 Task: Look for space in Kunyang, China from 21st June, 2023 to 29th June, 2023 for 4 adults in price range Rs.7000 to Rs.12000. Place can be entire place with 2 bedrooms having 2 beds and 2 bathrooms. Property type can be house, flat, guest house. Booking option can be shelf check-in. Required host language is Chinese (Simplified).
Action: Mouse moved to (288, 219)
Screenshot: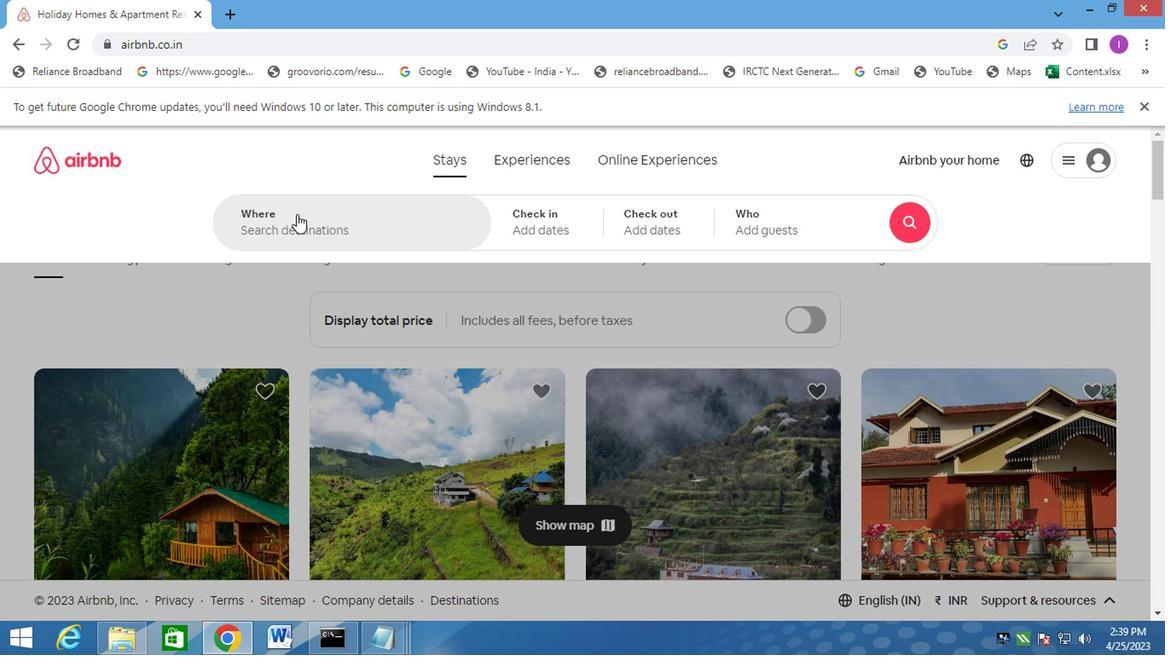 
Action: Mouse pressed left at (288, 219)
Screenshot: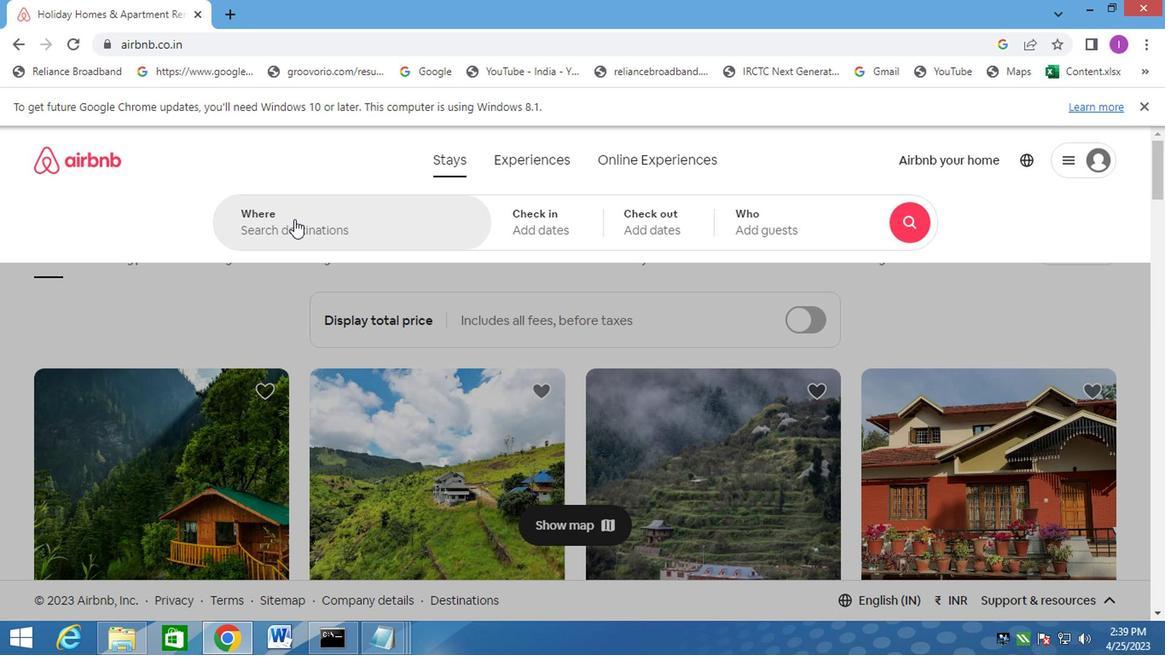 
Action: Mouse moved to (309, 211)
Screenshot: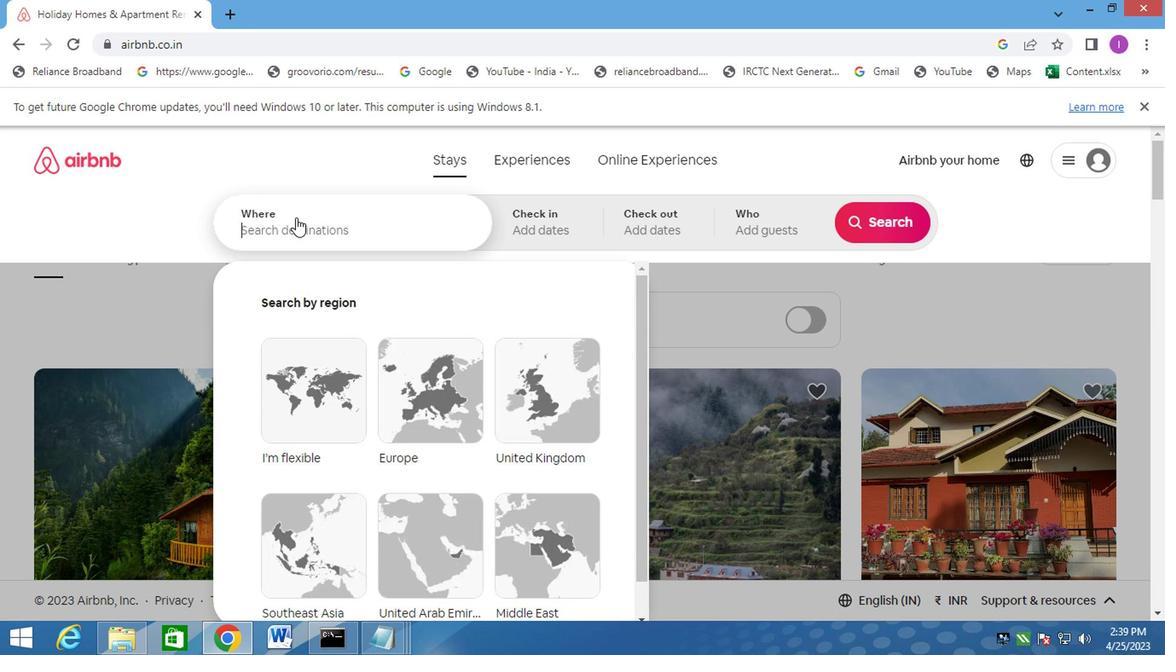 
Action: Key pressed kungyangg
Screenshot: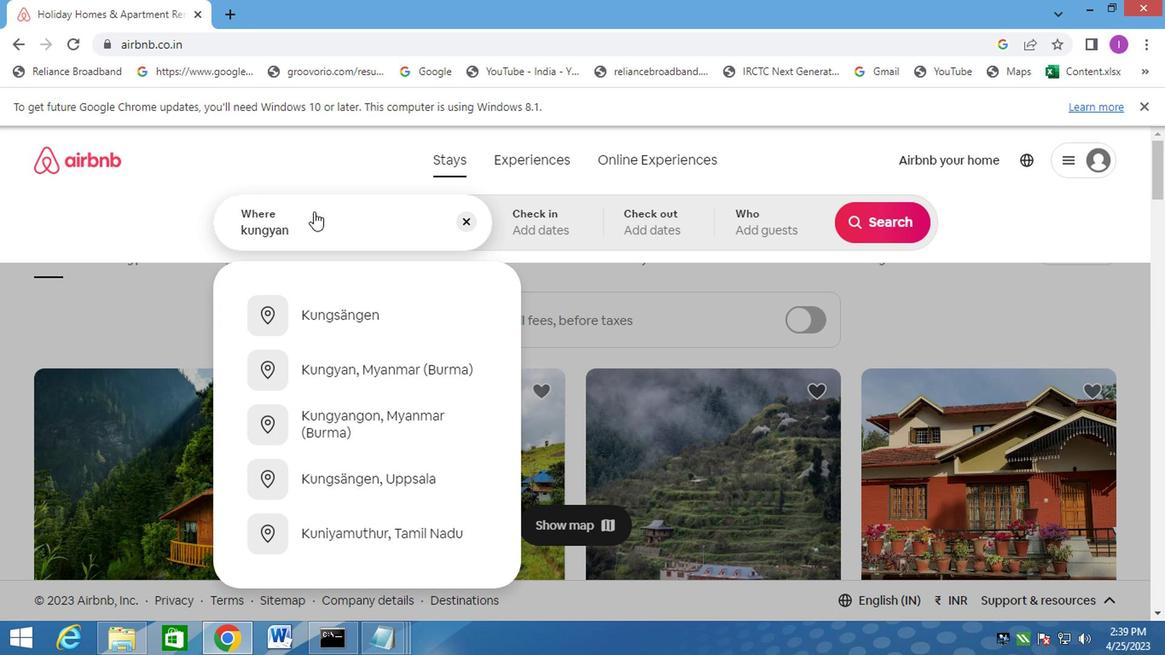 
Action: Mouse moved to (263, 229)
Screenshot: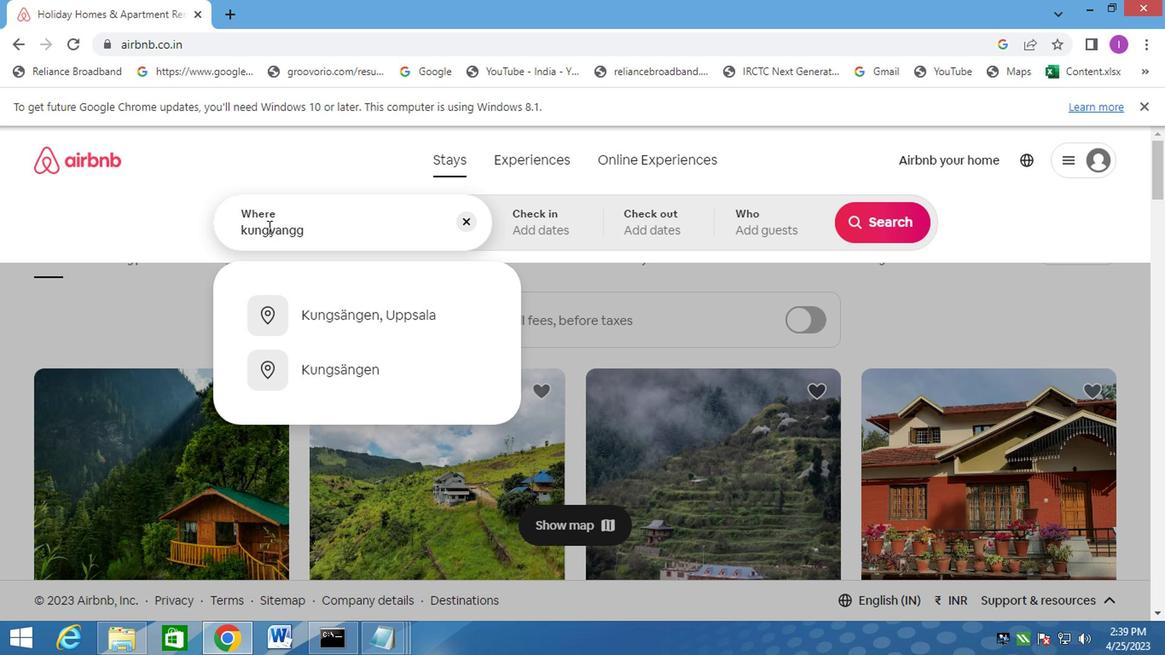 
Action: Mouse pressed left at (263, 229)
Screenshot: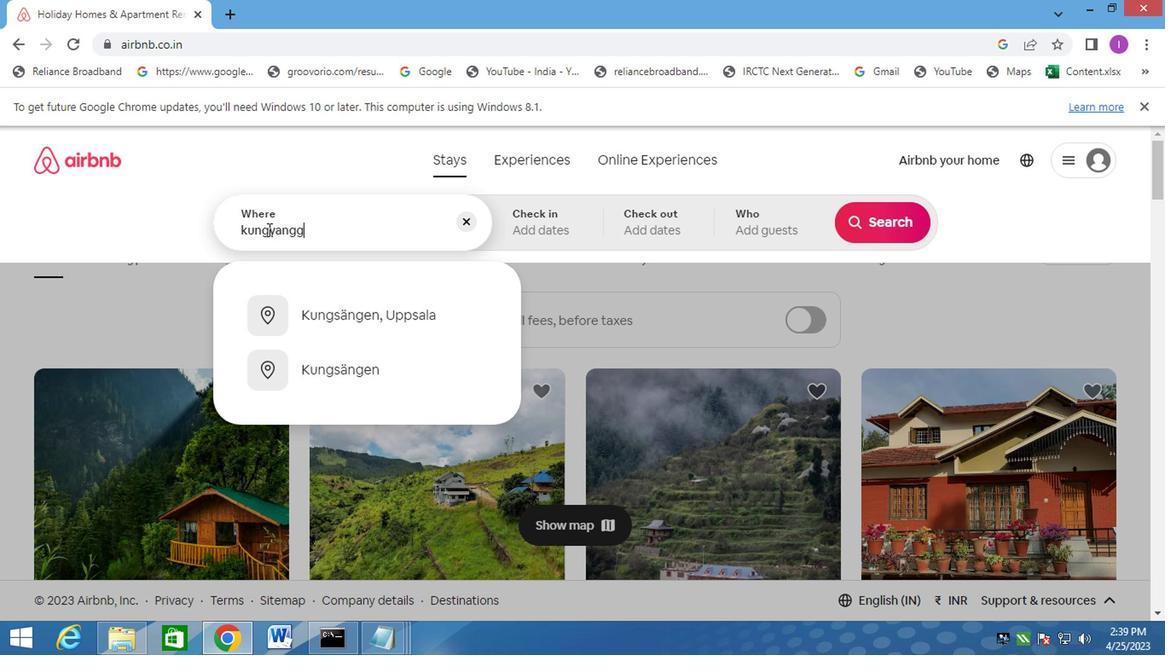 
Action: Mouse moved to (263, 229)
Screenshot: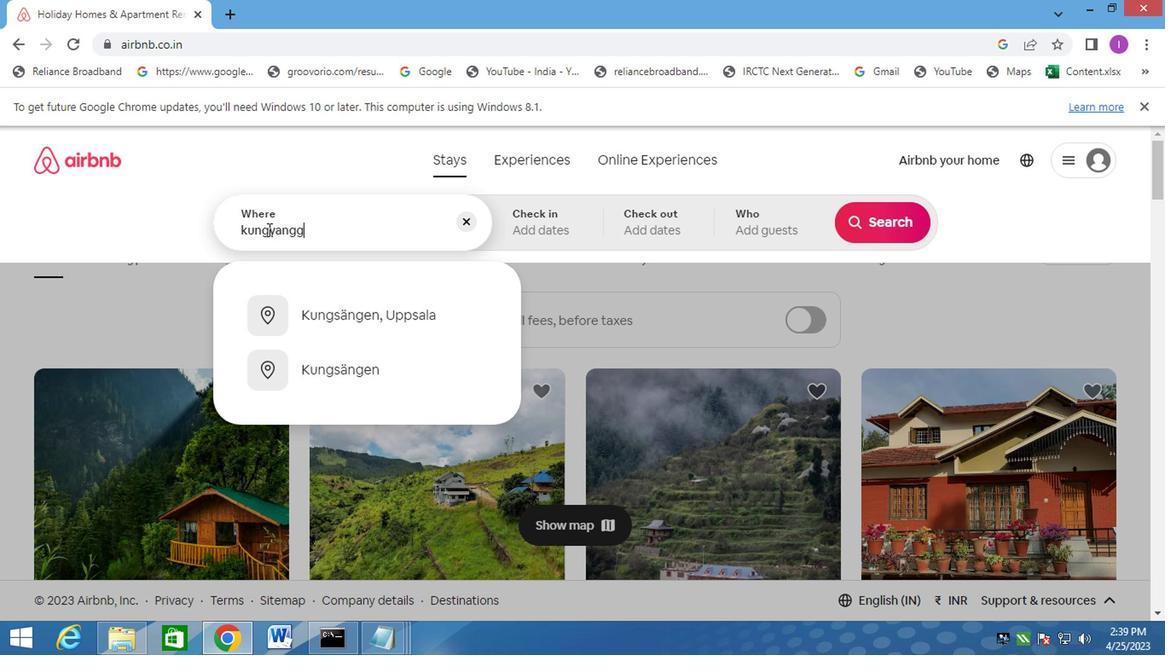 
Action: Key pressed <Key.backspace>
Screenshot: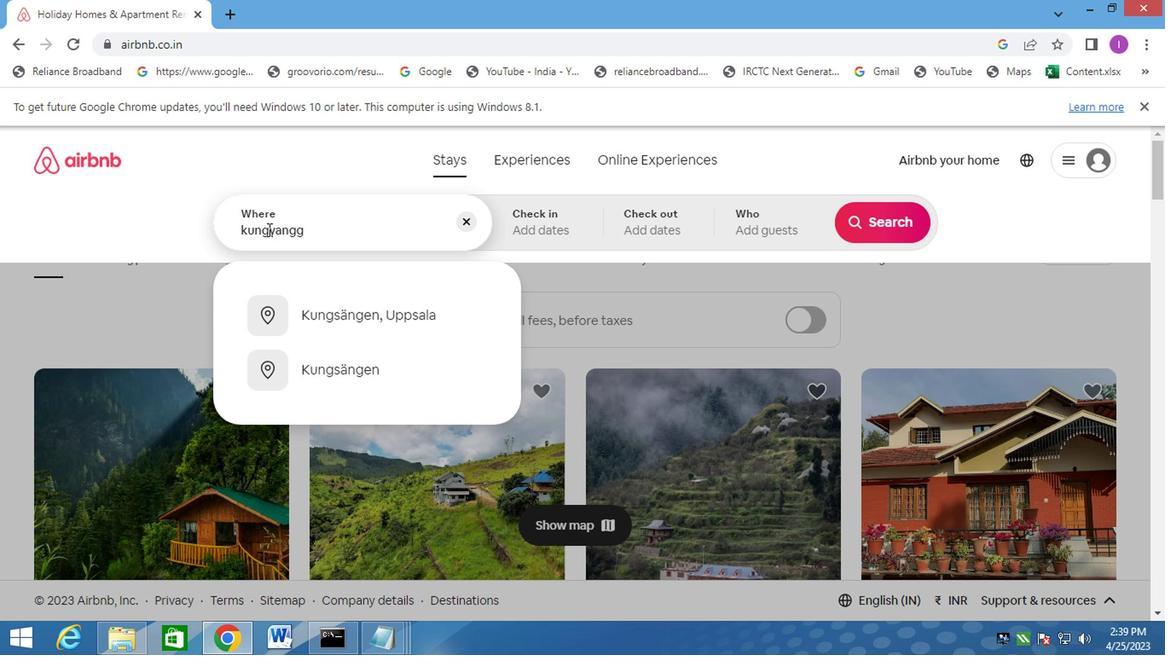 
Action: Mouse moved to (308, 228)
Screenshot: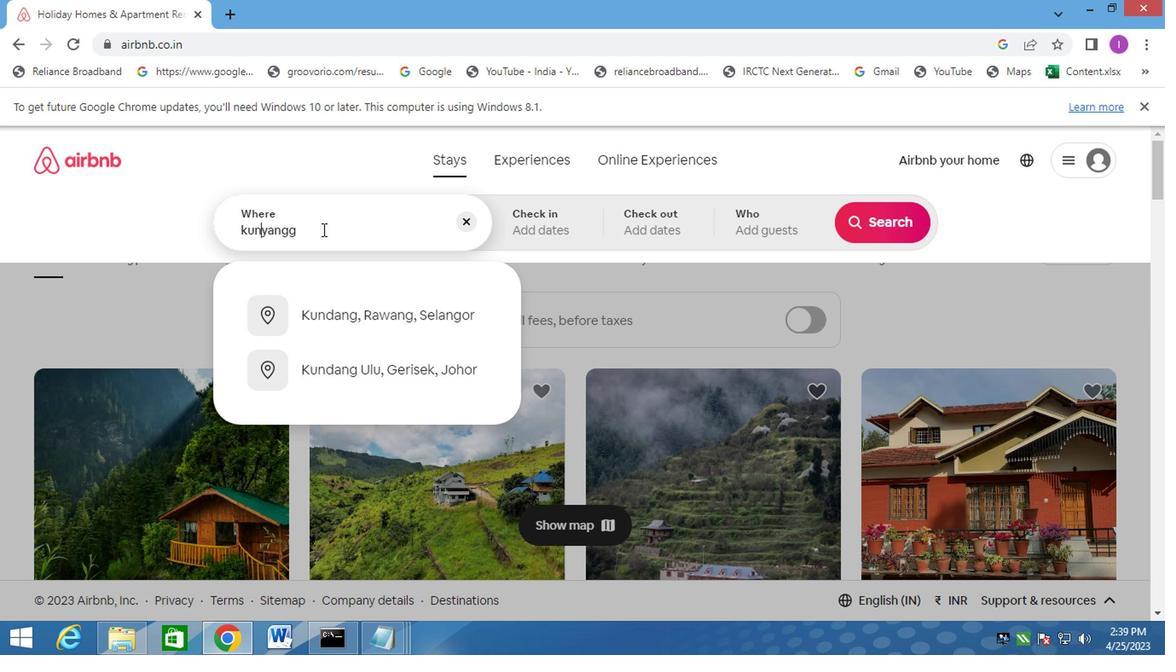 
Action: Mouse pressed left at (308, 228)
Screenshot: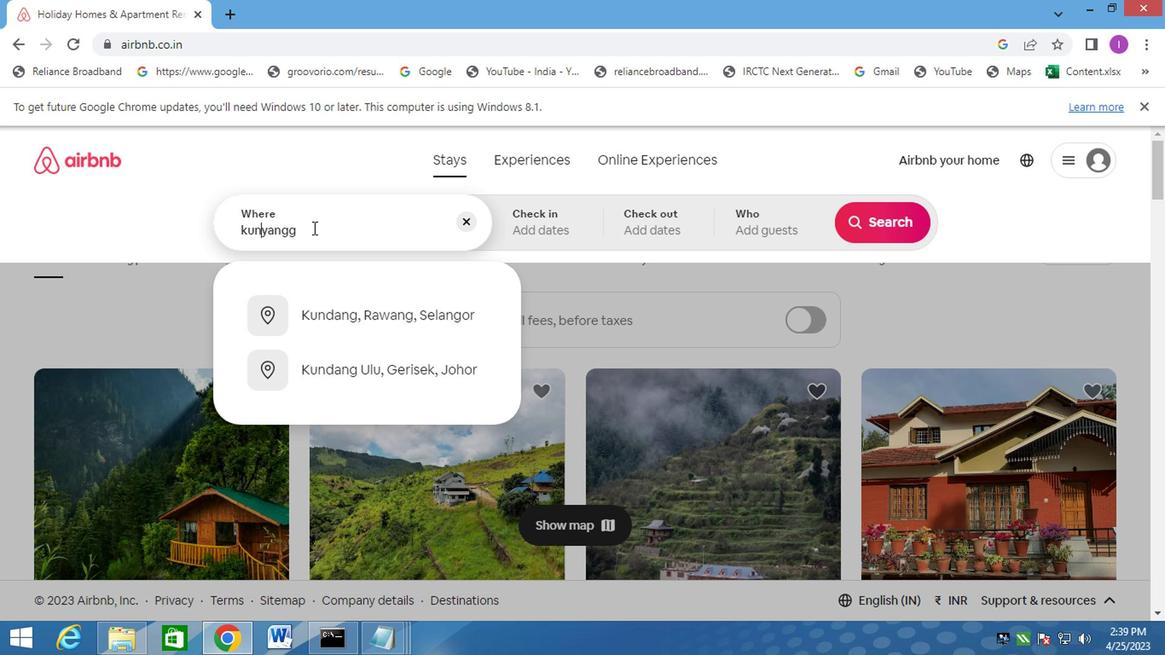 
Action: Mouse moved to (336, 204)
Screenshot: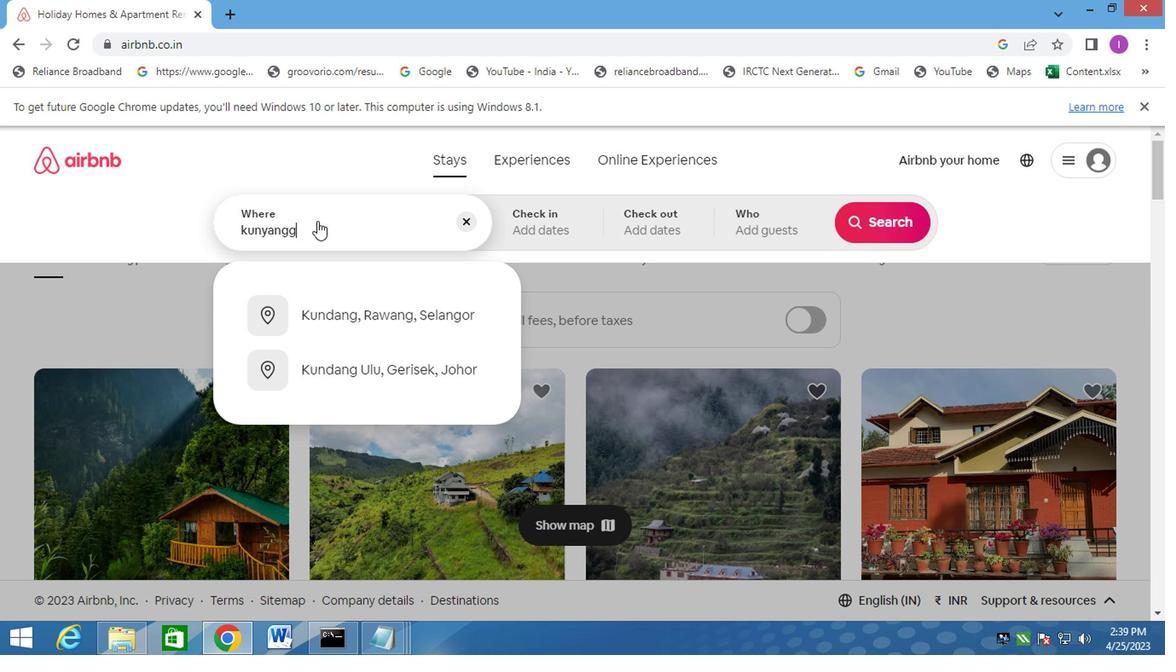 
Action: Key pressed <Key.backspace>.<Key.backspace>,china
Screenshot: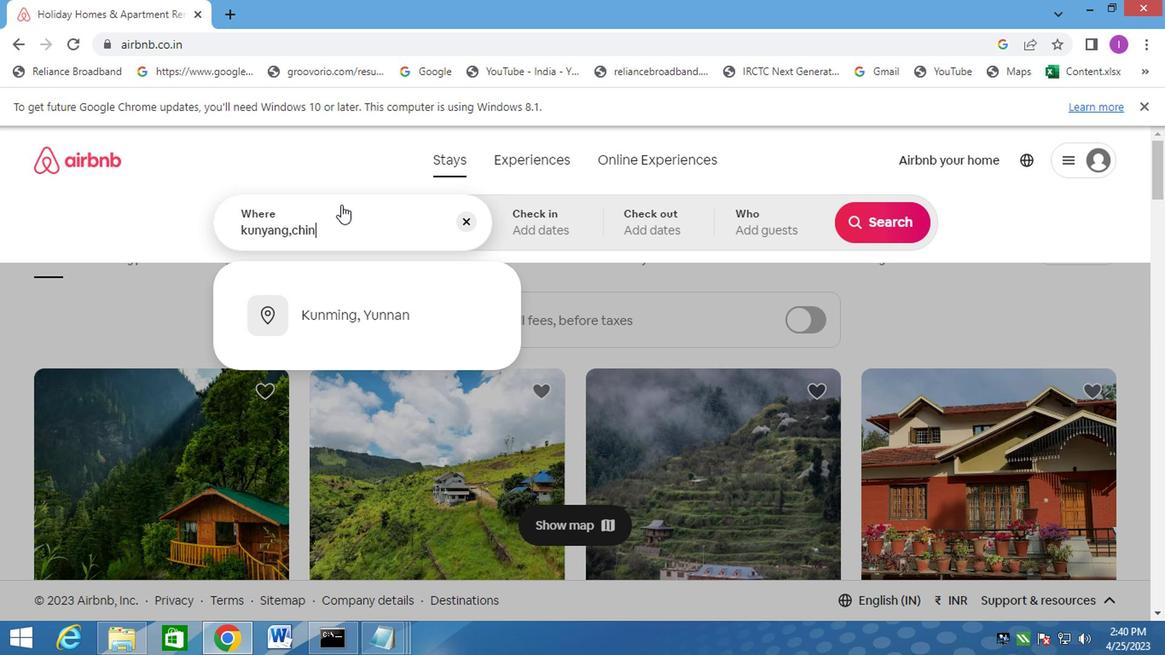 
Action: Mouse moved to (581, 226)
Screenshot: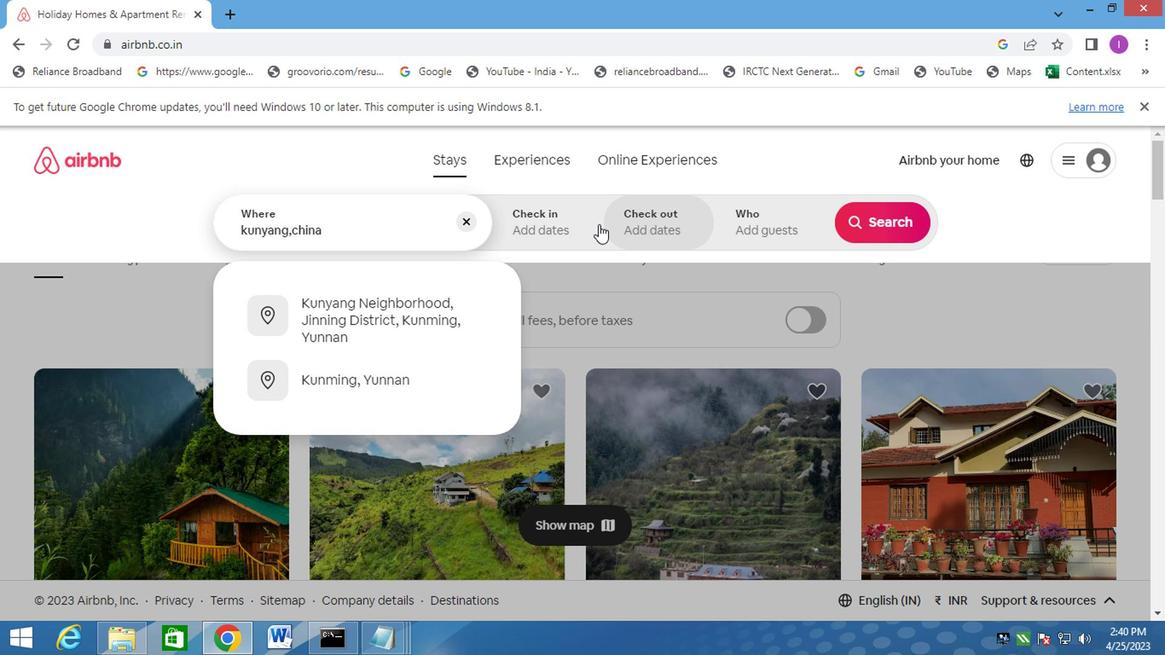 
Action: Mouse pressed left at (581, 226)
Screenshot: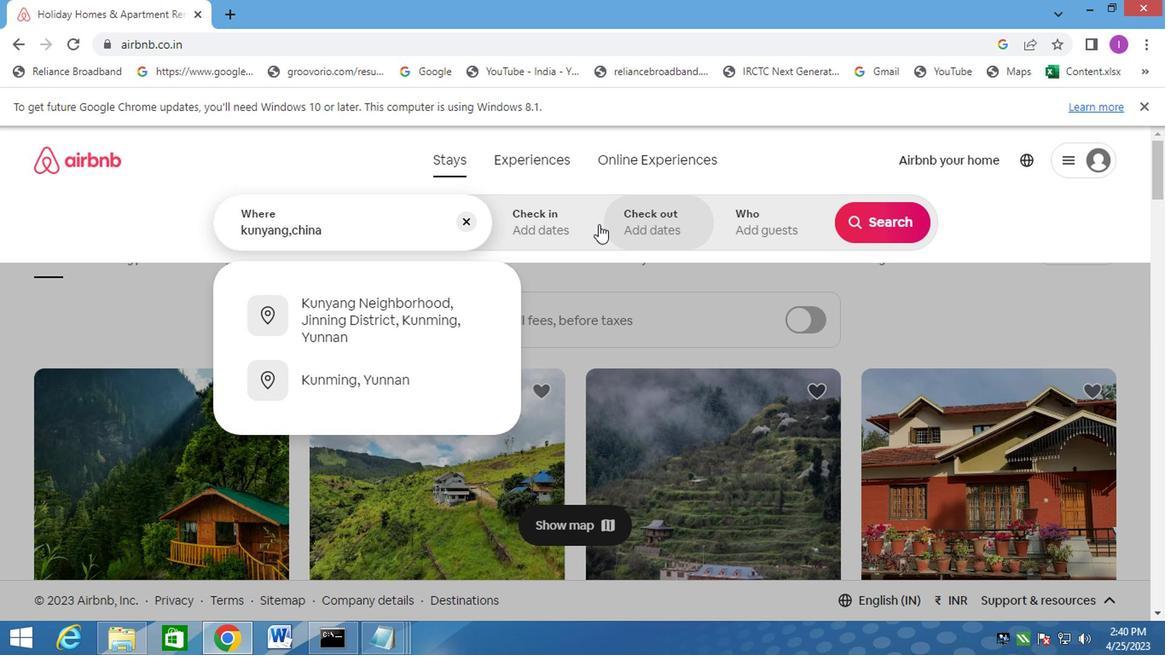 
Action: Mouse moved to (871, 354)
Screenshot: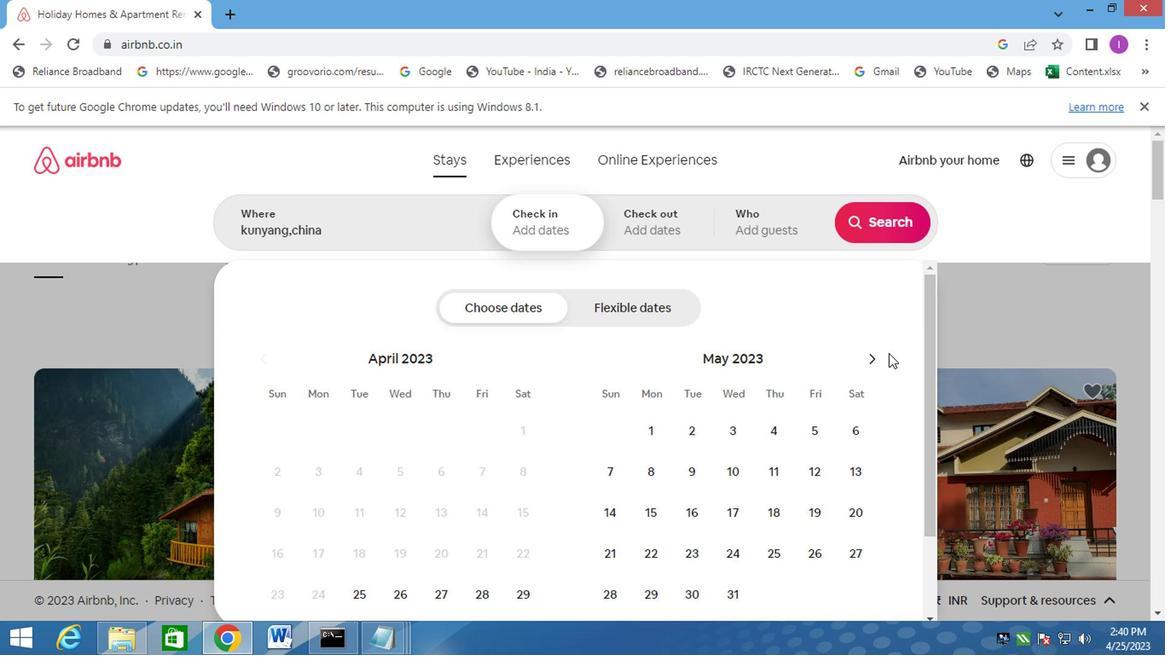 
Action: Mouse pressed left at (871, 354)
Screenshot: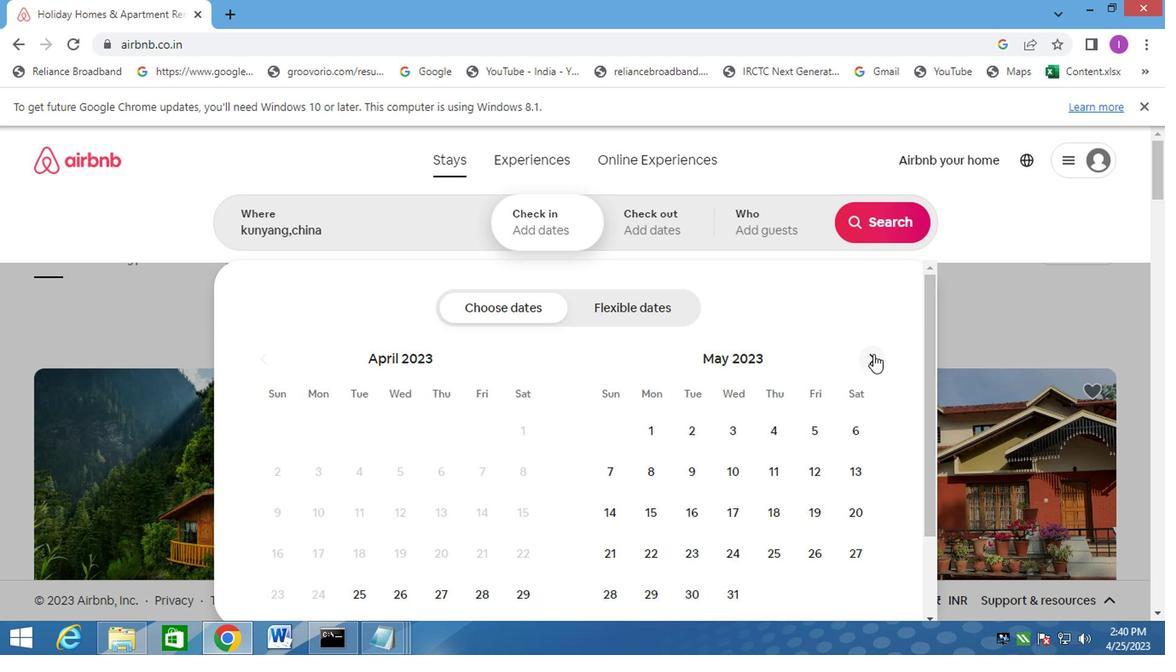 
Action: Mouse pressed left at (871, 354)
Screenshot: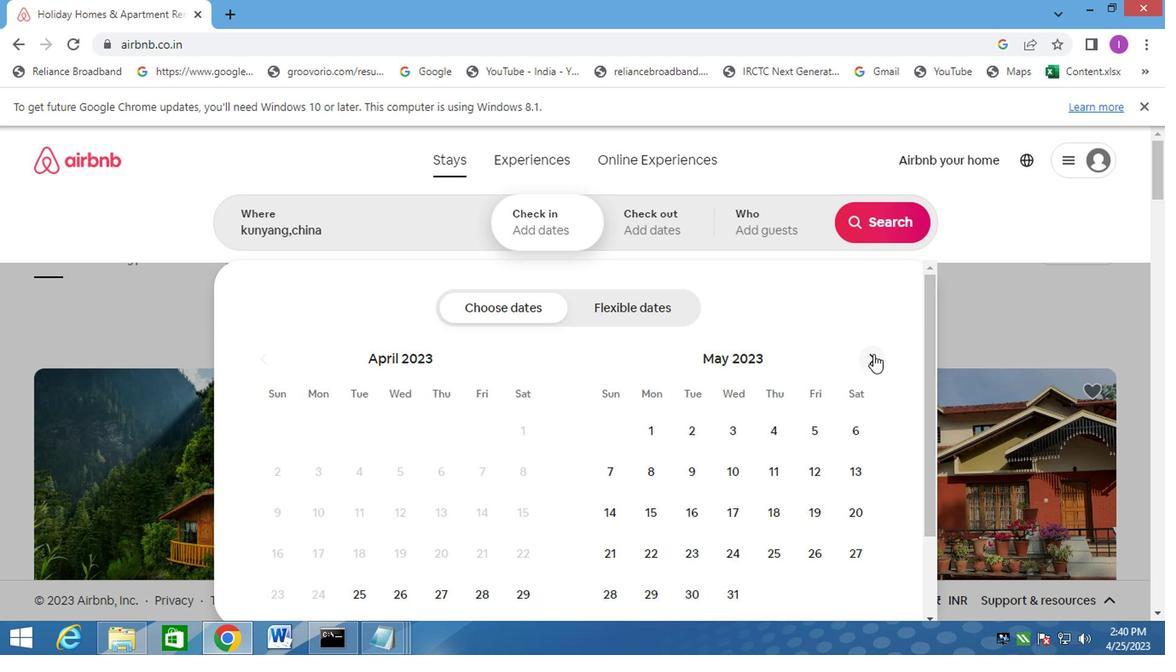 
Action: Mouse moved to (771, 432)
Screenshot: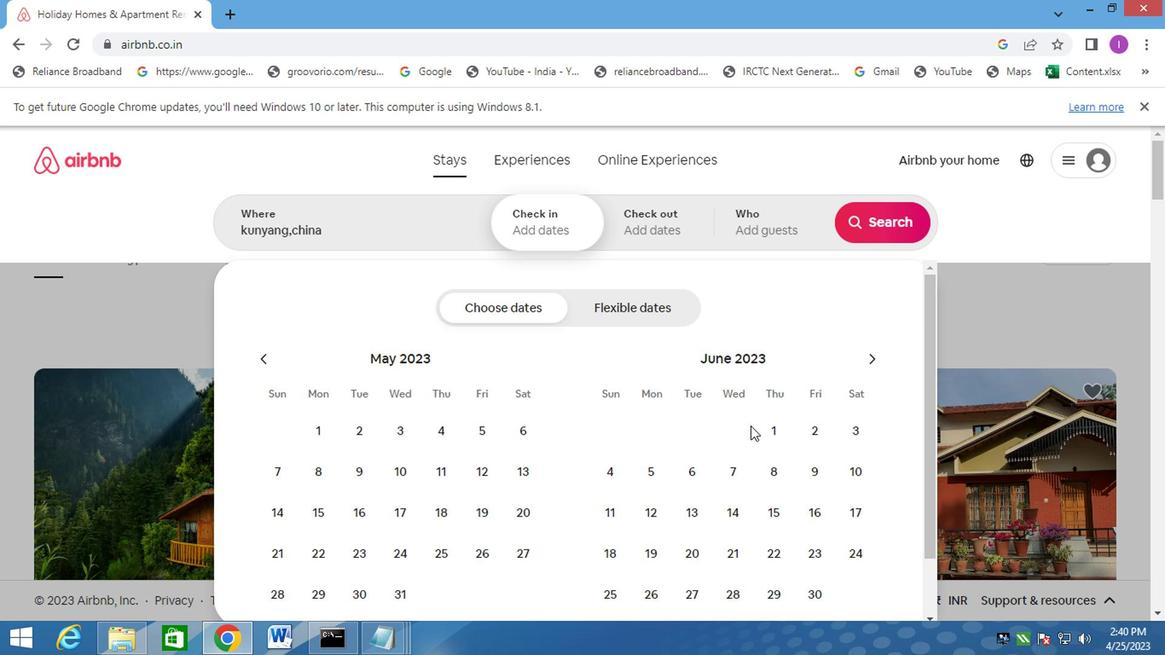 
Action: Mouse pressed left at (771, 432)
Screenshot: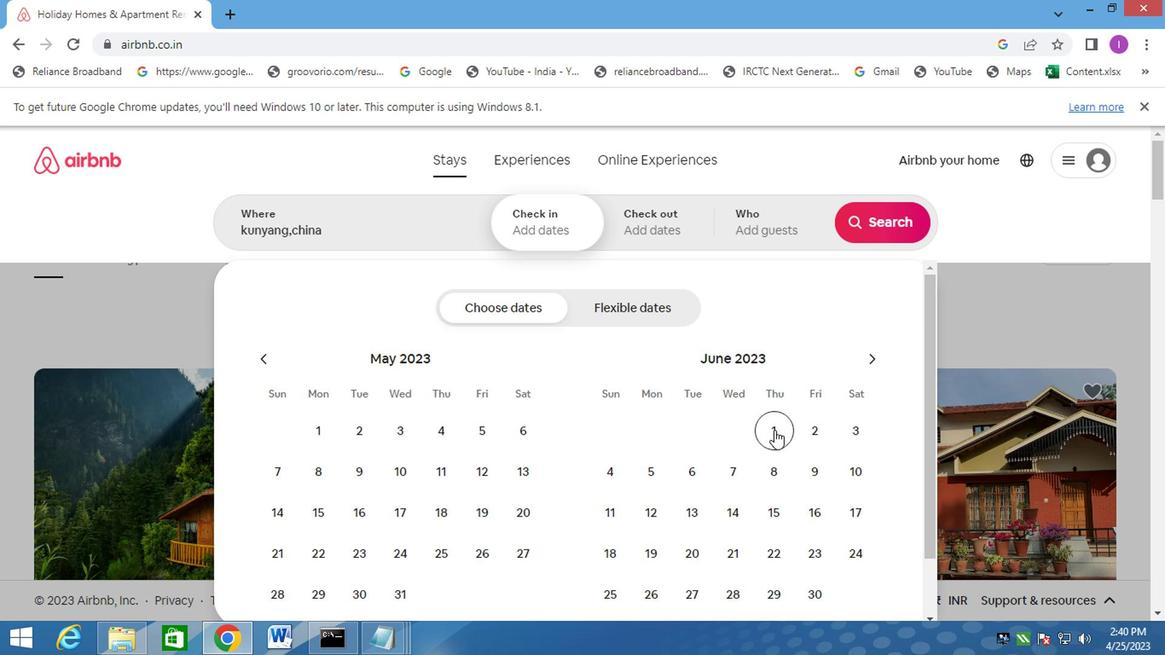 
Action: Mouse moved to (542, 223)
Screenshot: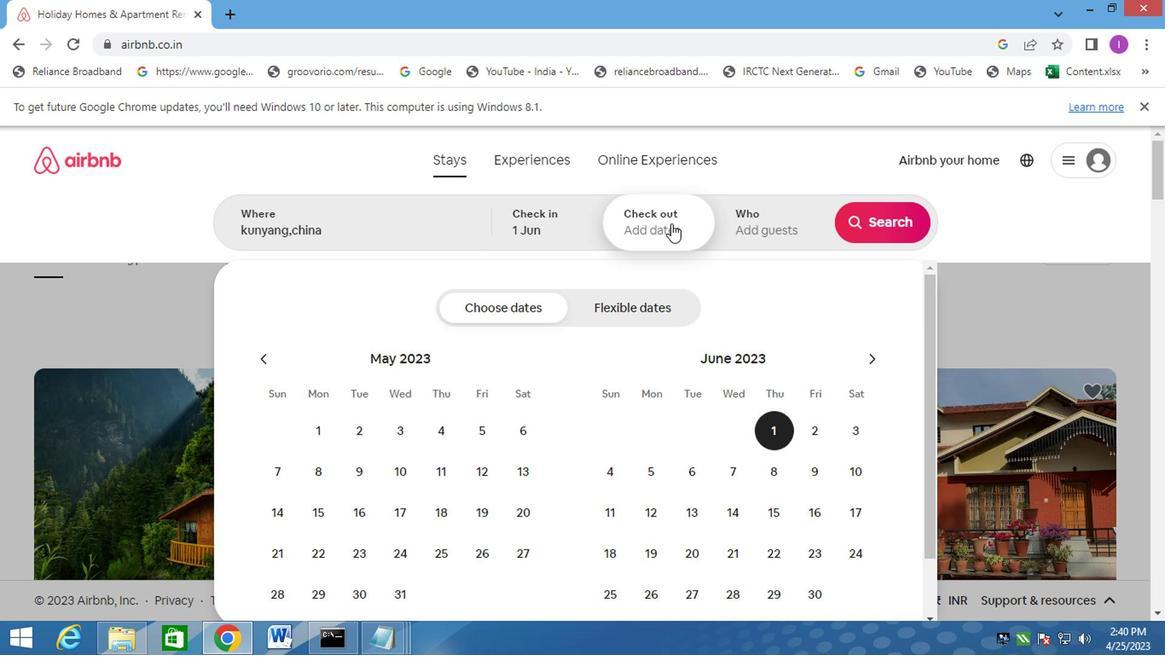 
Action: Mouse pressed left at (542, 223)
Screenshot: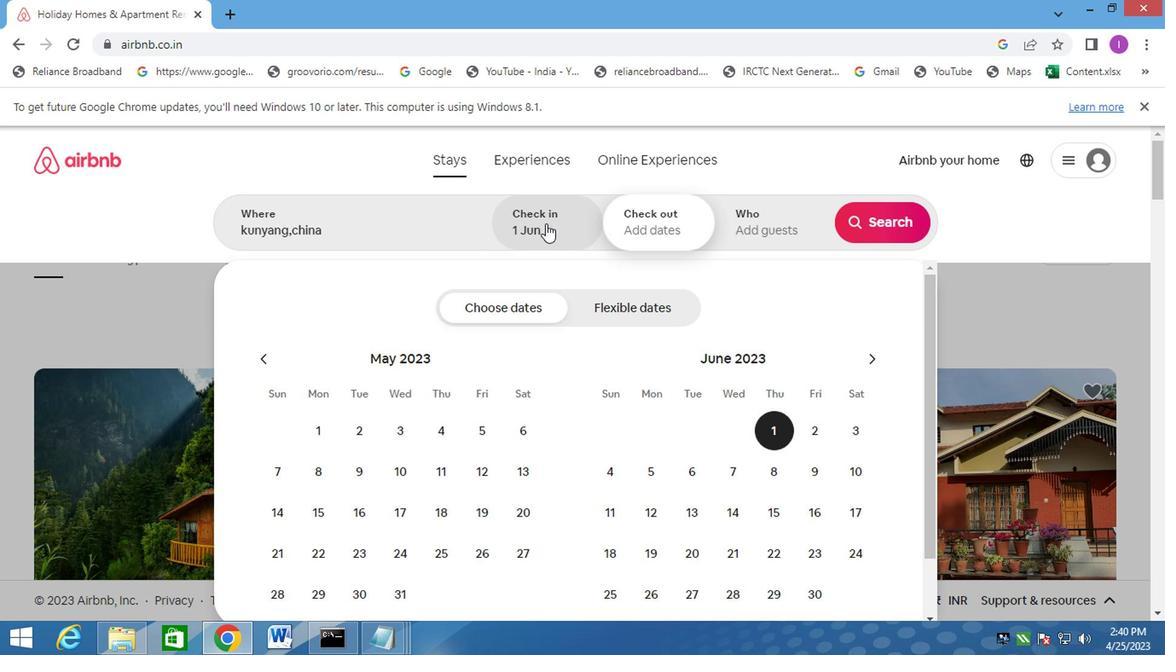 
Action: Mouse moved to (571, 218)
Screenshot: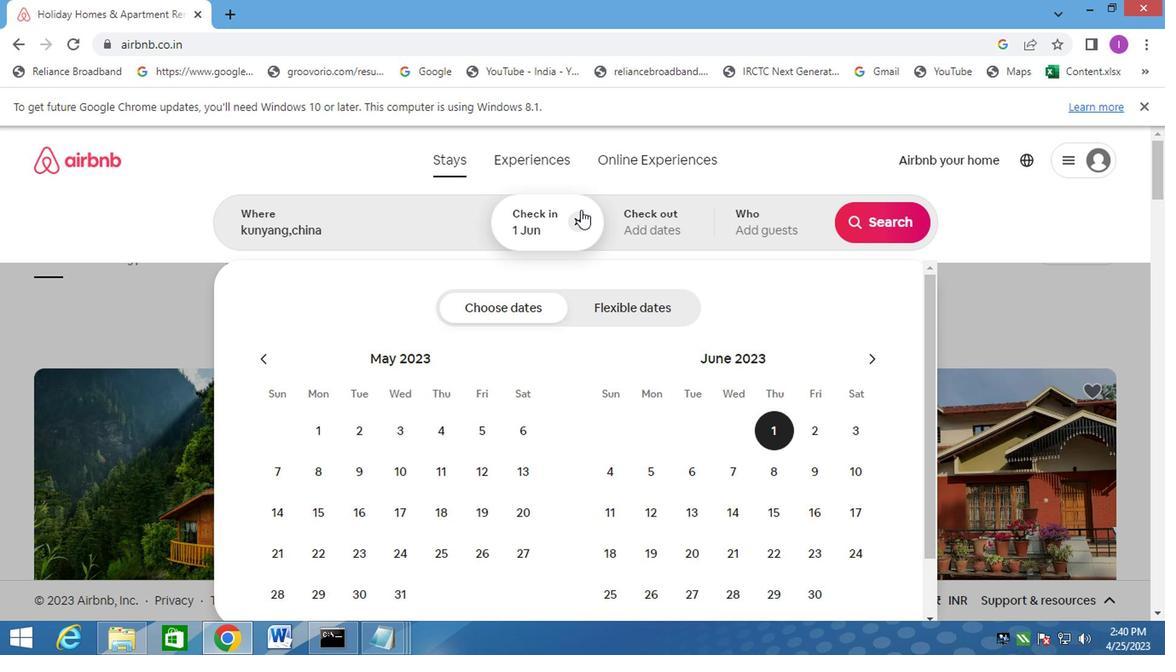 
Action: Mouse pressed left at (571, 218)
Screenshot: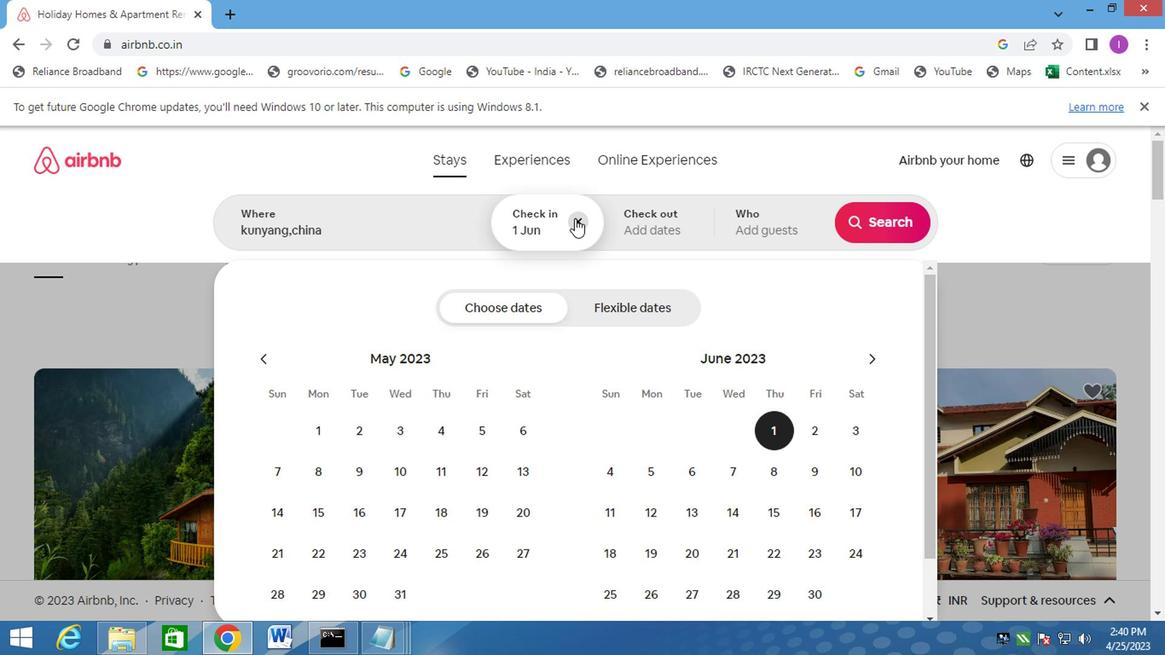 
Action: Mouse moved to (728, 559)
Screenshot: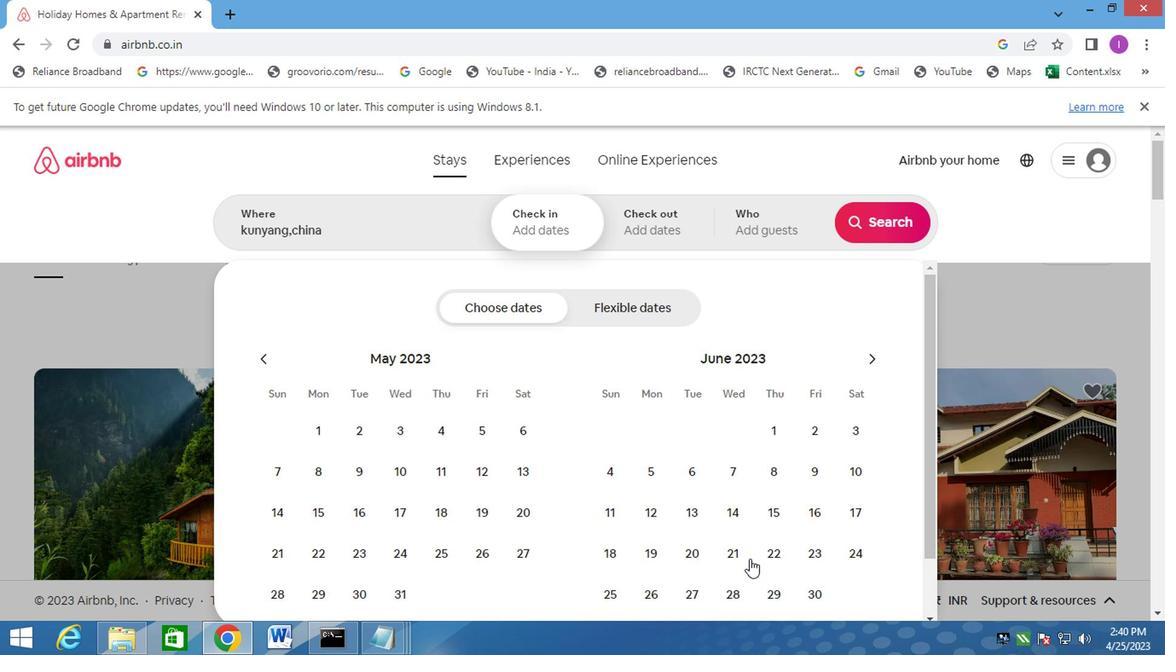 
Action: Mouse pressed left at (728, 559)
Screenshot: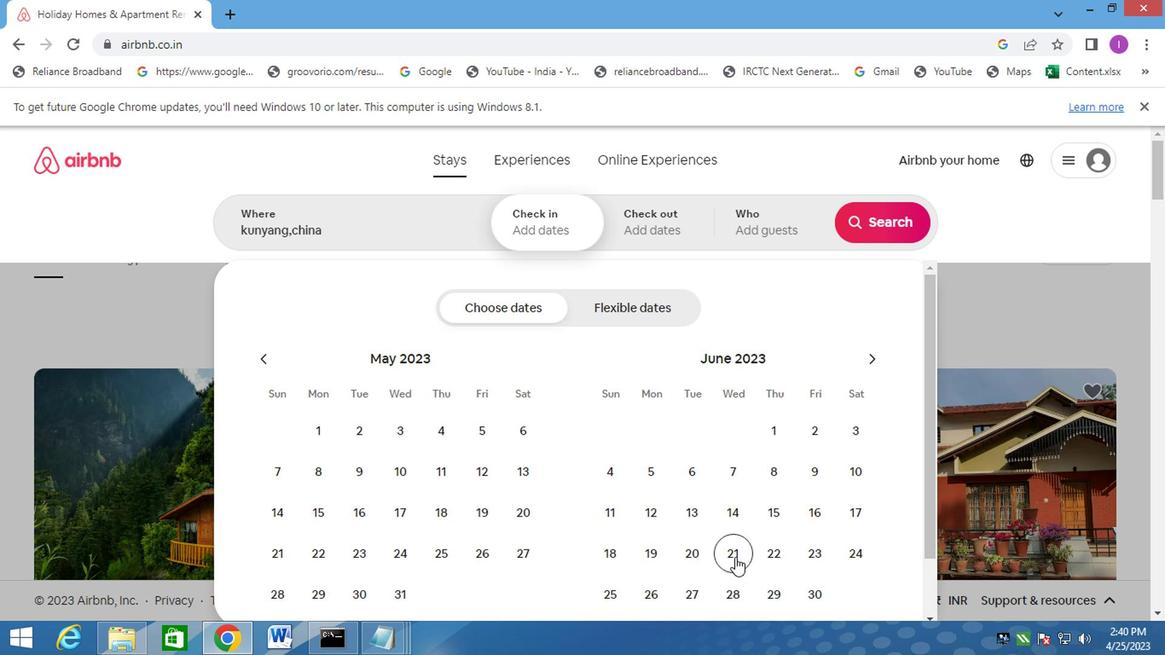 
Action: Mouse moved to (765, 596)
Screenshot: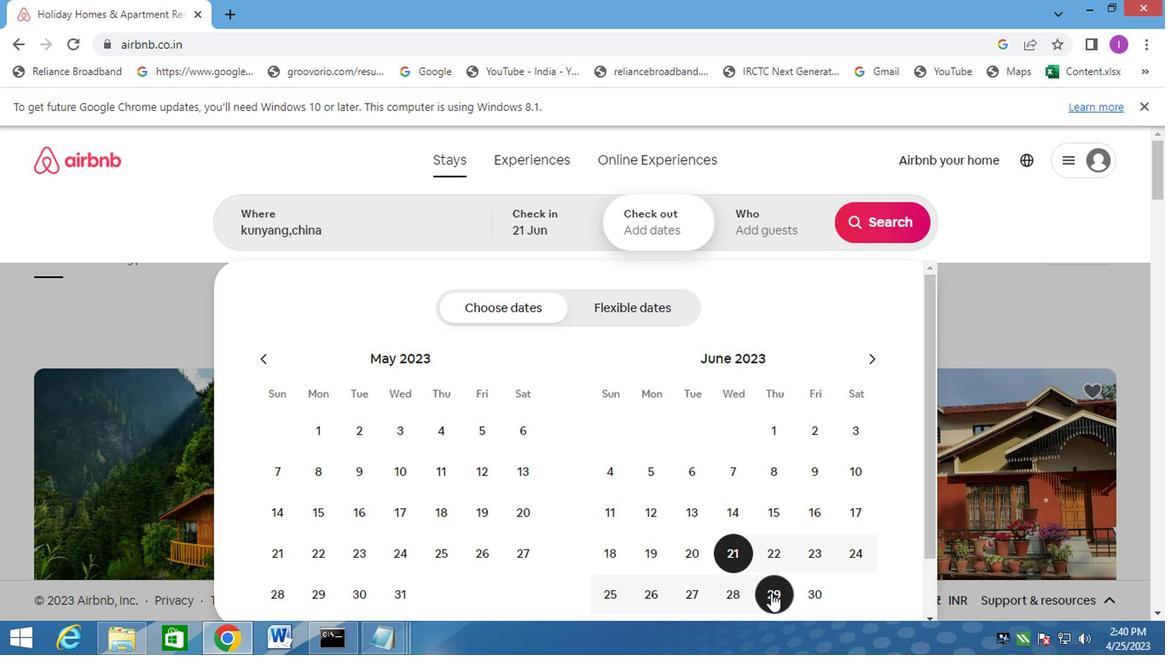 
Action: Mouse pressed left at (765, 596)
Screenshot: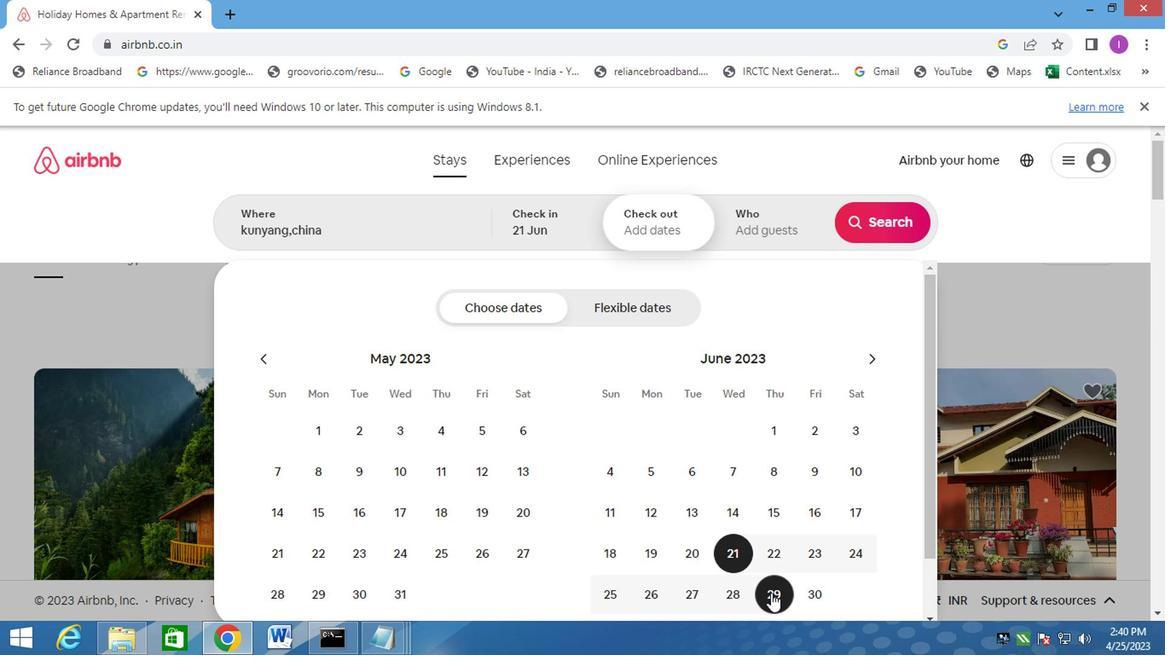 
Action: Mouse moved to (792, 202)
Screenshot: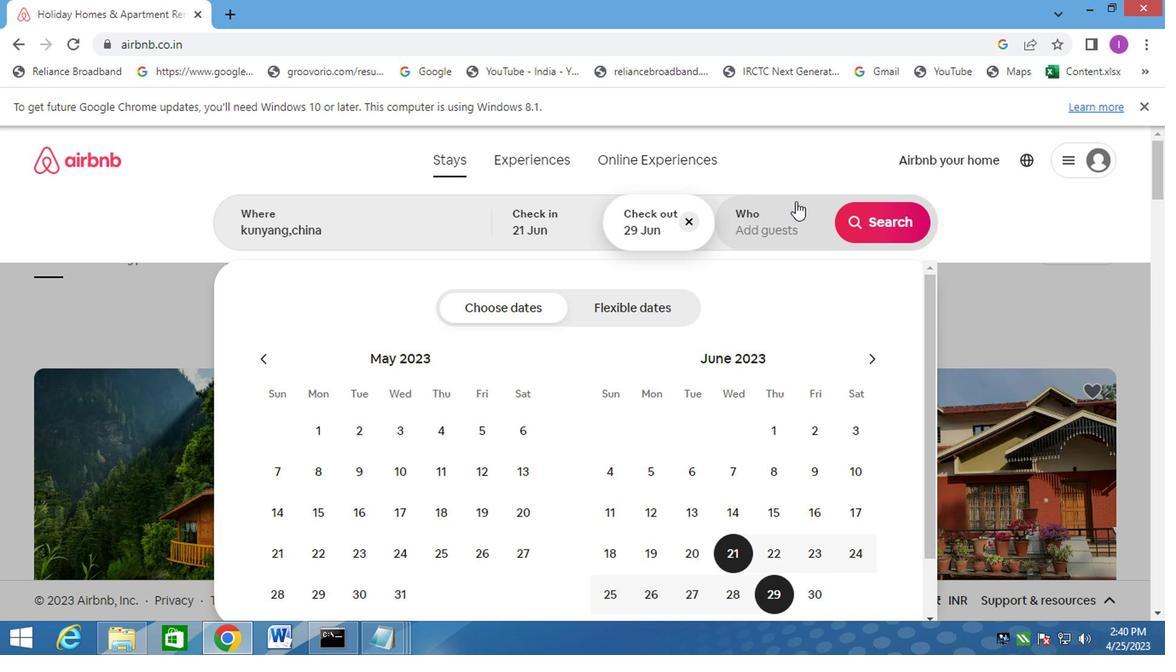 
Action: Mouse pressed left at (792, 202)
Screenshot: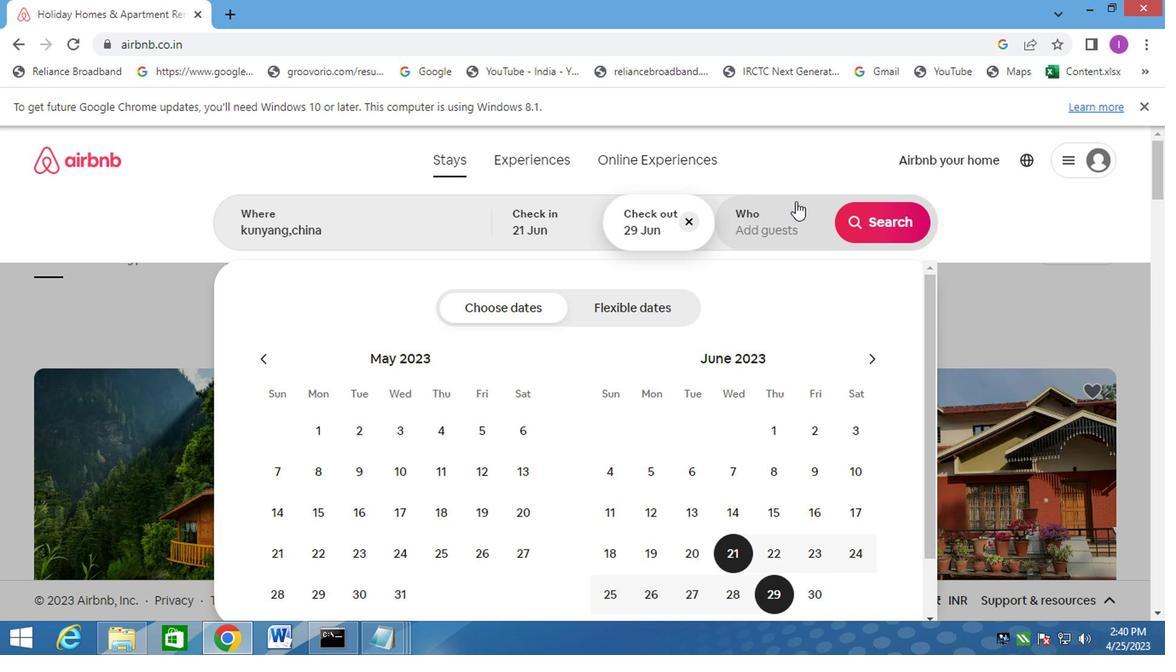 
Action: Mouse moved to (881, 312)
Screenshot: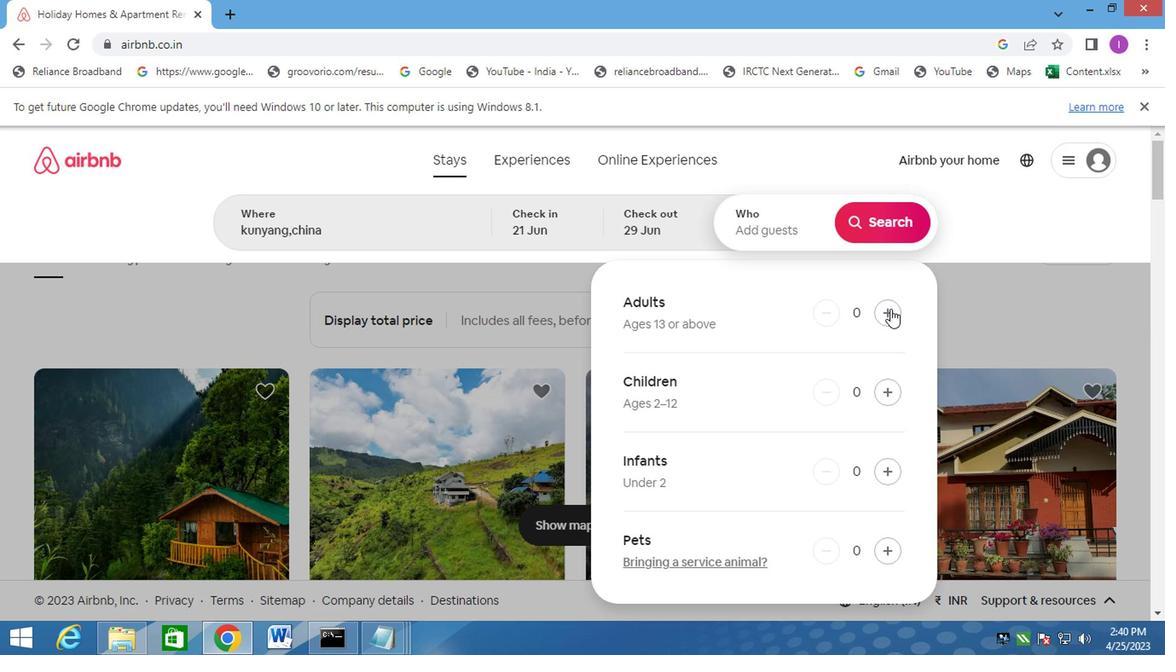 
Action: Mouse pressed left at (881, 312)
Screenshot: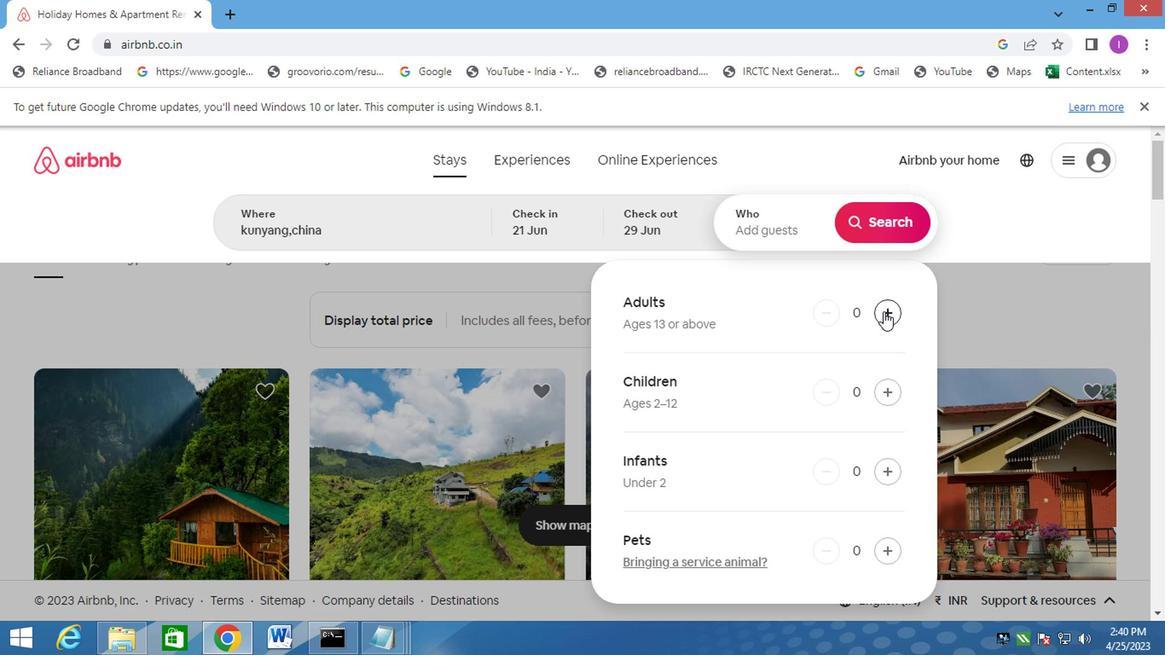 
Action: Mouse pressed left at (881, 312)
Screenshot: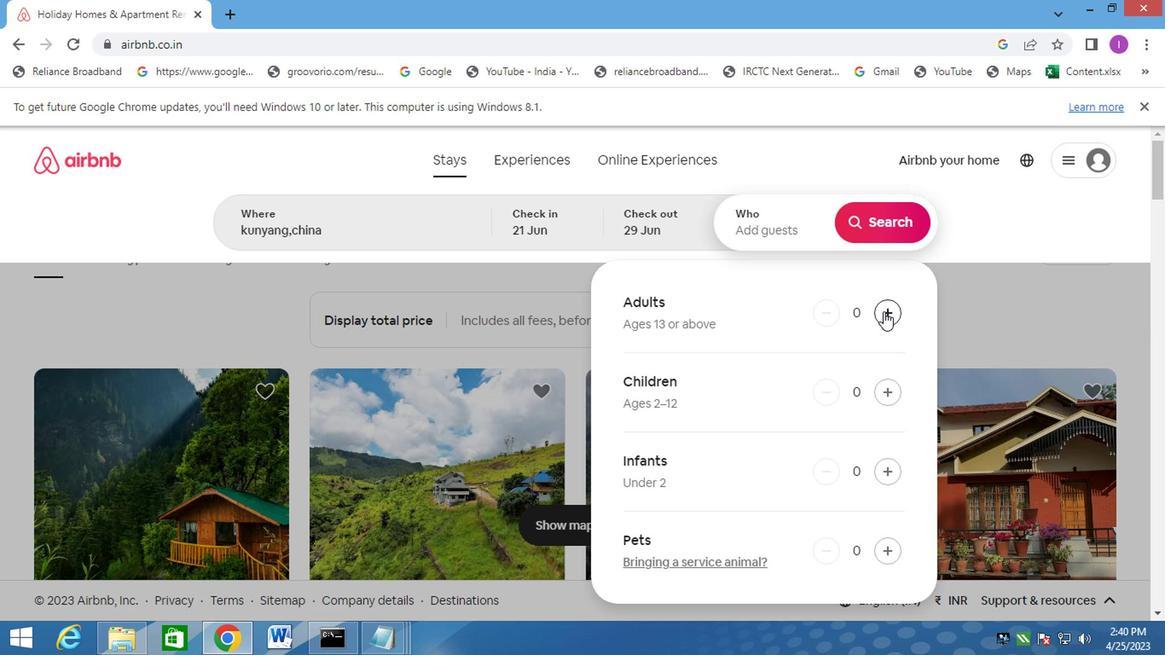 
Action: Mouse pressed left at (881, 312)
Screenshot: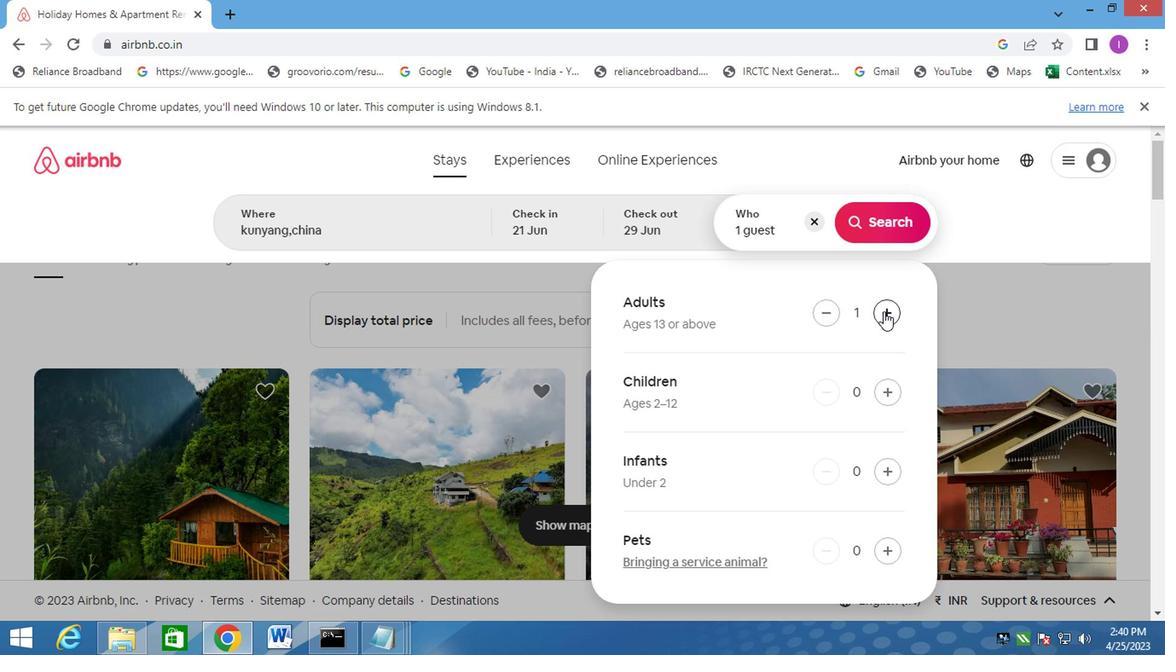 
Action: Mouse pressed left at (881, 312)
Screenshot: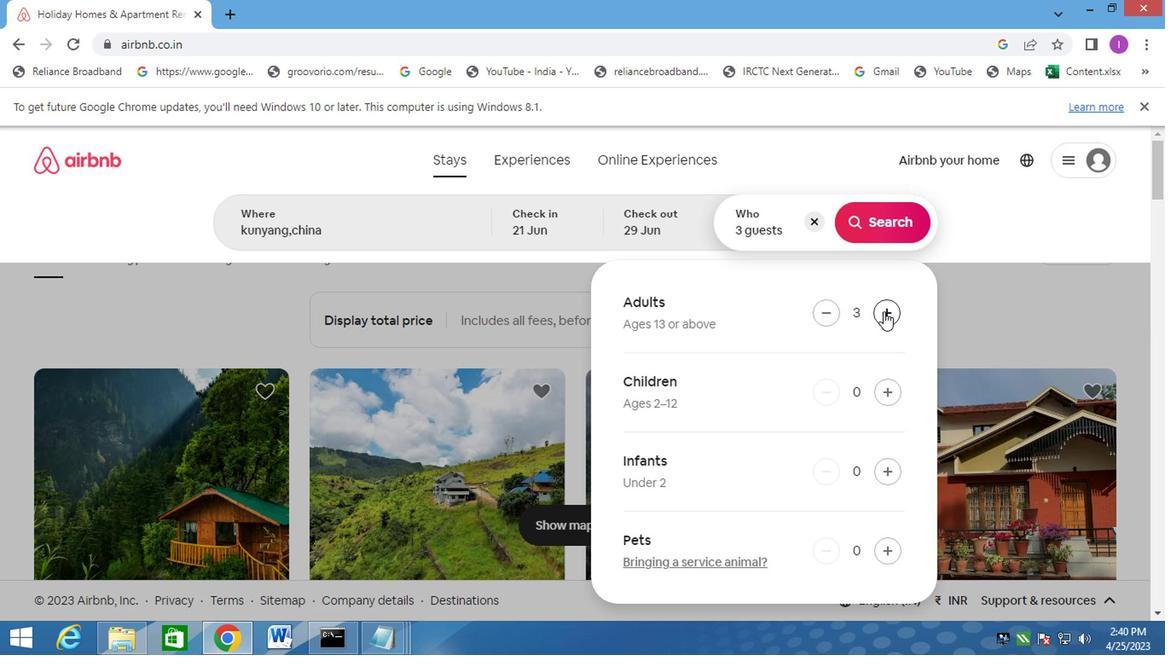 
Action: Mouse moved to (831, 217)
Screenshot: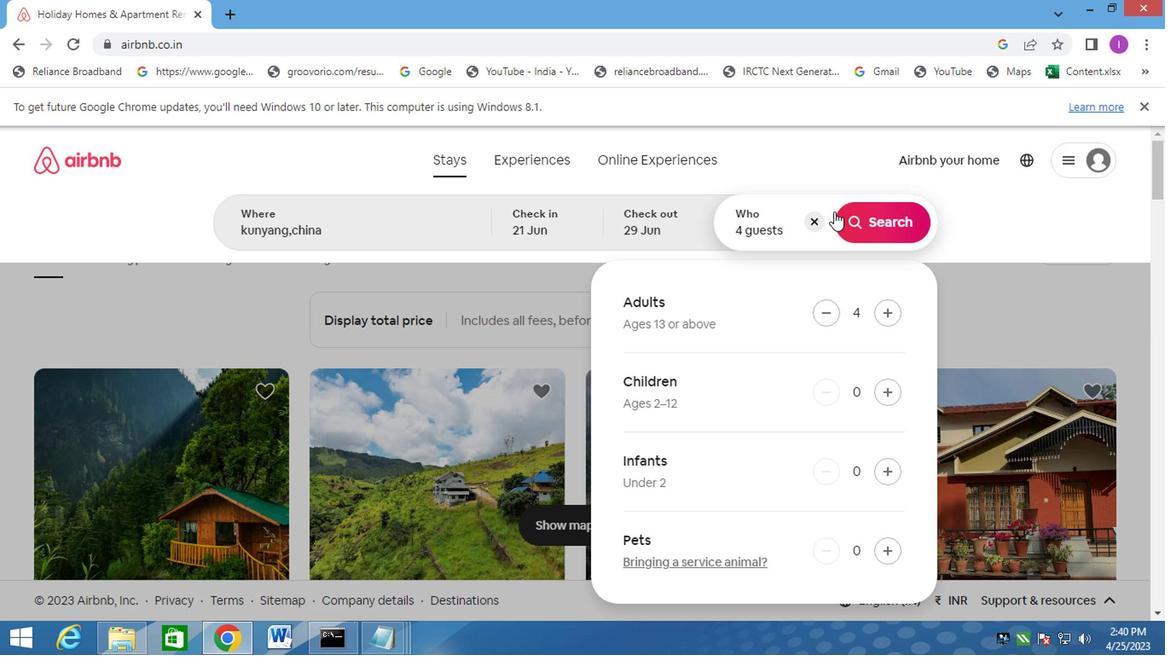 
Action: Mouse pressed left at (831, 217)
Screenshot: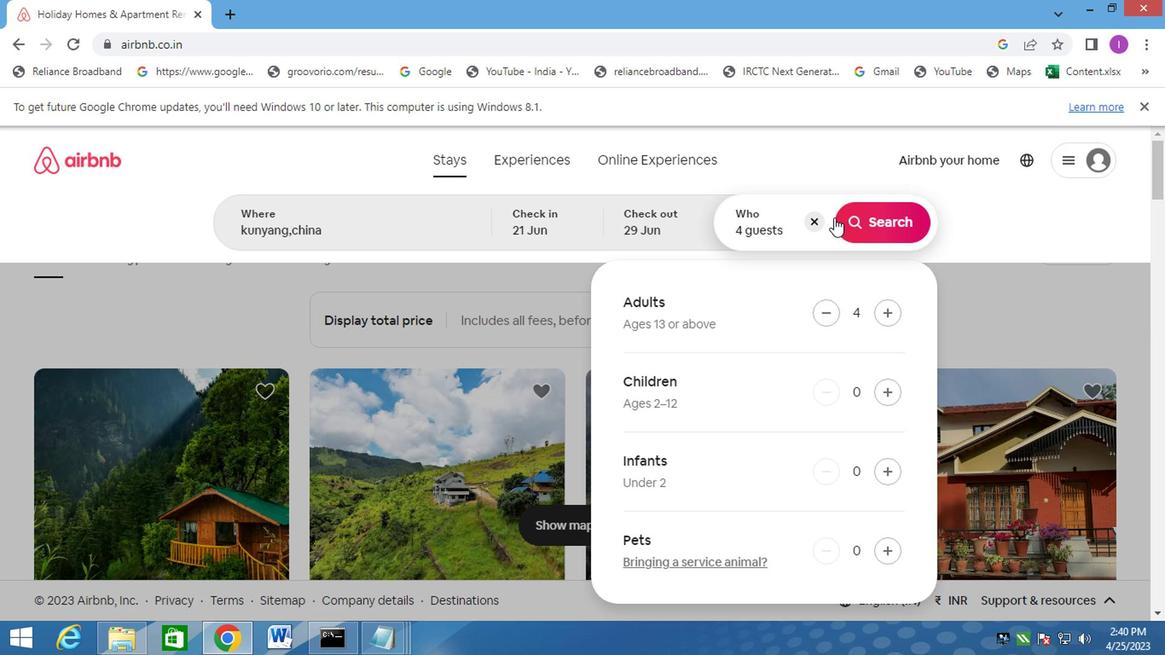 
Action: Mouse moved to (1067, 239)
Screenshot: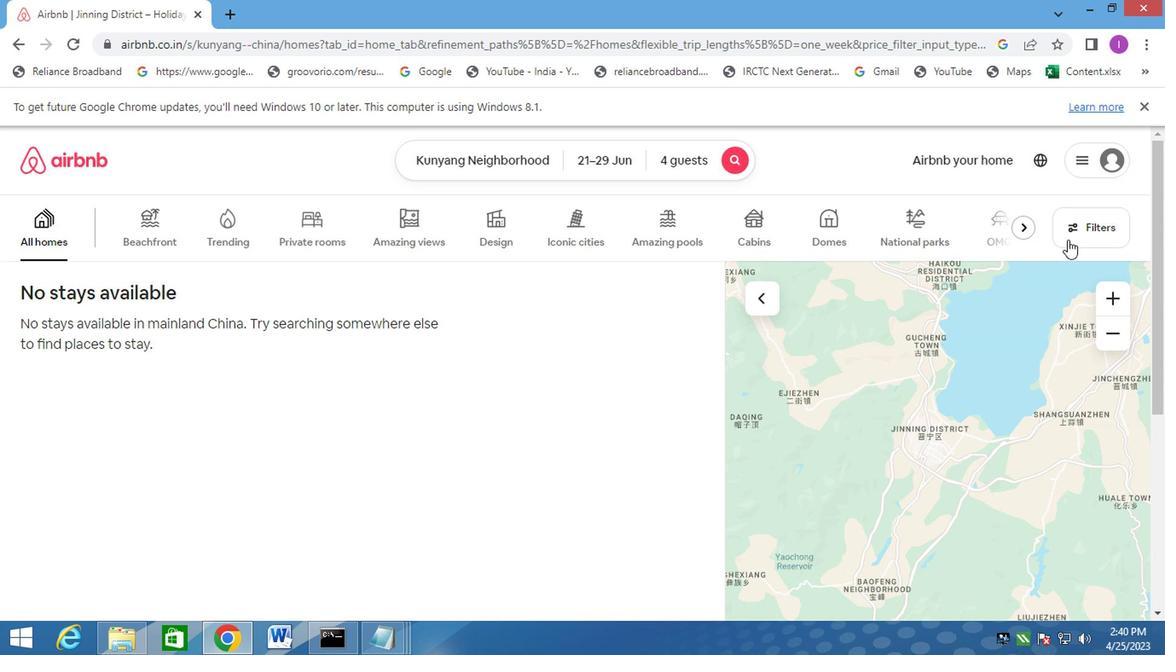 
Action: Mouse pressed left at (1067, 239)
Screenshot: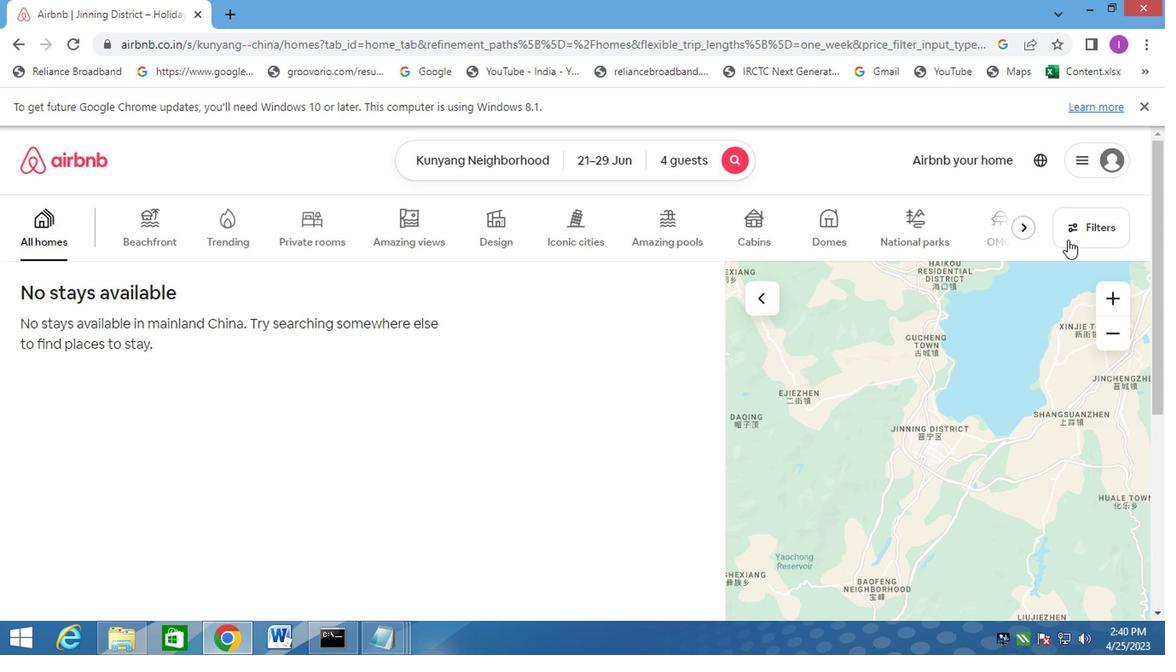 
Action: Mouse moved to (356, 334)
Screenshot: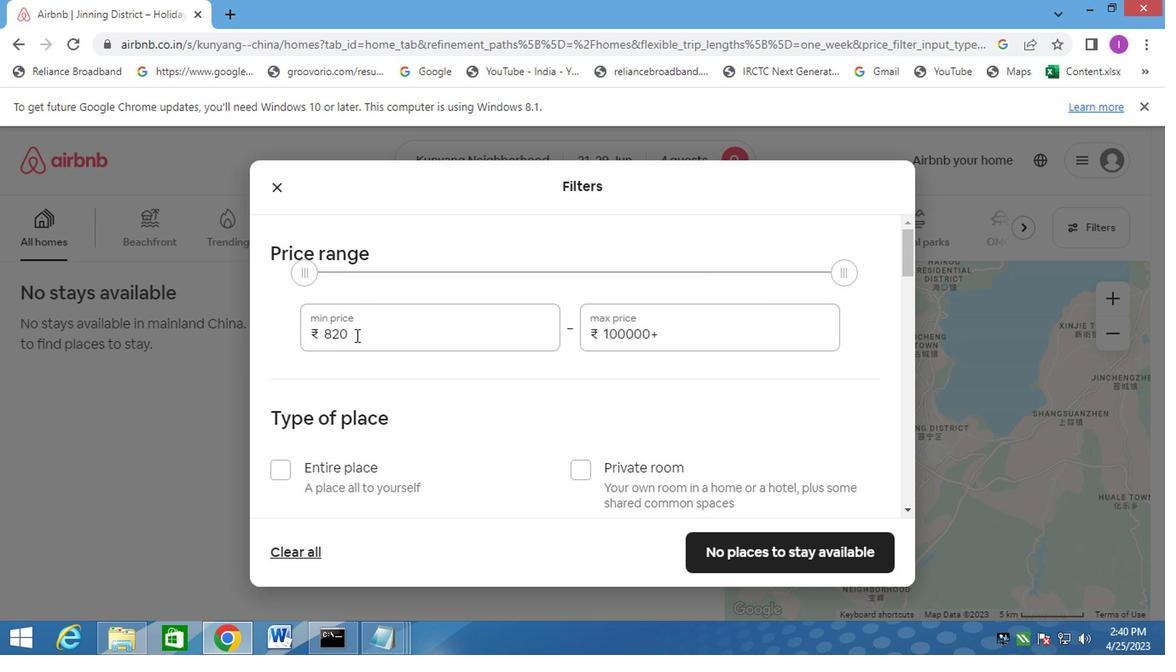 
Action: Mouse pressed left at (356, 334)
Screenshot: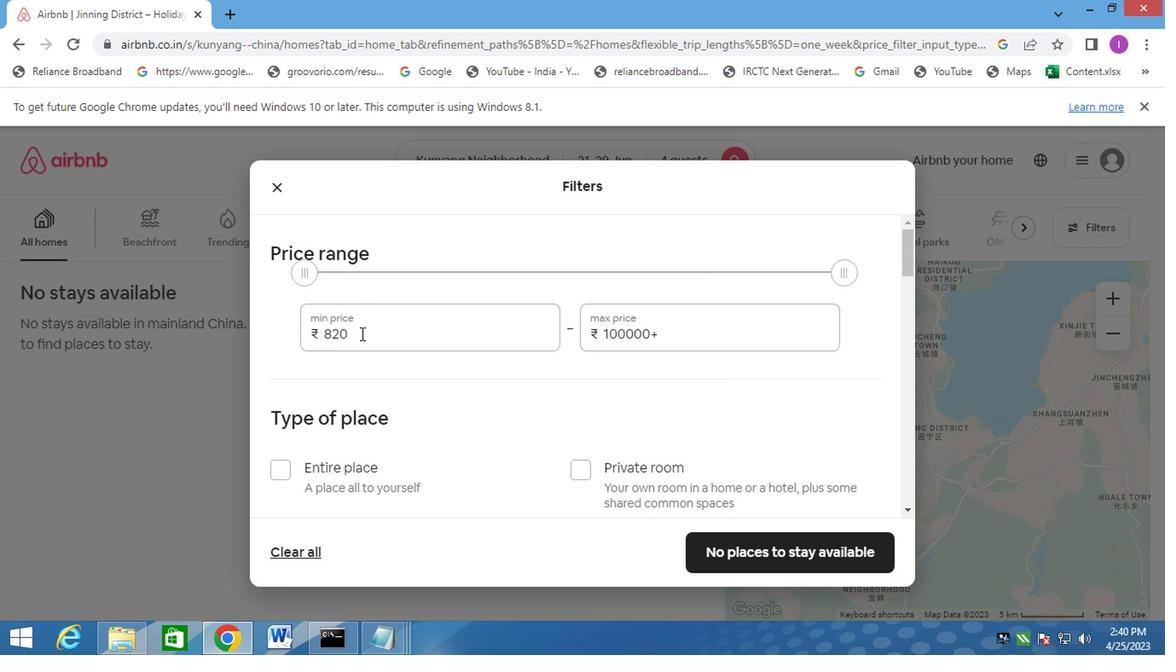 
Action: Mouse moved to (363, 302)
Screenshot: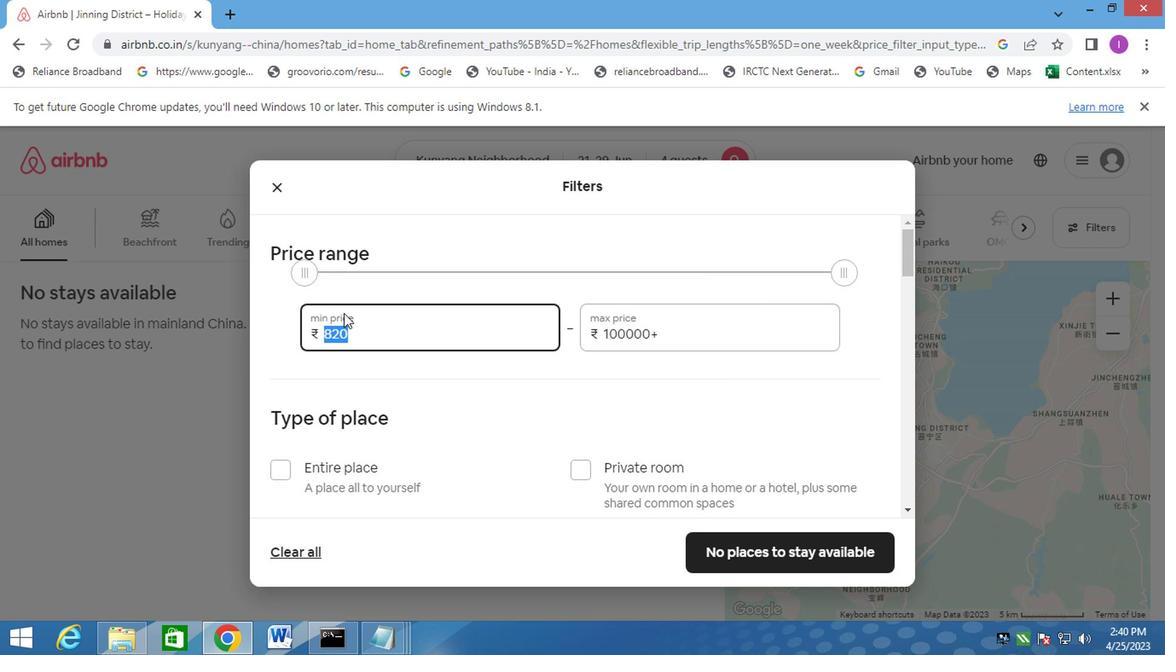 
Action: Key pressed 7000
Screenshot: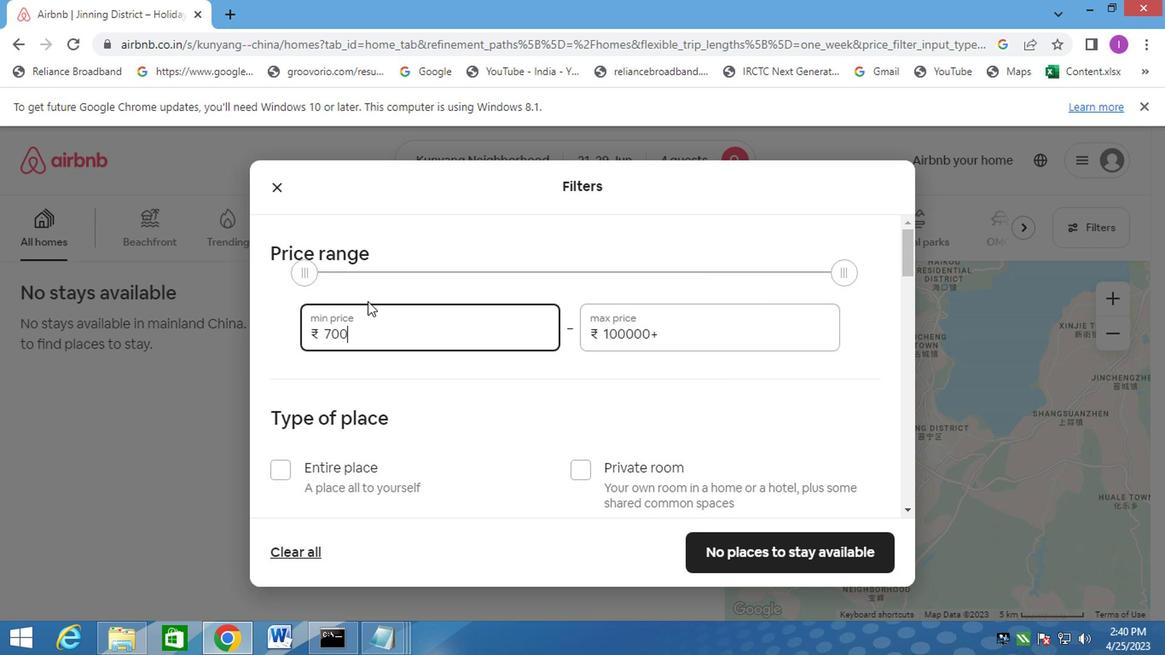 
Action: Mouse moved to (669, 334)
Screenshot: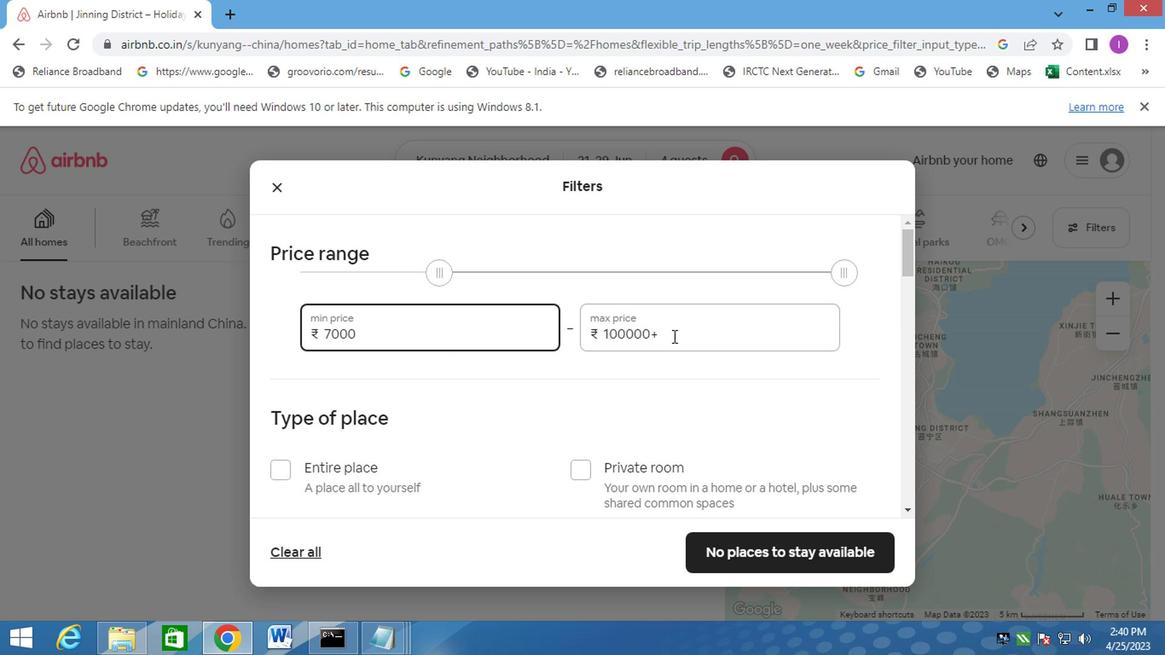 
Action: Mouse pressed left at (669, 334)
Screenshot: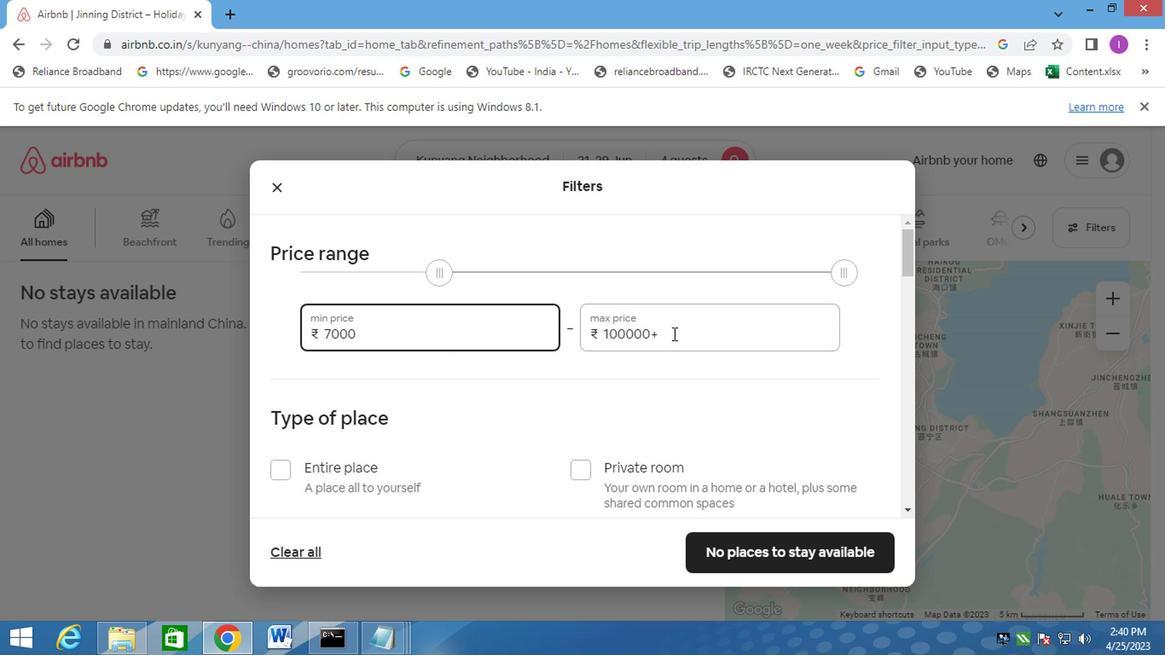 
Action: Mouse moved to (595, 337)
Screenshot: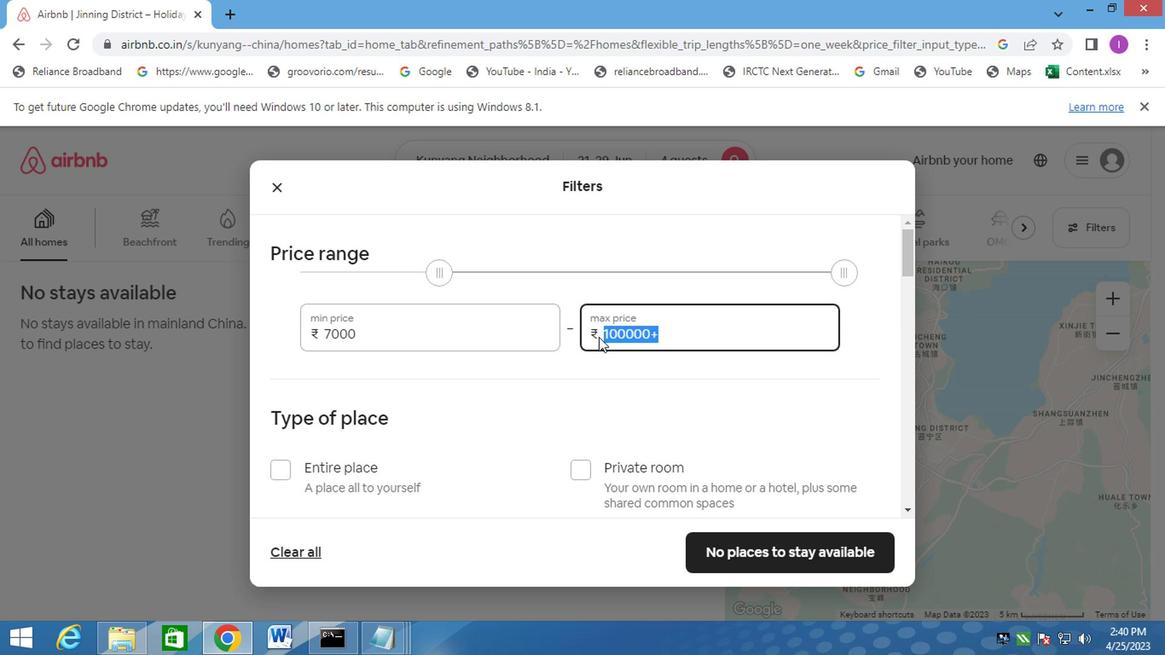 
Action: Key pressed 1
Screenshot: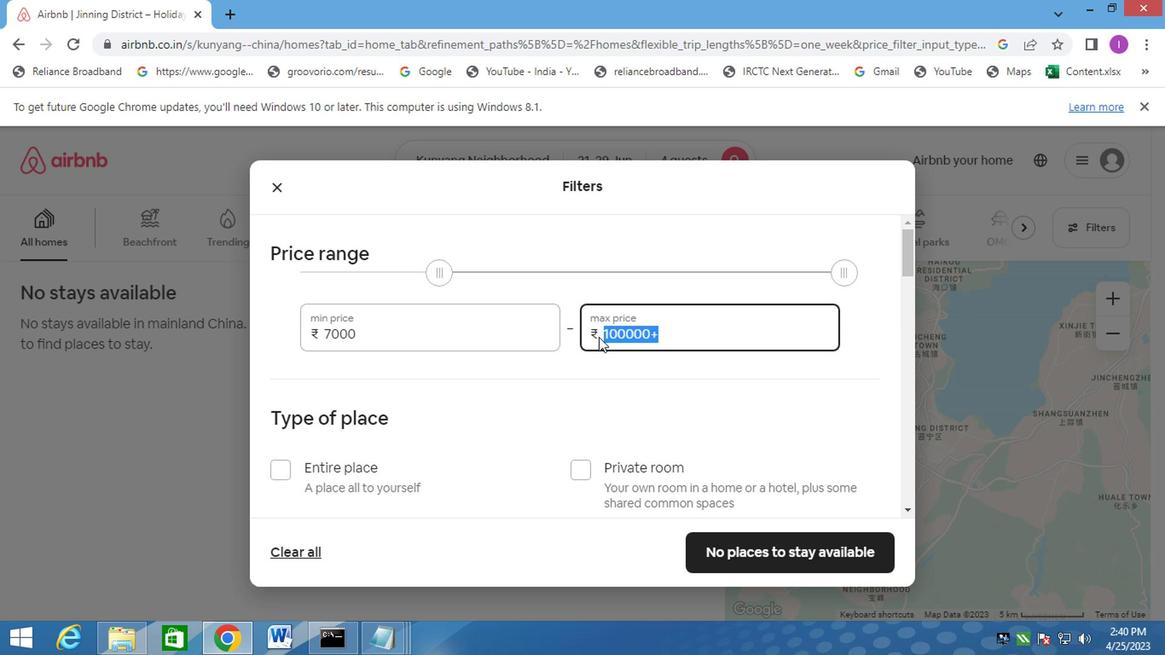 
Action: Mouse moved to (592, 339)
Screenshot: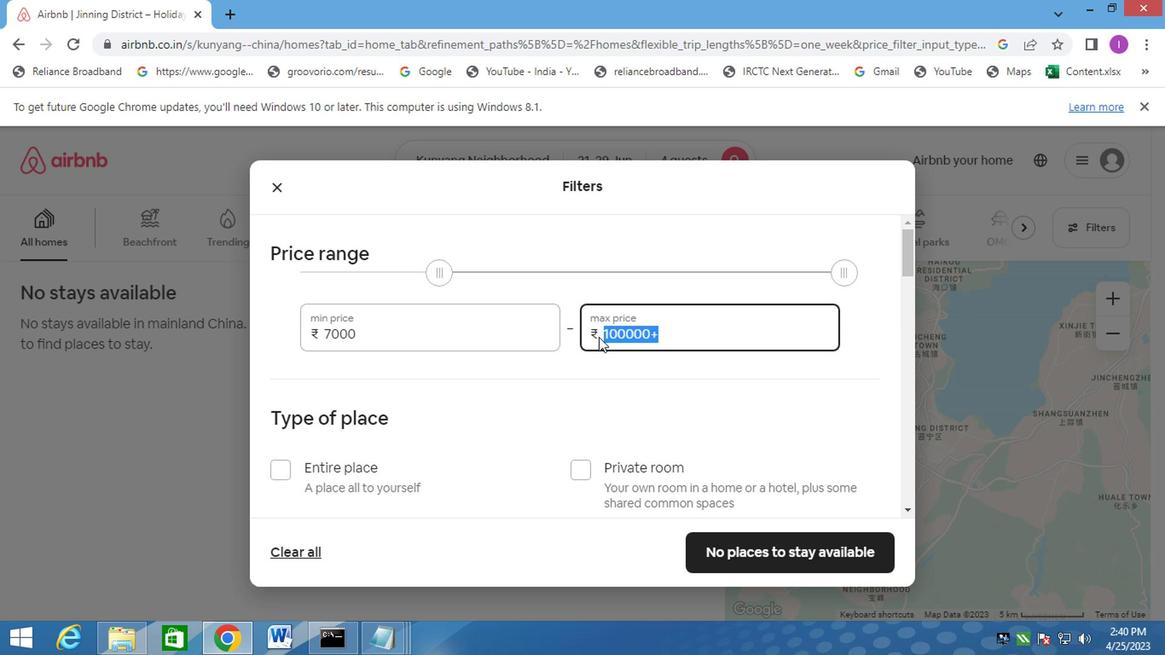 
Action: Key pressed 2000
Screenshot: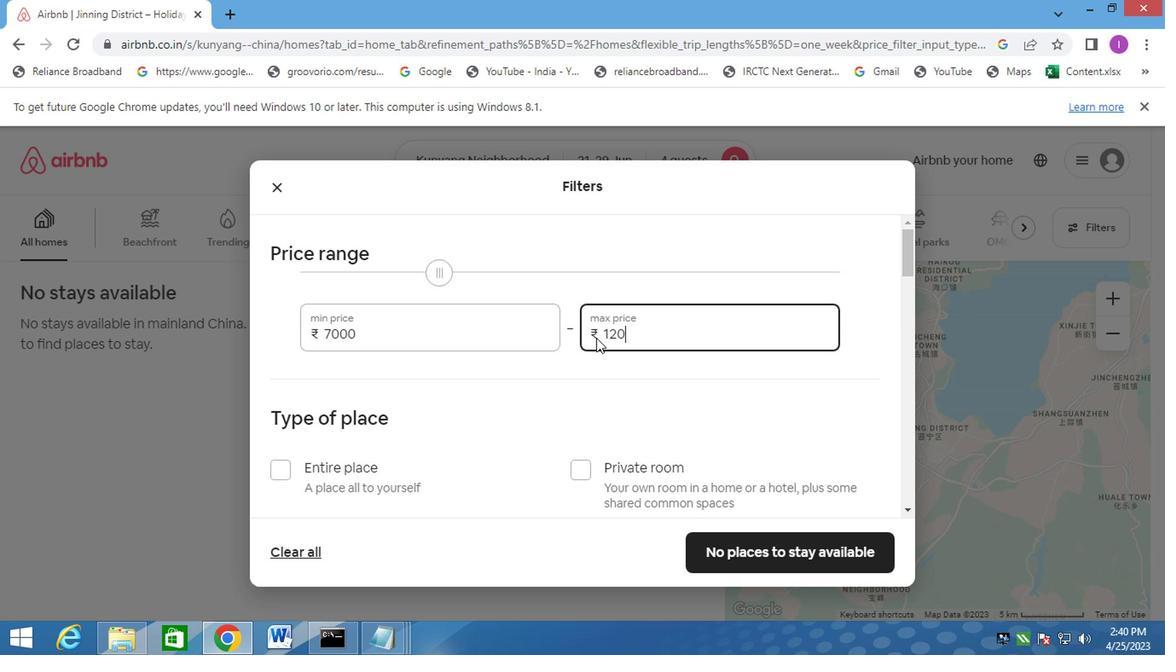 
Action: Mouse moved to (282, 469)
Screenshot: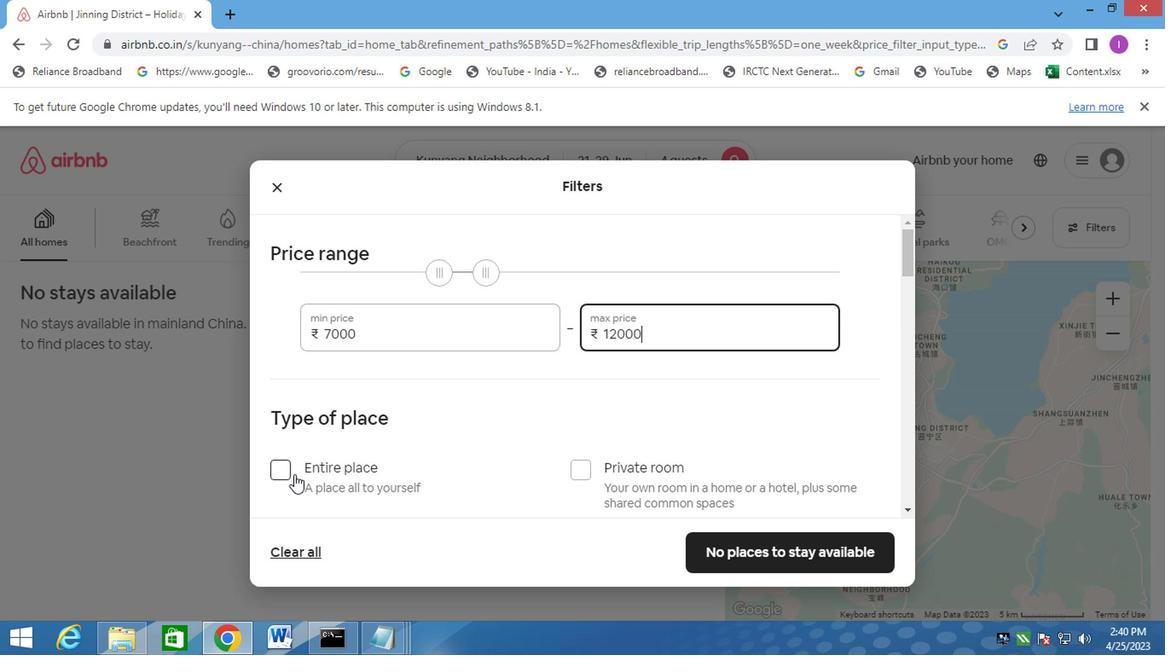 
Action: Mouse pressed left at (282, 469)
Screenshot: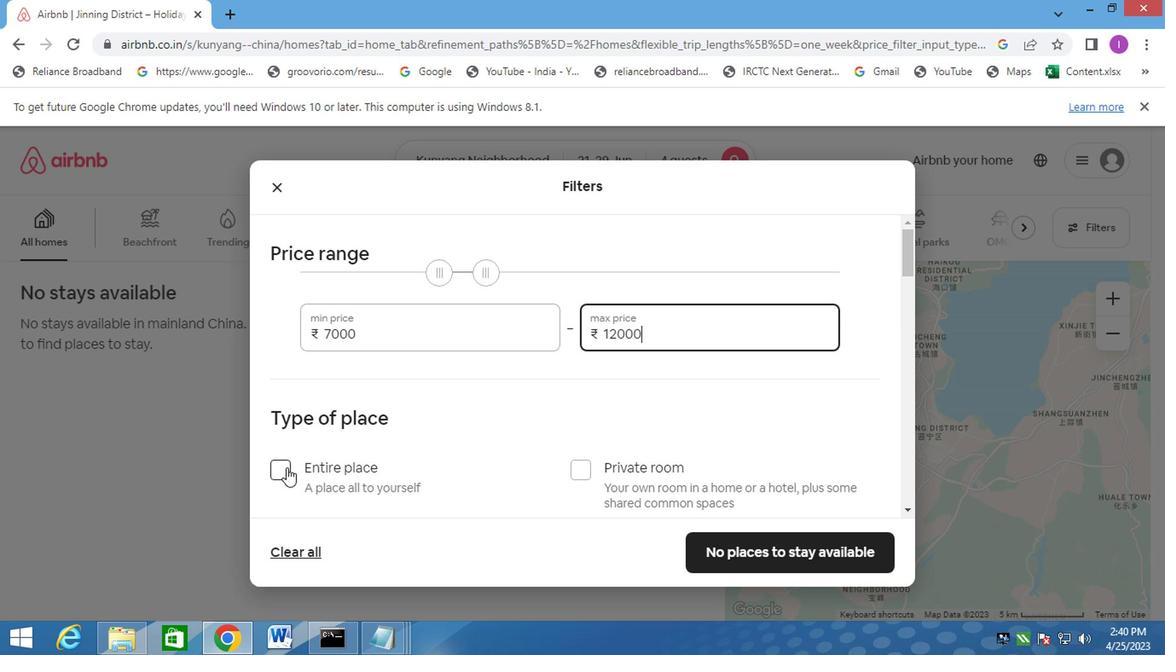 
Action: Mouse moved to (543, 404)
Screenshot: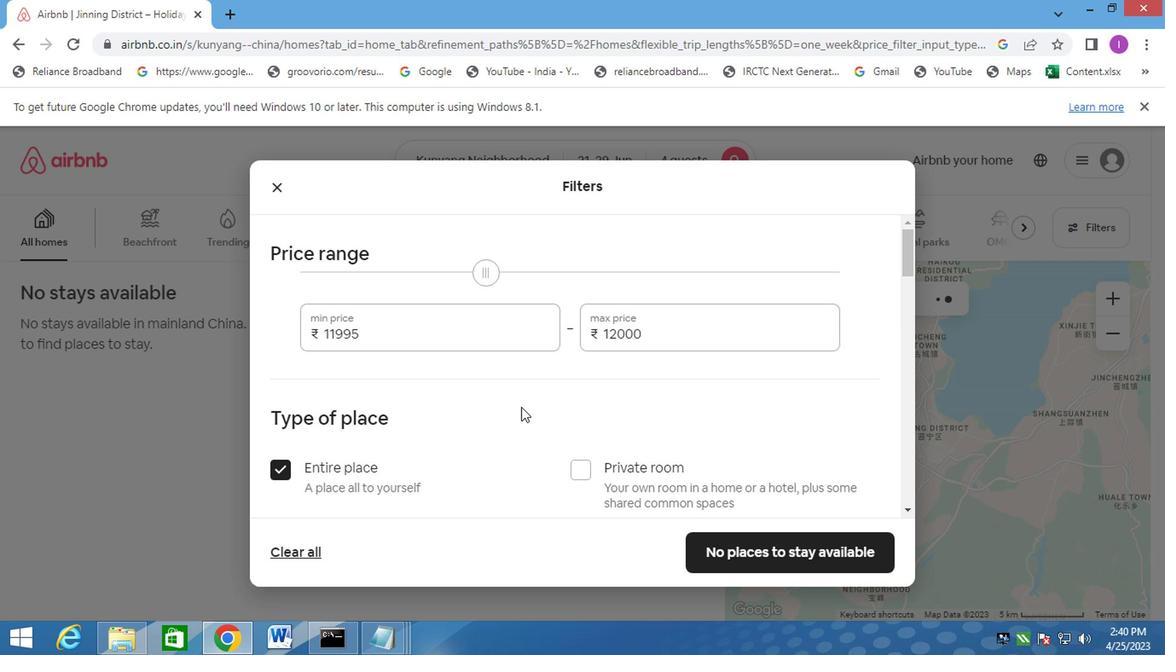
Action: Mouse scrolled (536, 403) with delta (0, 0)
Screenshot: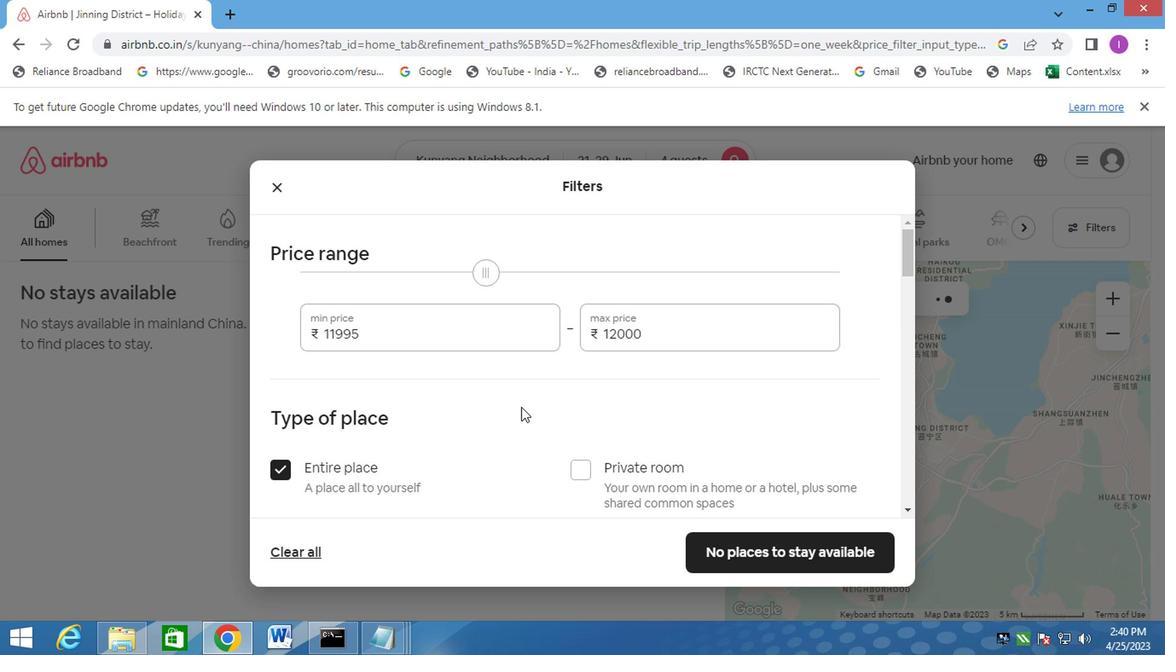 
Action: Mouse moved to (543, 404)
Screenshot: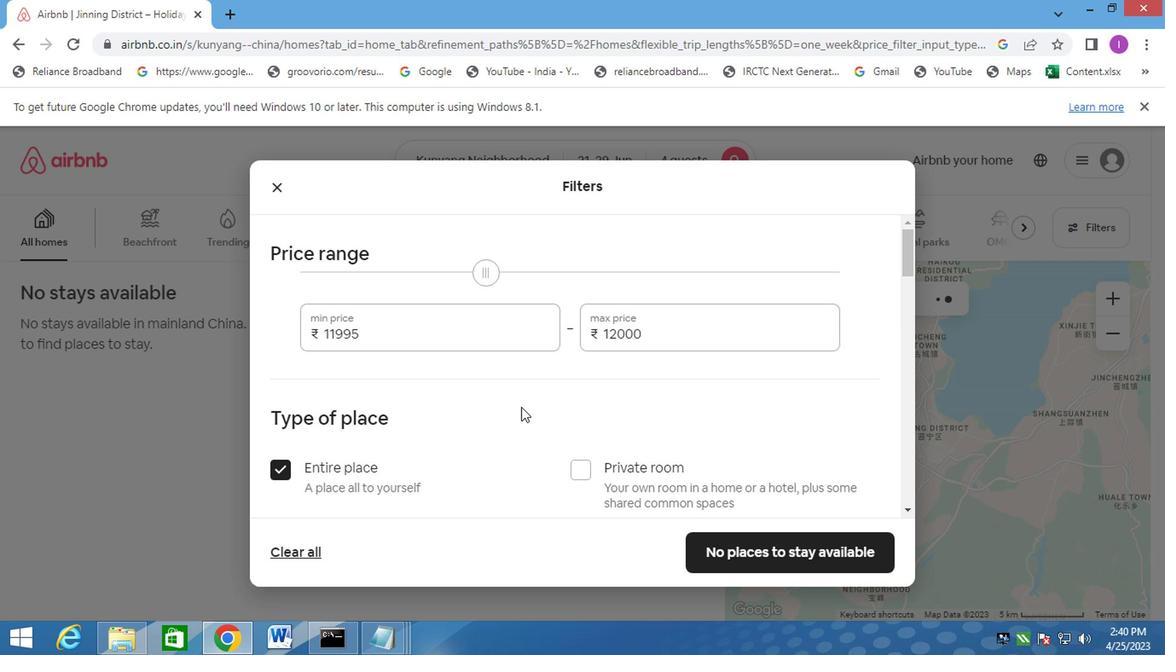 
Action: Mouse scrolled (543, 403) with delta (0, 0)
Screenshot: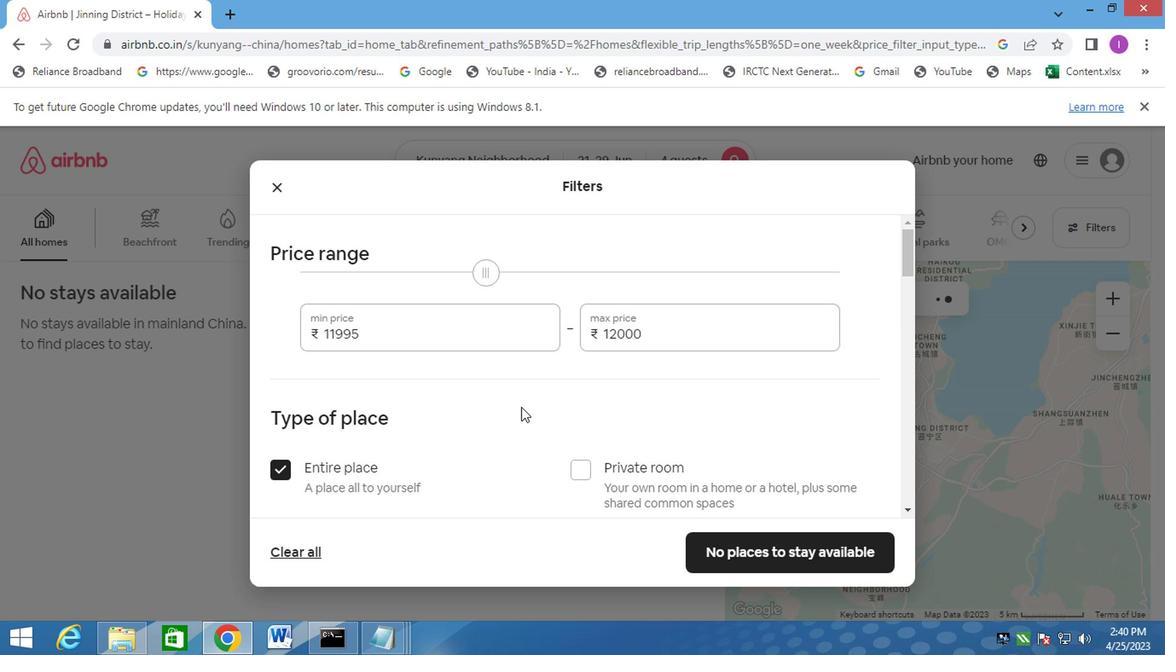
Action: Mouse moved to (544, 404)
Screenshot: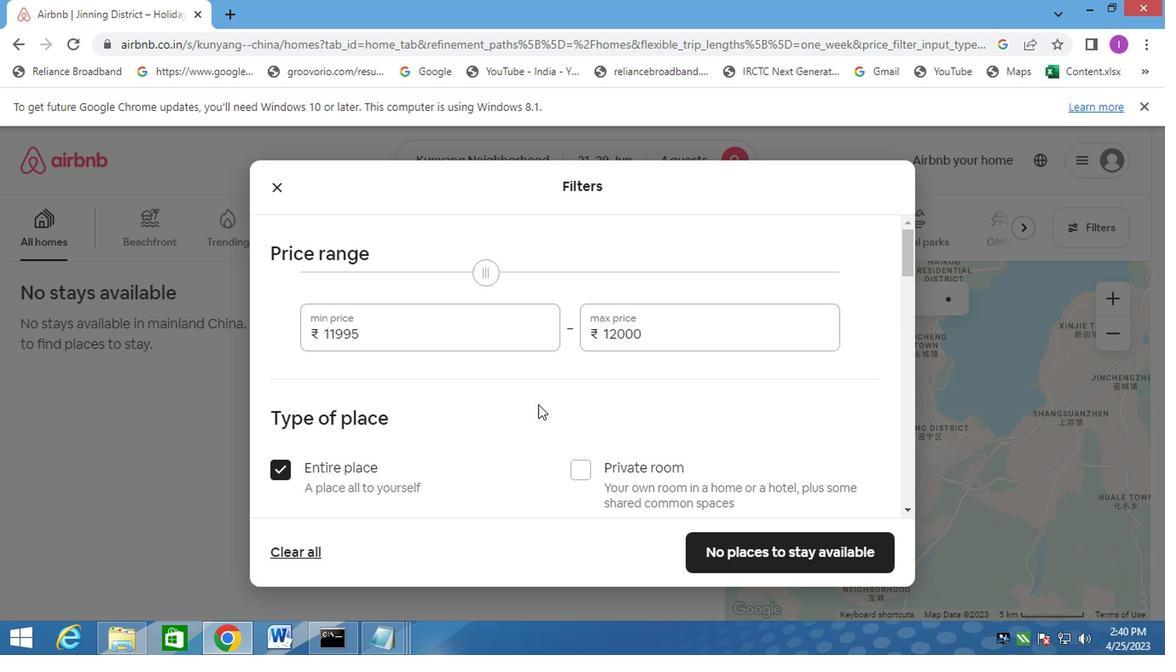 
Action: Mouse scrolled (544, 403) with delta (0, 0)
Screenshot: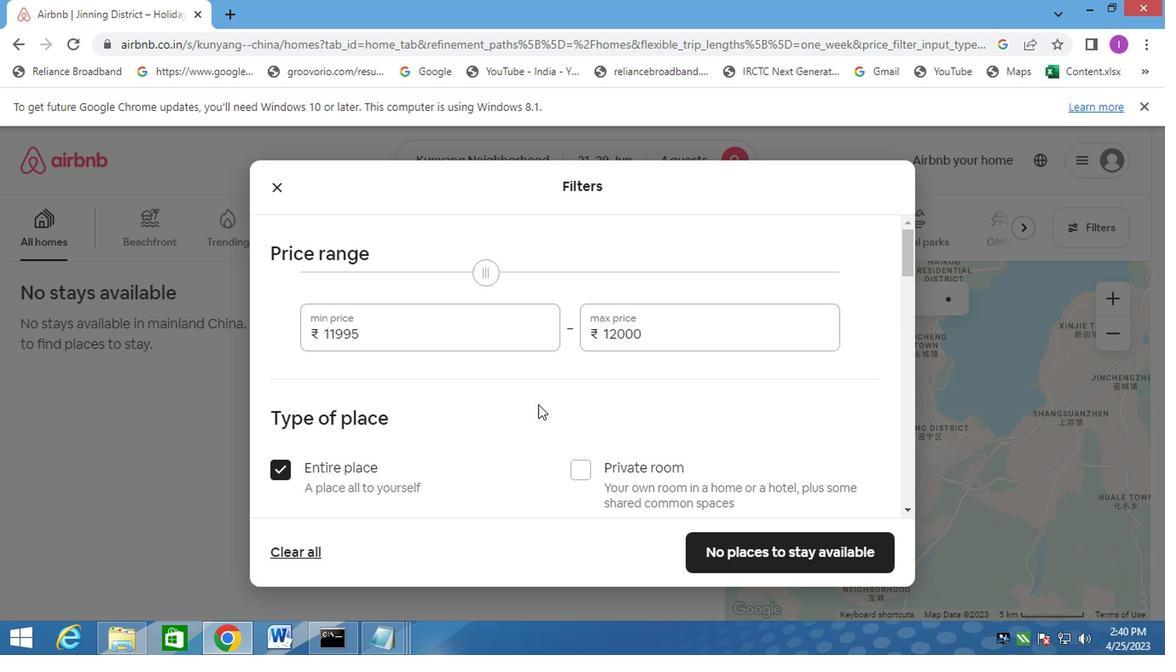 
Action: Mouse moved to (418, 488)
Screenshot: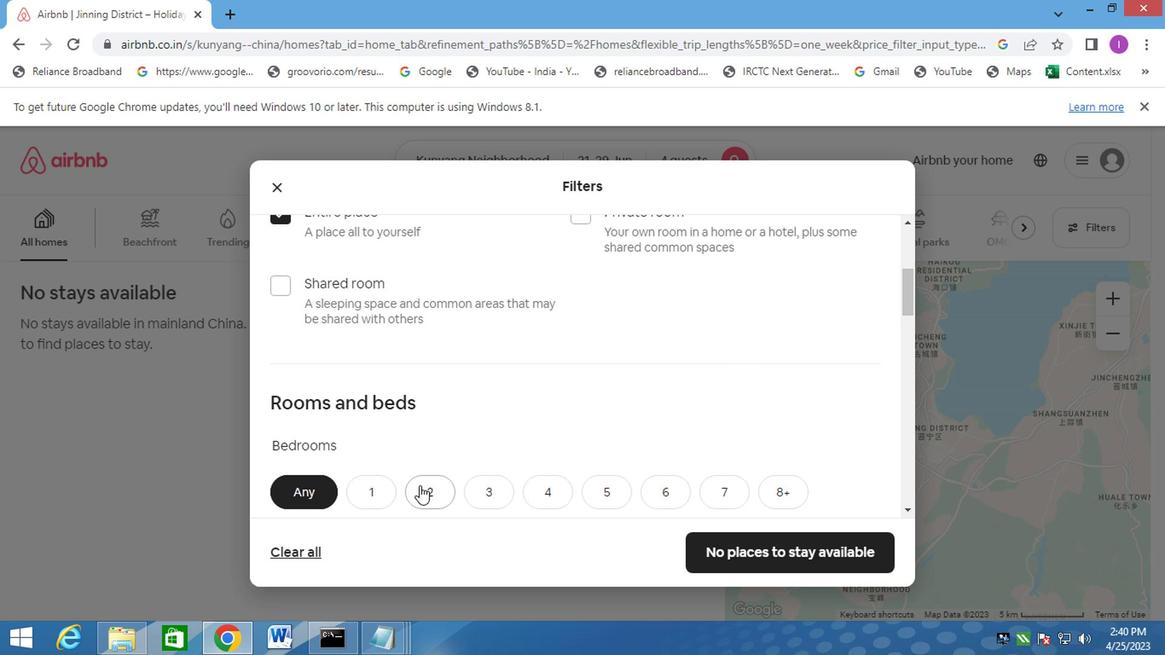 
Action: Mouse pressed left at (418, 488)
Screenshot: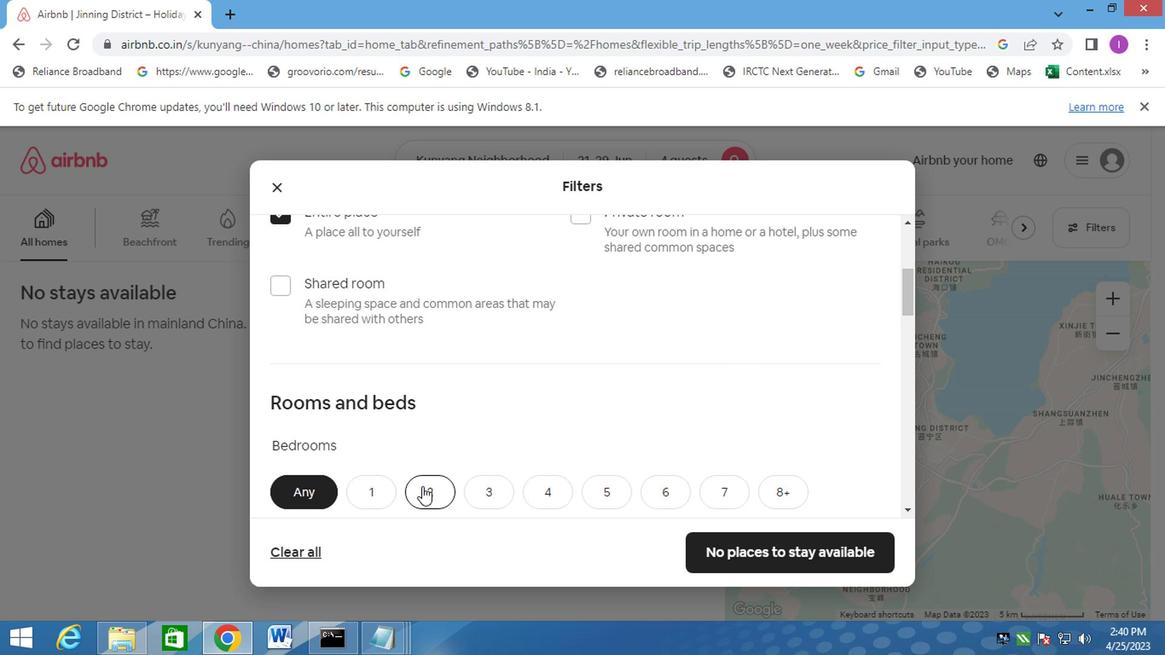 
Action: Mouse moved to (479, 455)
Screenshot: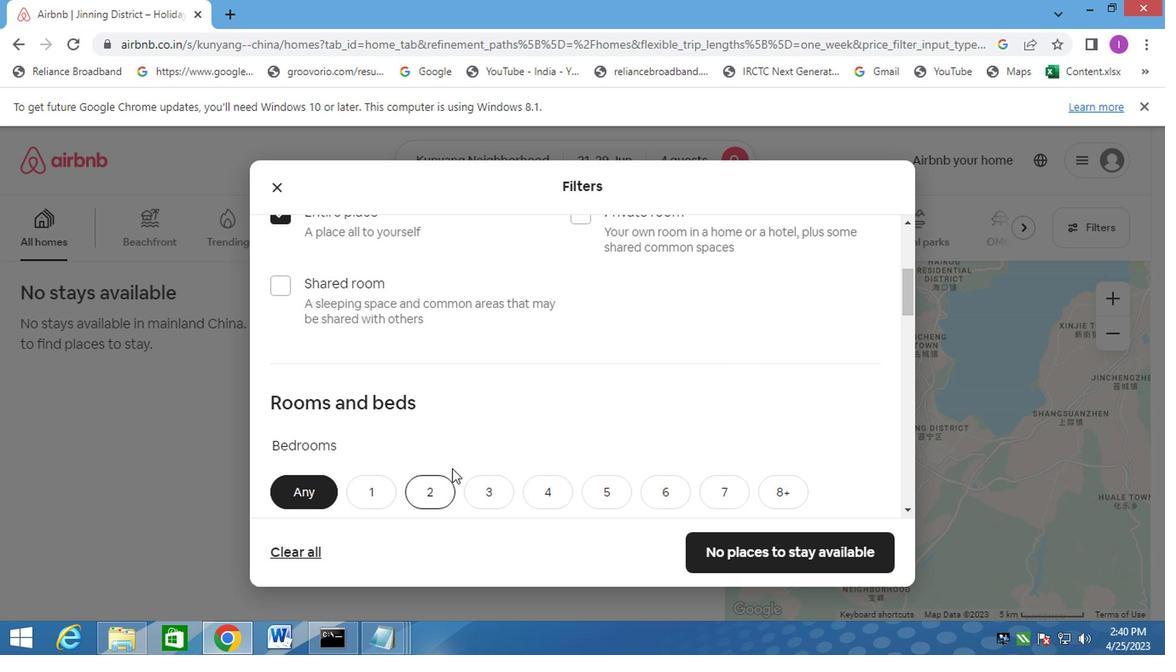 
Action: Mouse scrolled (479, 455) with delta (0, 0)
Screenshot: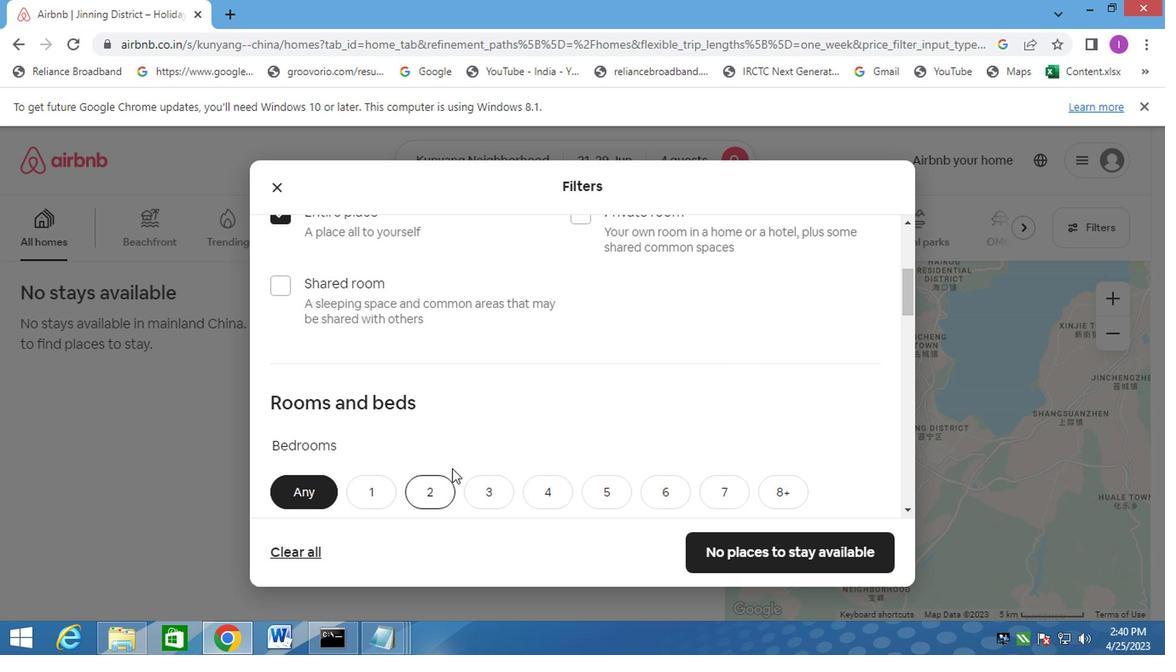 
Action: Mouse scrolled (479, 455) with delta (0, 0)
Screenshot: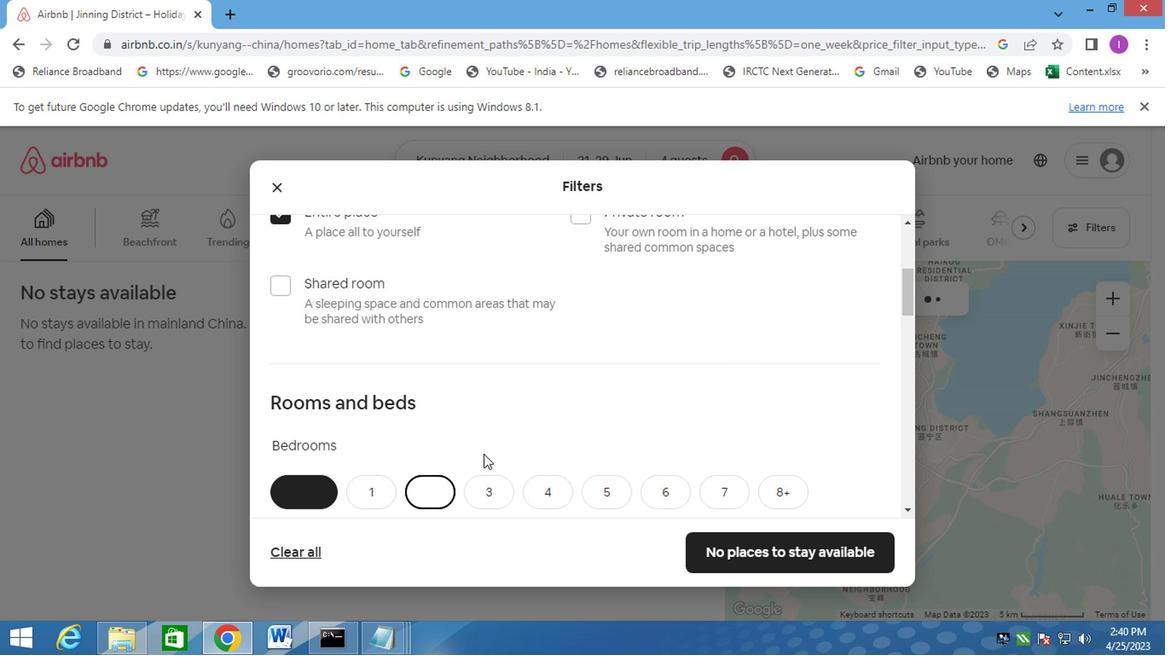
Action: Mouse scrolled (479, 455) with delta (0, 0)
Screenshot: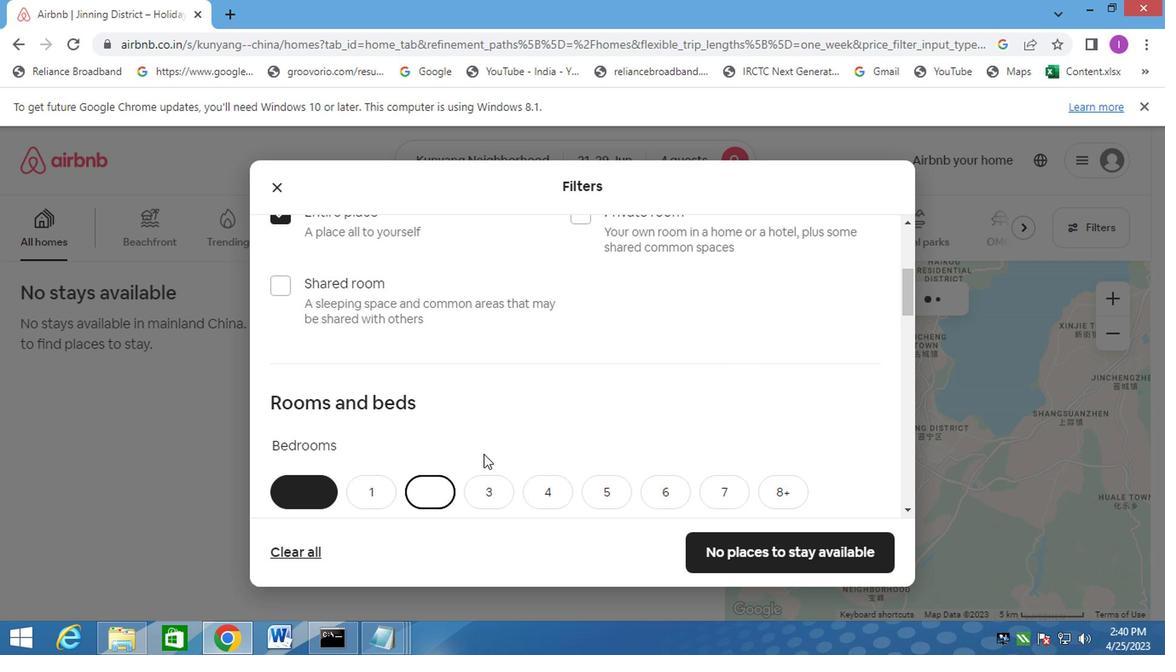 
Action: Mouse moved to (428, 426)
Screenshot: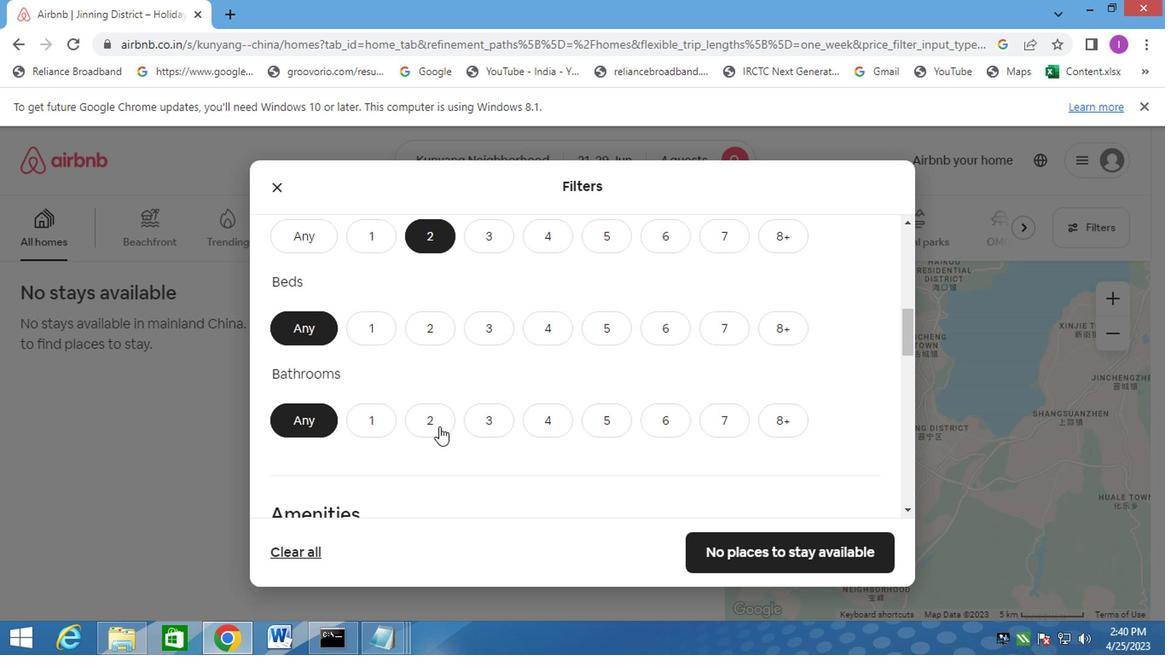 
Action: Mouse pressed left at (428, 426)
Screenshot: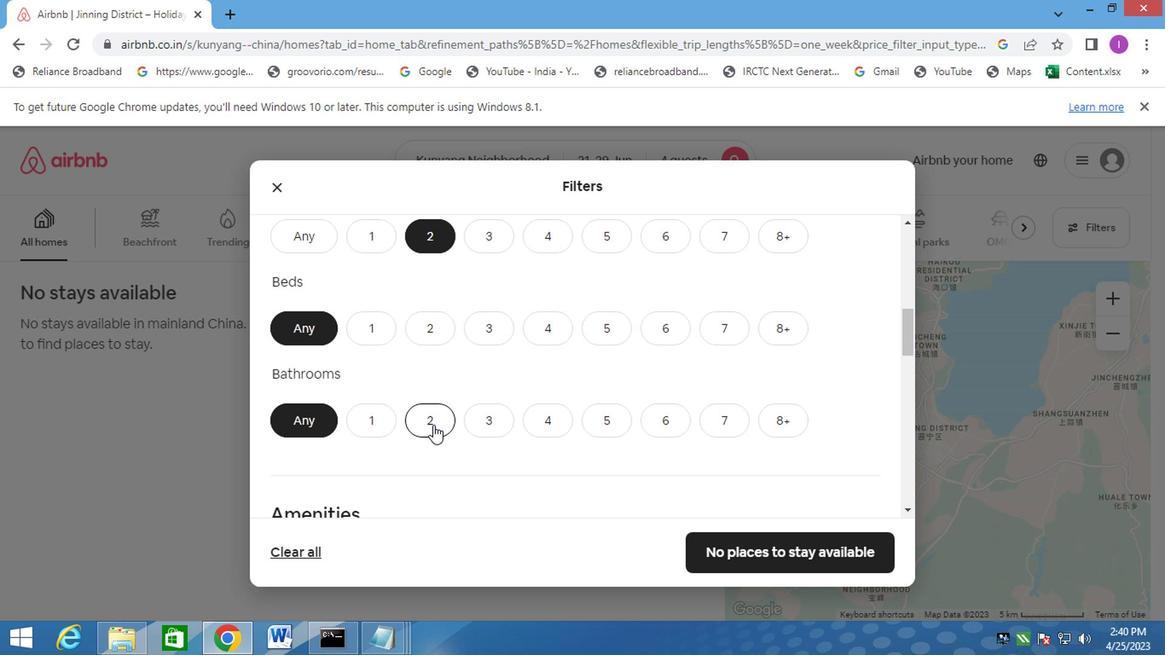 
Action: Mouse moved to (423, 337)
Screenshot: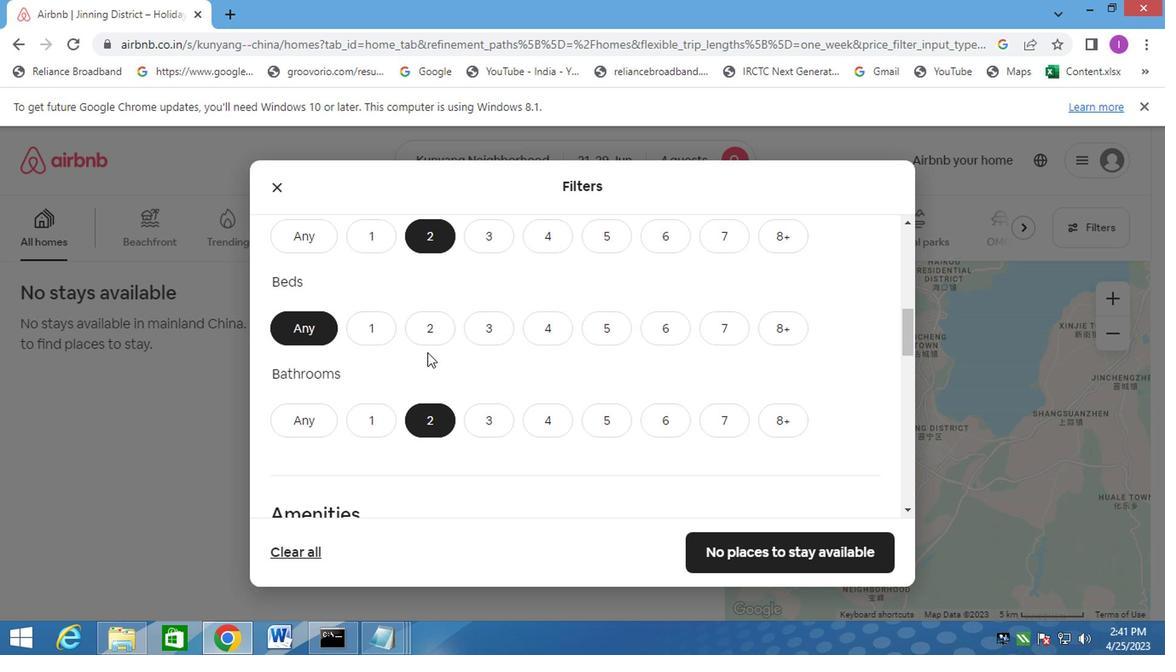 
Action: Mouse pressed left at (423, 337)
Screenshot: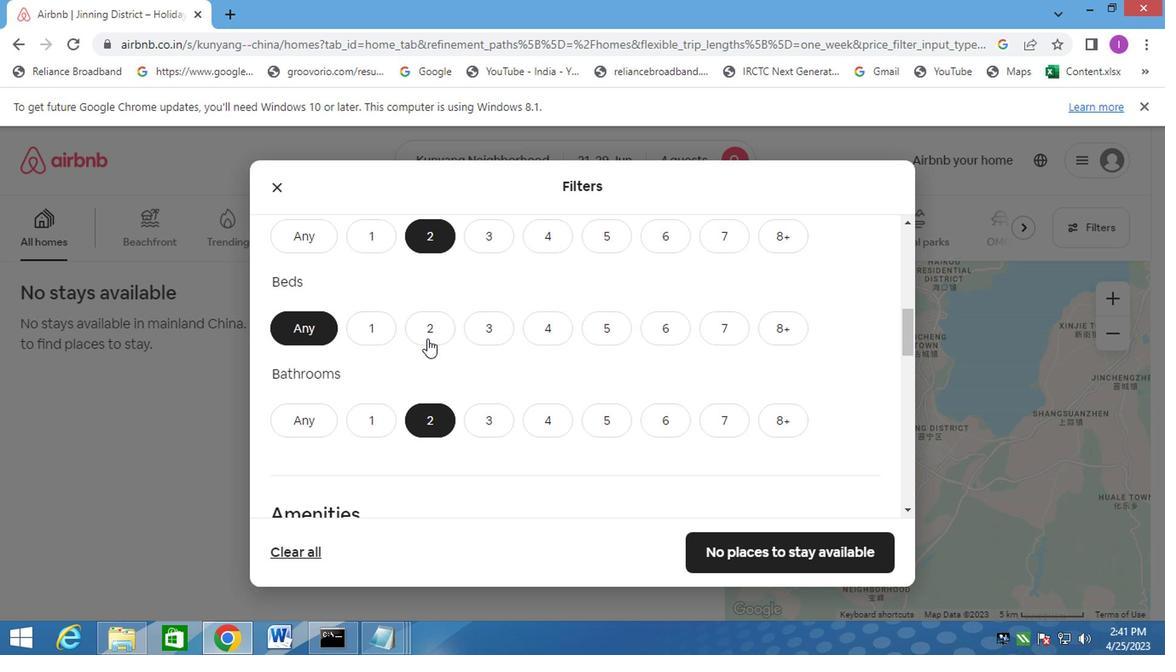 
Action: Mouse moved to (754, 339)
Screenshot: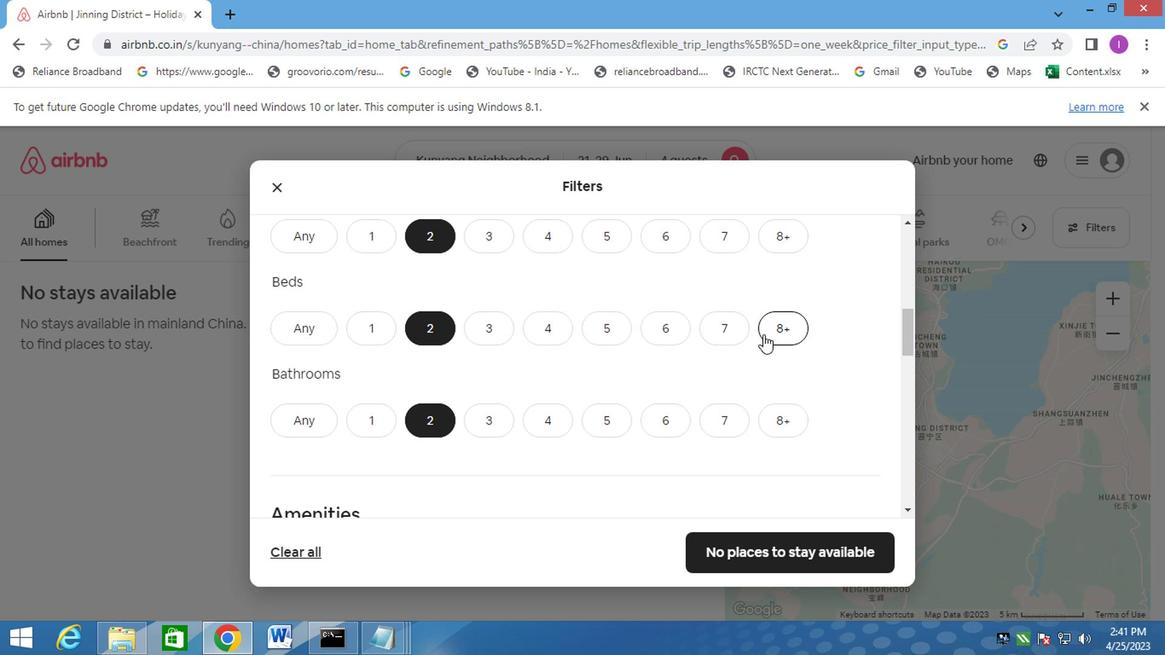 
Action: Mouse scrolled (754, 337) with delta (0, -1)
Screenshot: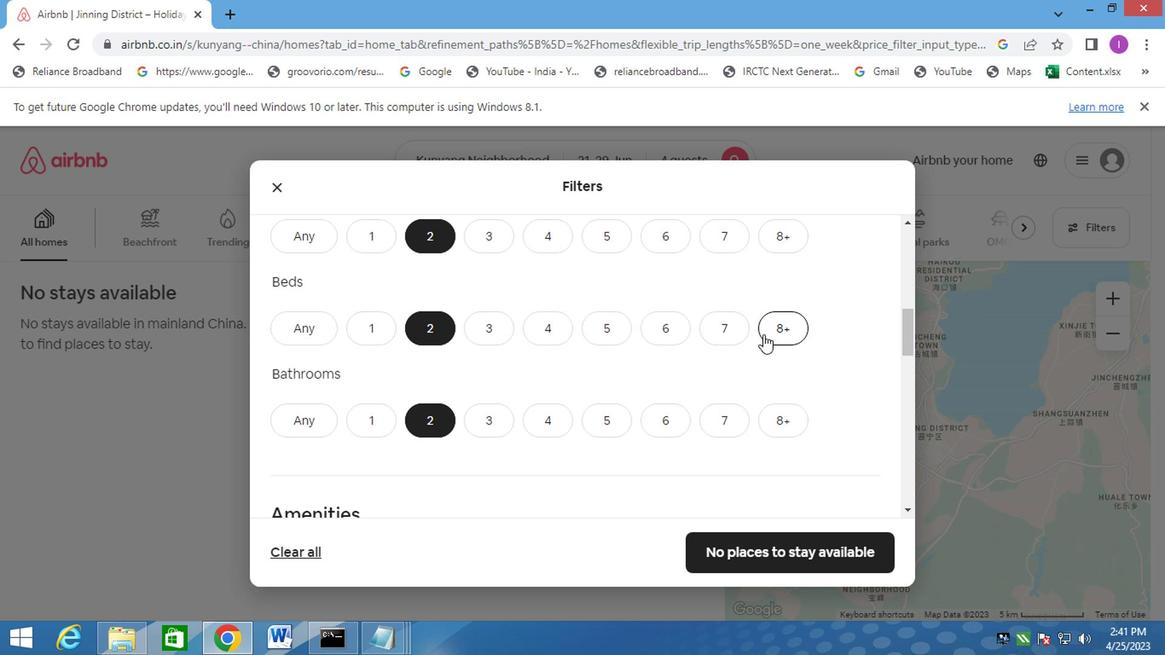 
Action: Mouse moved to (753, 340)
Screenshot: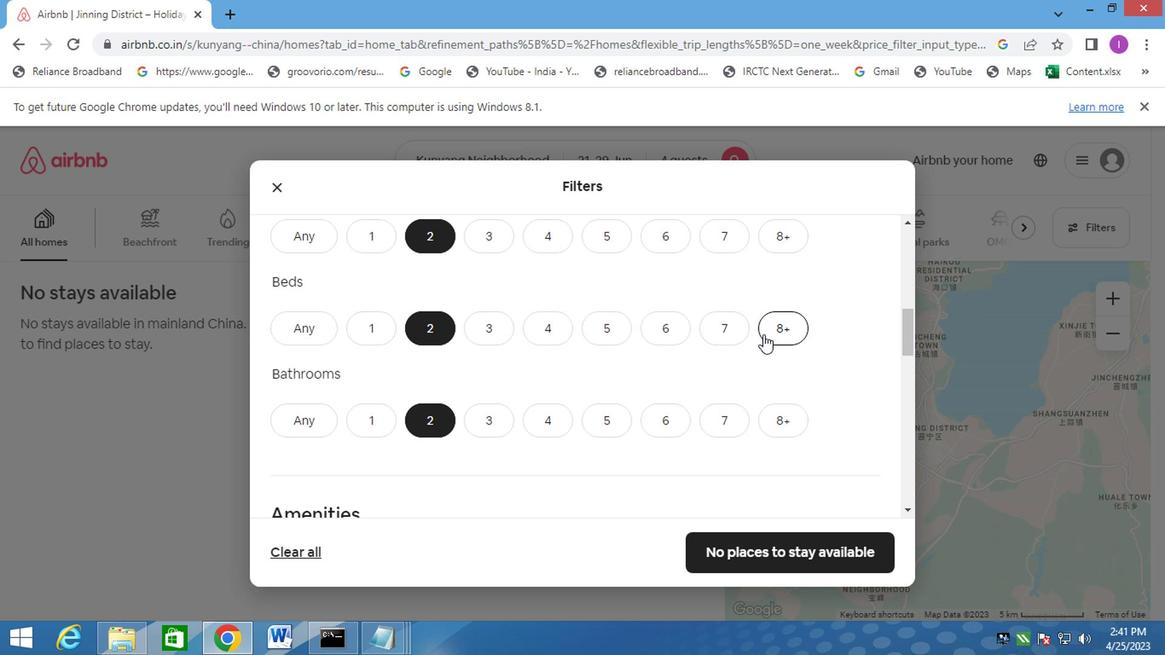 
Action: Mouse scrolled (753, 339) with delta (0, 0)
Screenshot: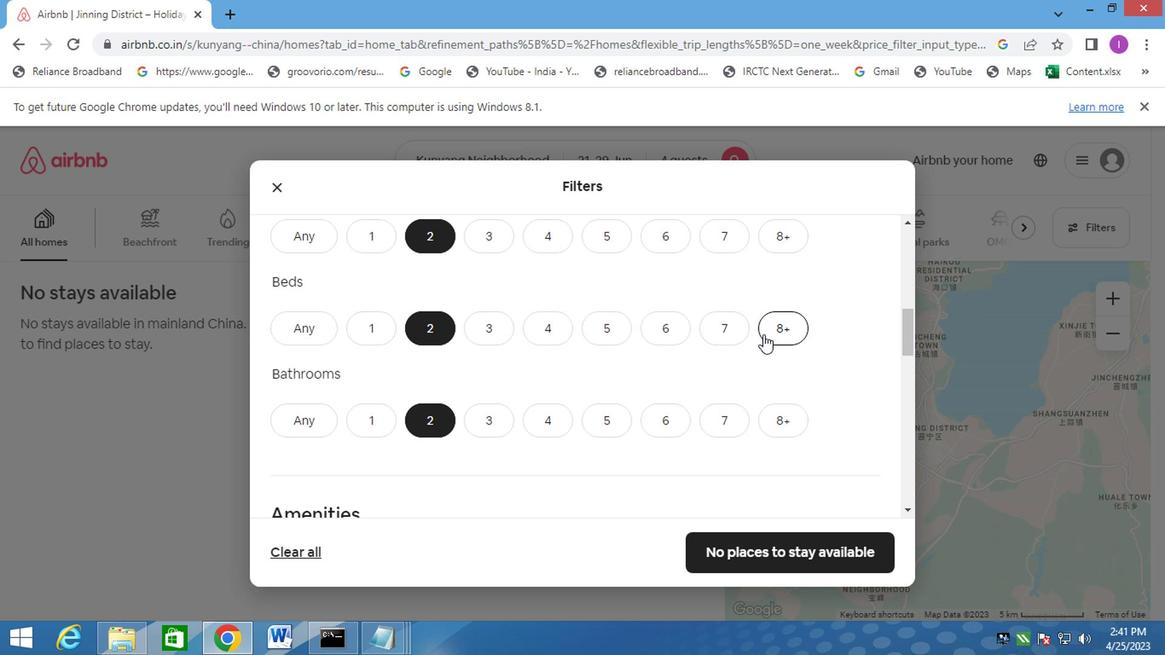 
Action: Mouse moved to (478, 430)
Screenshot: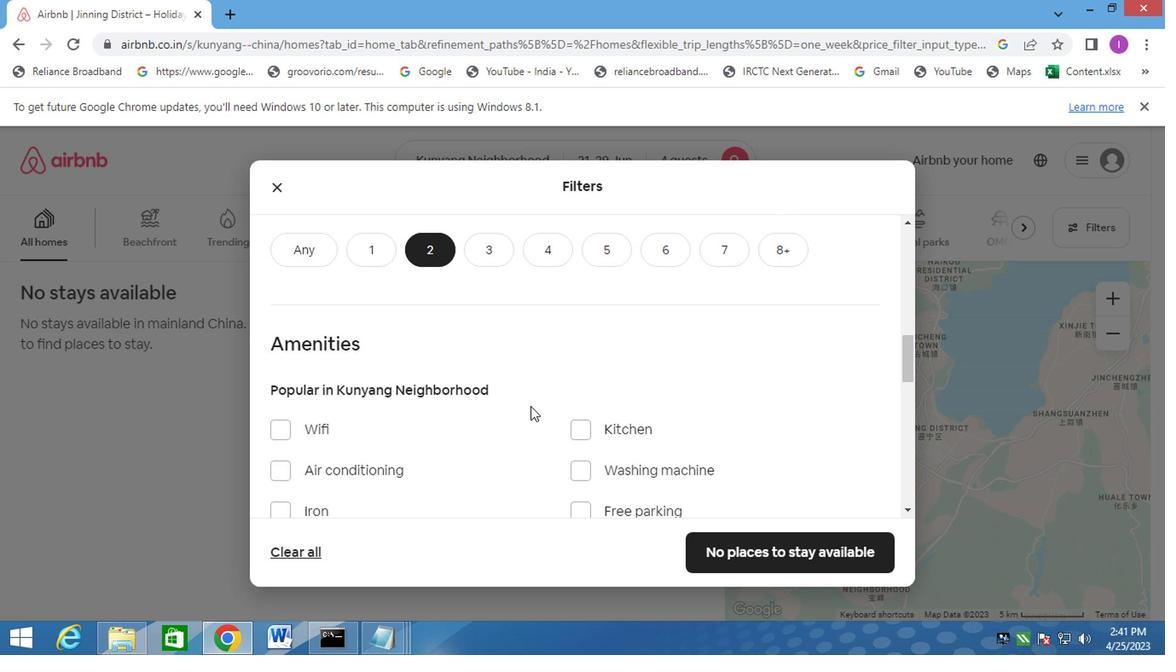 
Action: Mouse scrolled (478, 430) with delta (0, 0)
Screenshot: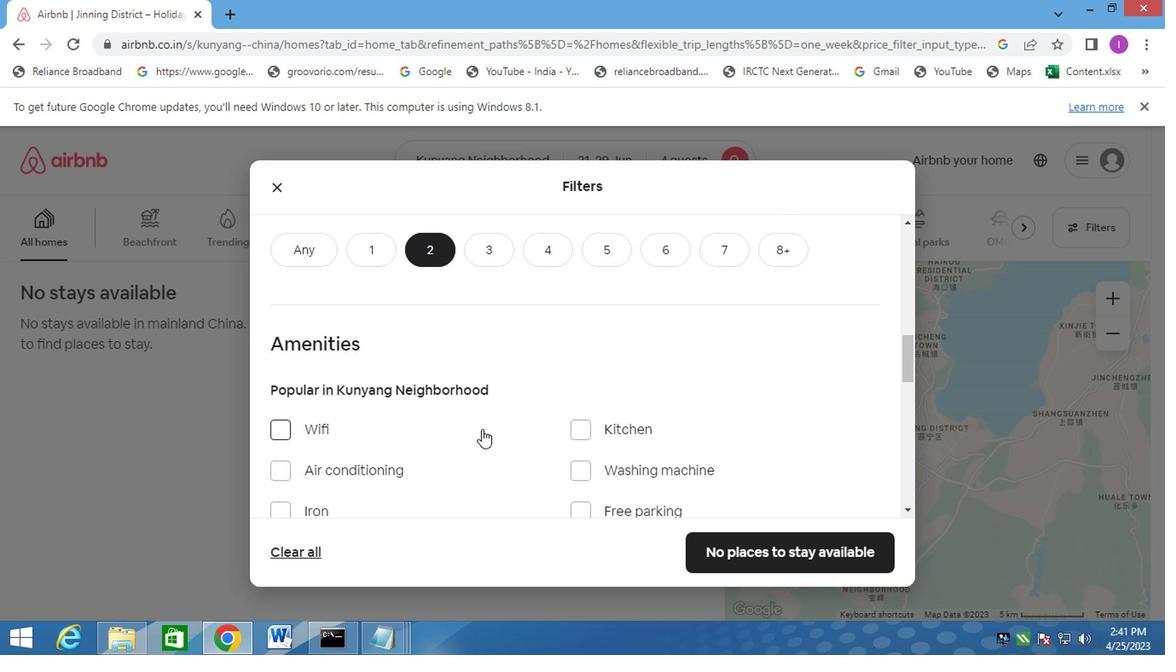 
Action: Mouse moved to (480, 424)
Screenshot: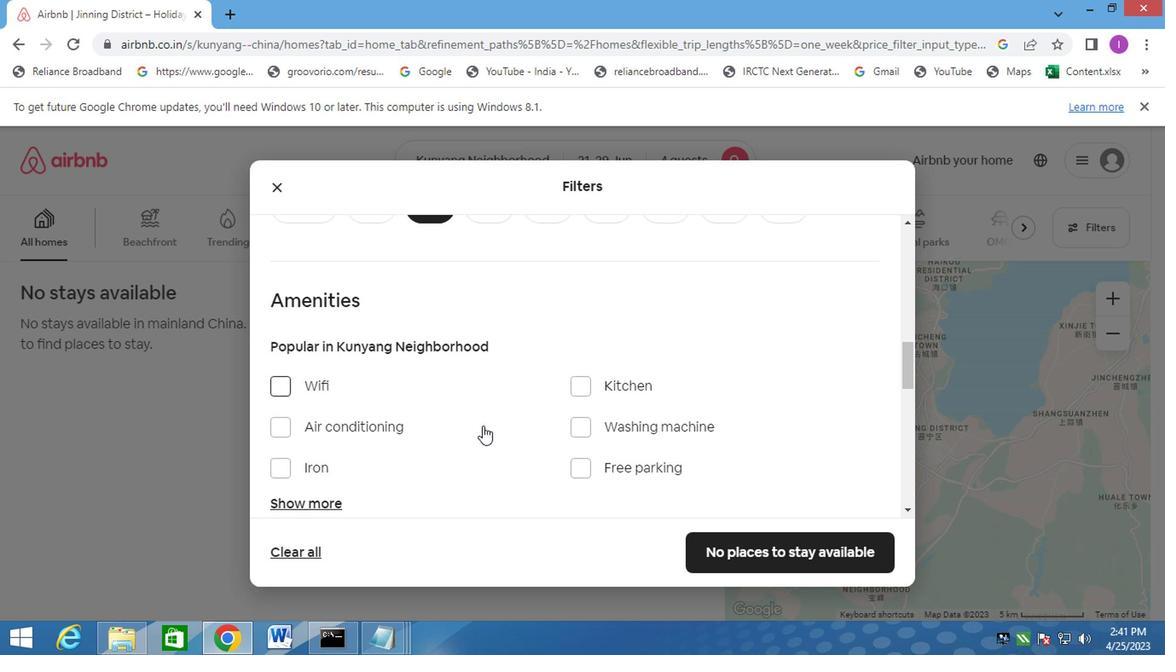 
Action: Mouse scrolled (480, 423) with delta (0, 0)
Screenshot: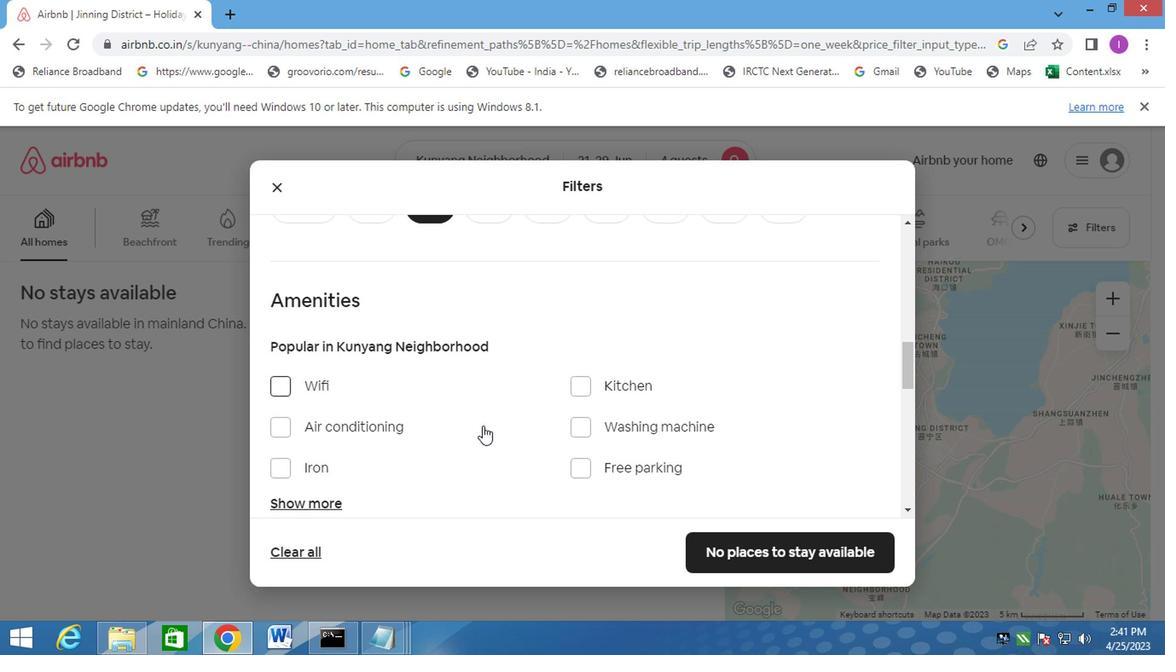 
Action: Mouse scrolled (480, 423) with delta (0, 0)
Screenshot: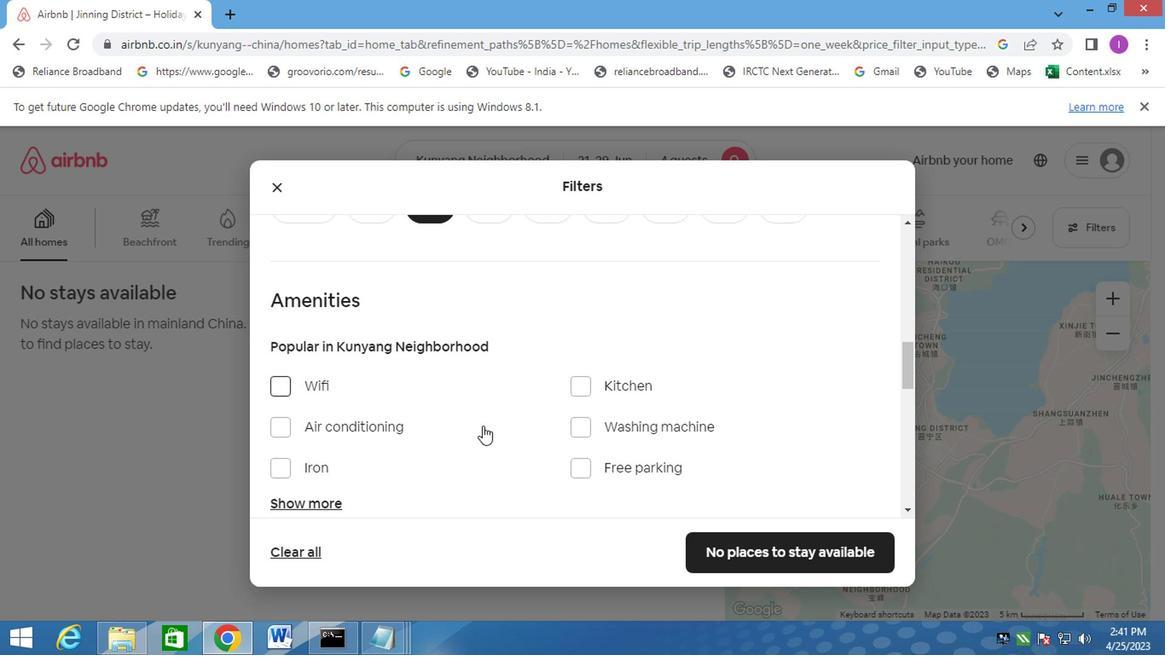 
Action: Mouse scrolled (480, 423) with delta (0, 0)
Screenshot: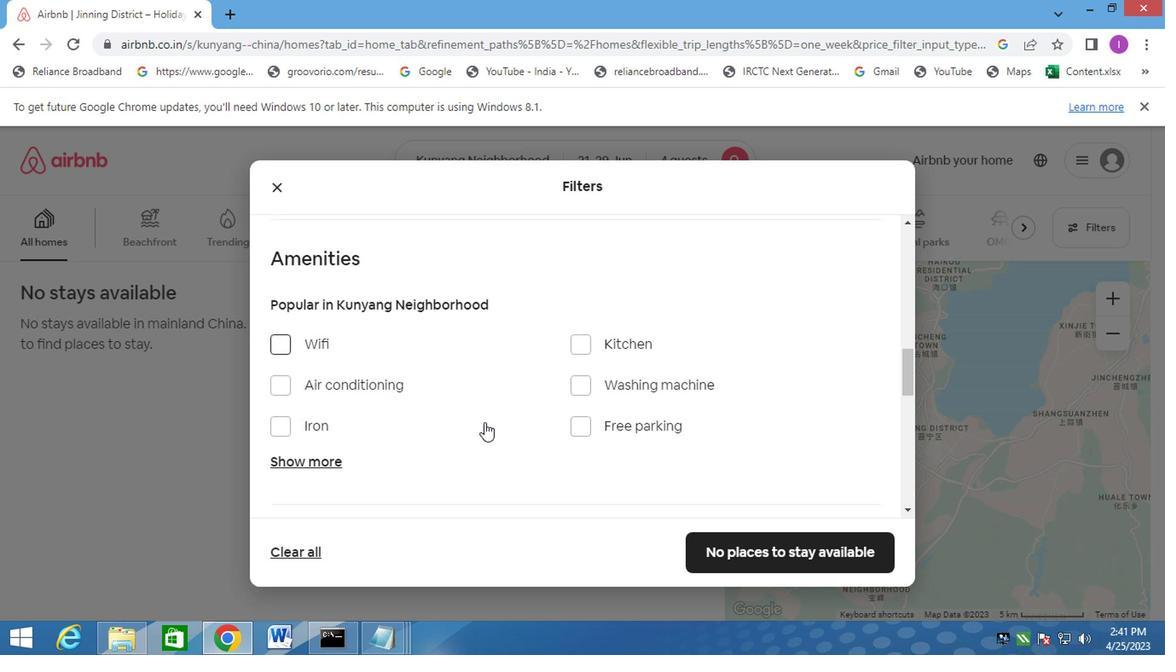 
Action: Mouse moved to (482, 422)
Screenshot: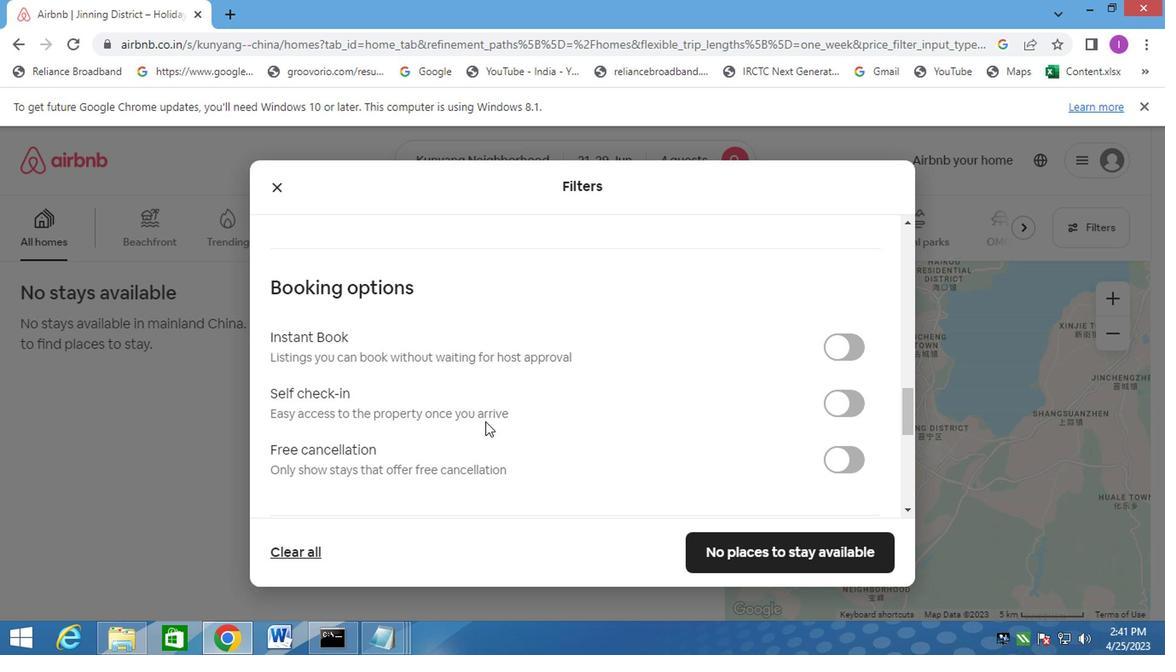 
Action: Mouse scrolled (482, 423) with delta (0, 1)
Screenshot: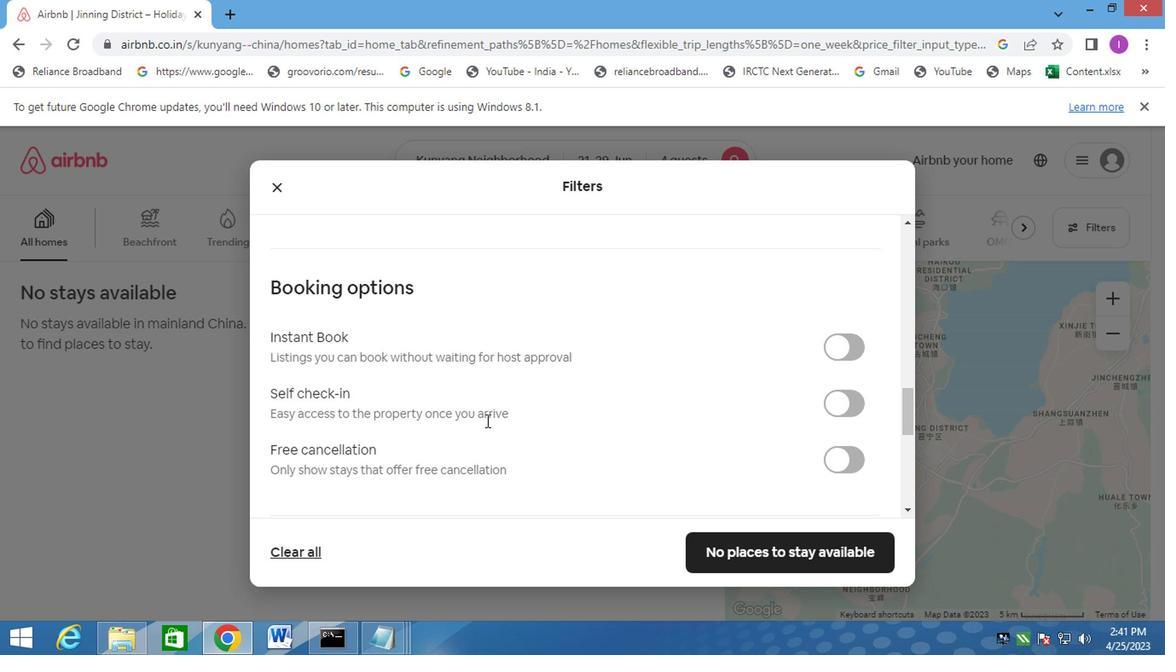 
Action: Mouse scrolled (482, 421) with delta (0, 0)
Screenshot: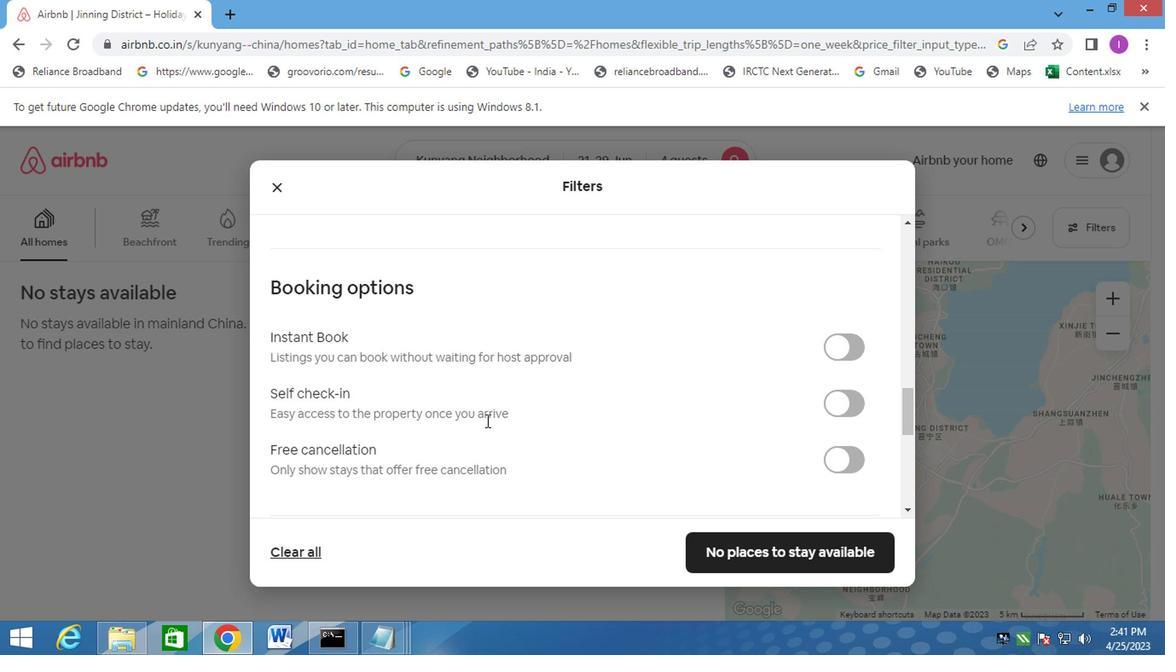 
Action: Mouse moved to (854, 408)
Screenshot: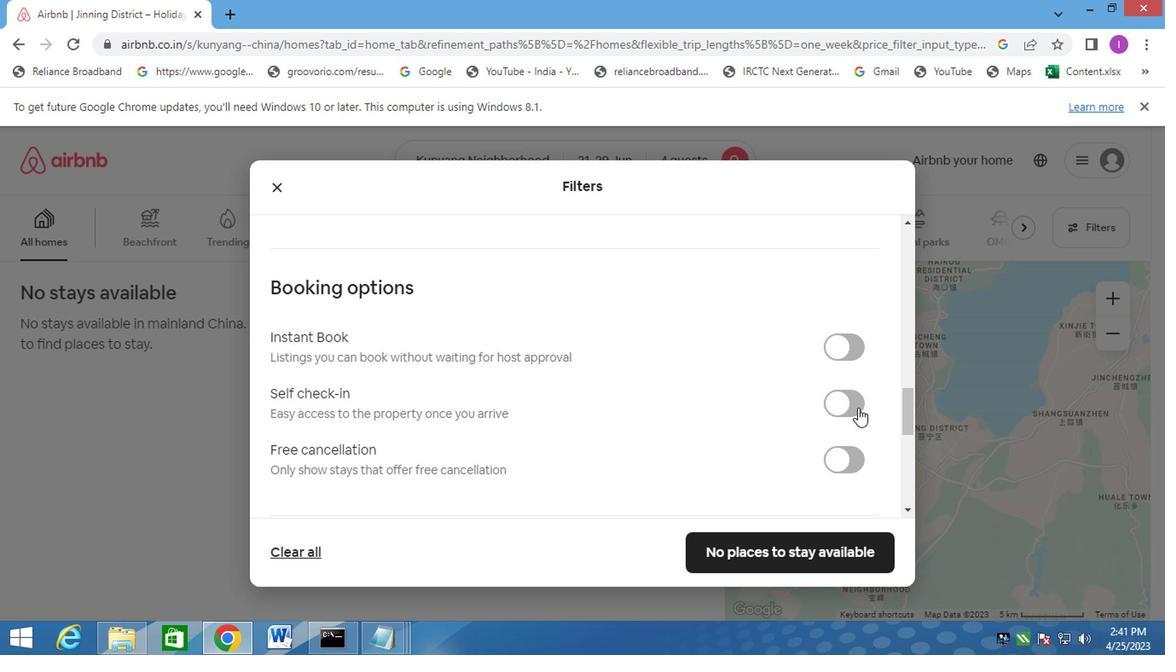 
Action: Mouse pressed left at (854, 408)
Screenshot: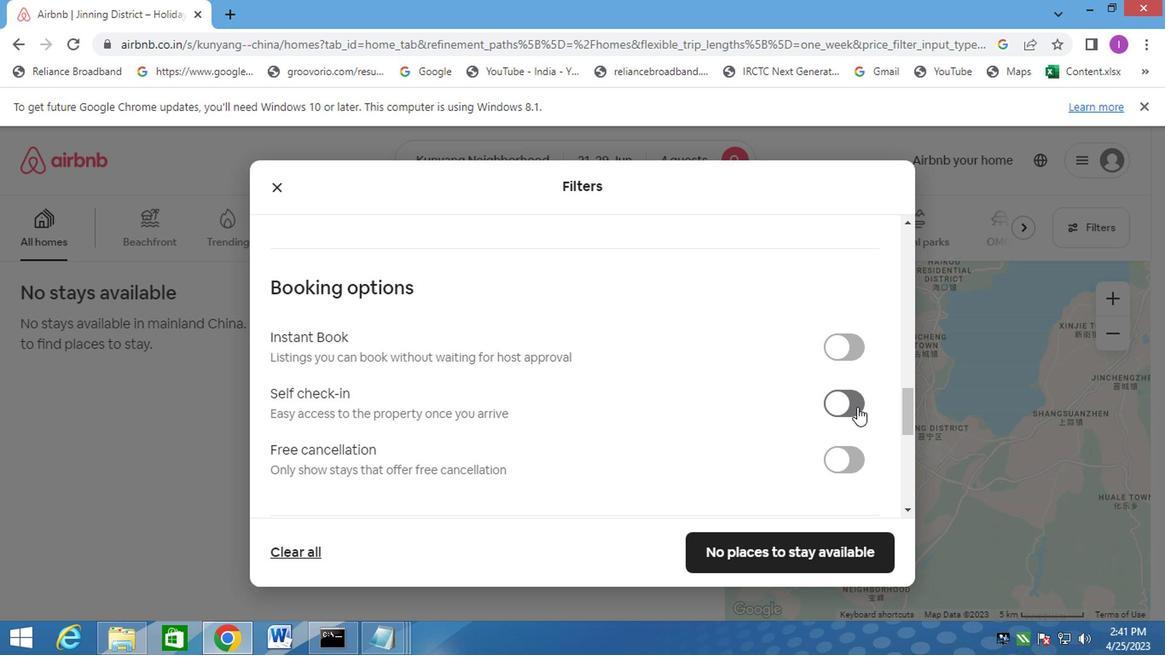 
Action: Mouse moved to (461, 427)
Screenshot: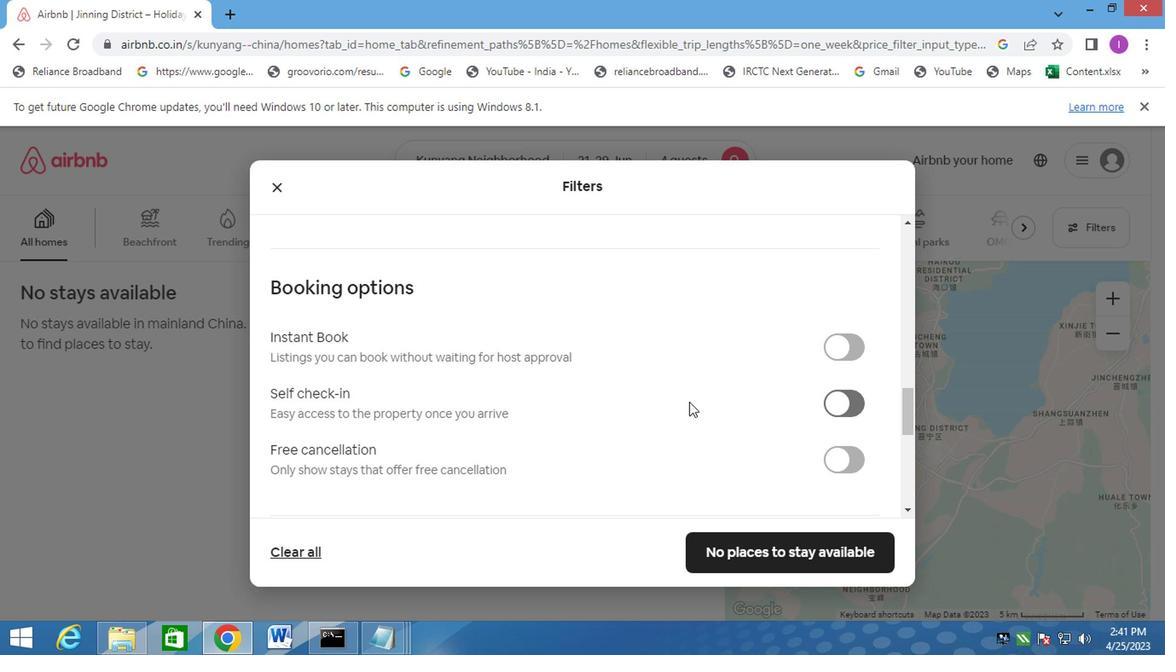 
Action: Mouse scrolled (461, 426) with delta (0, -1)
Screenshot: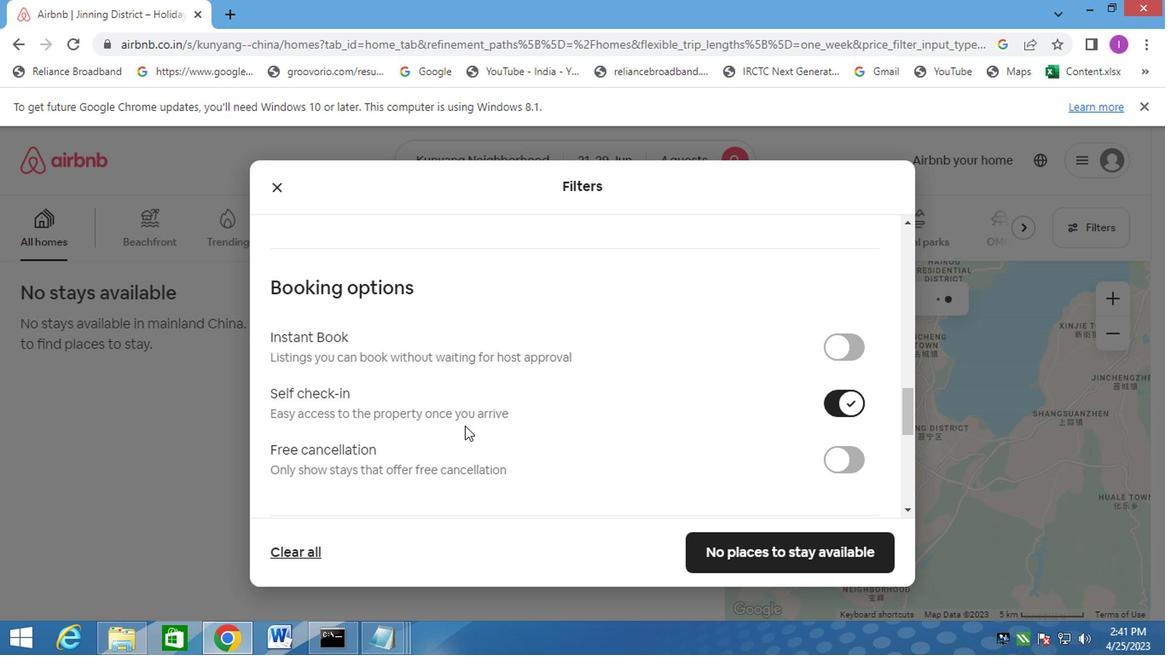 
Action: Mouse scrolled (461, 426) with delta (0, -1)
Screenshot: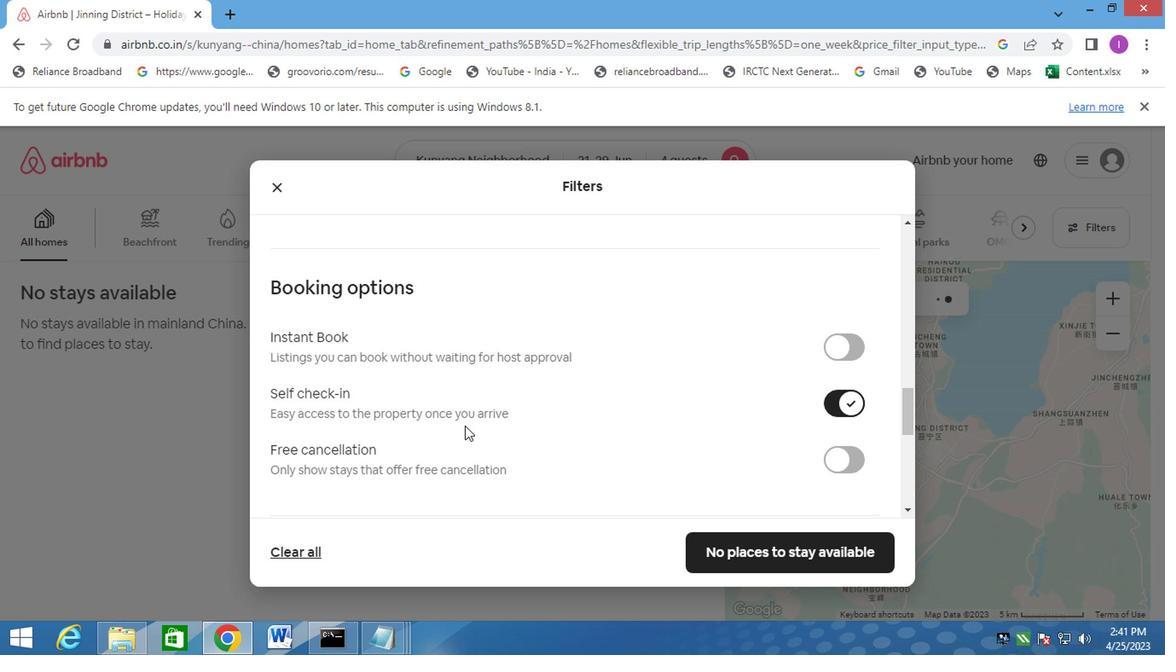 
Action: Mouse scrolled (461, 426) with delta (0, -1)
Screenshot: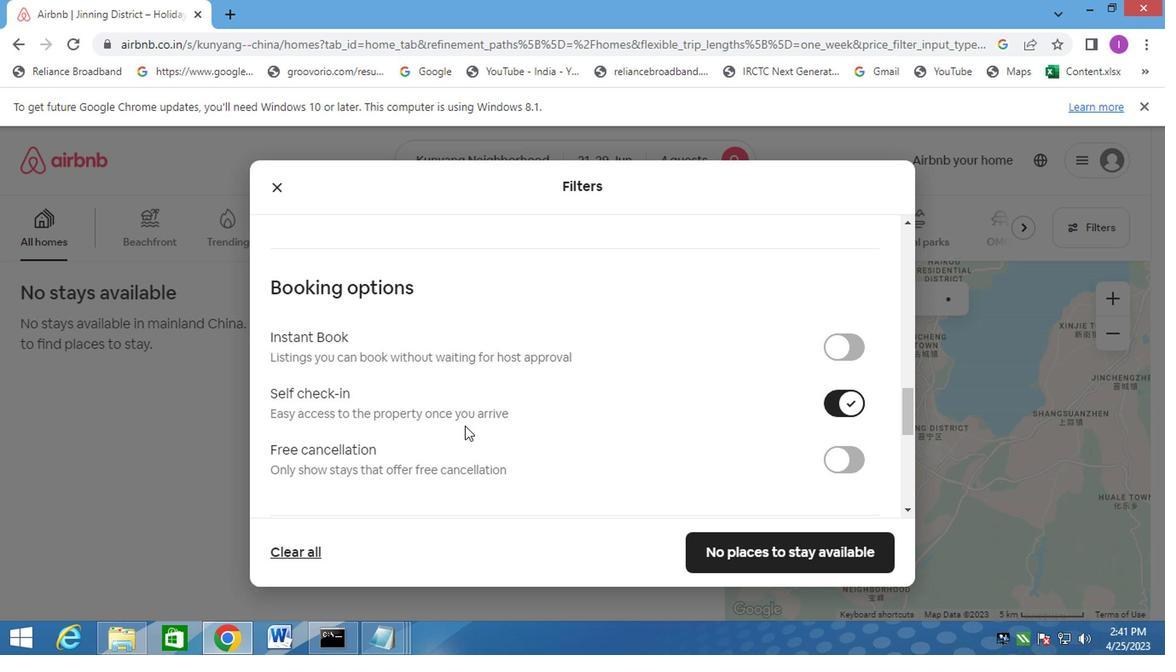 
Action: Mouse moved to (462, 423)
Screenshot: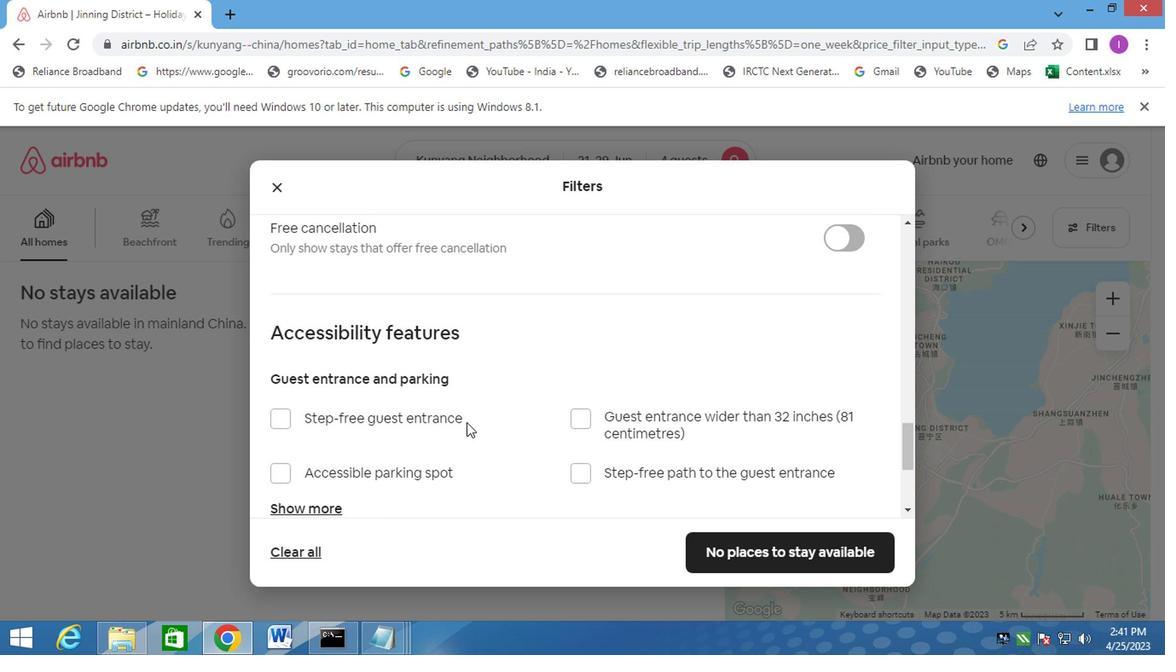 
Action: Mouse scrolled (462, 422) with delta (0, -1)
Screenshot: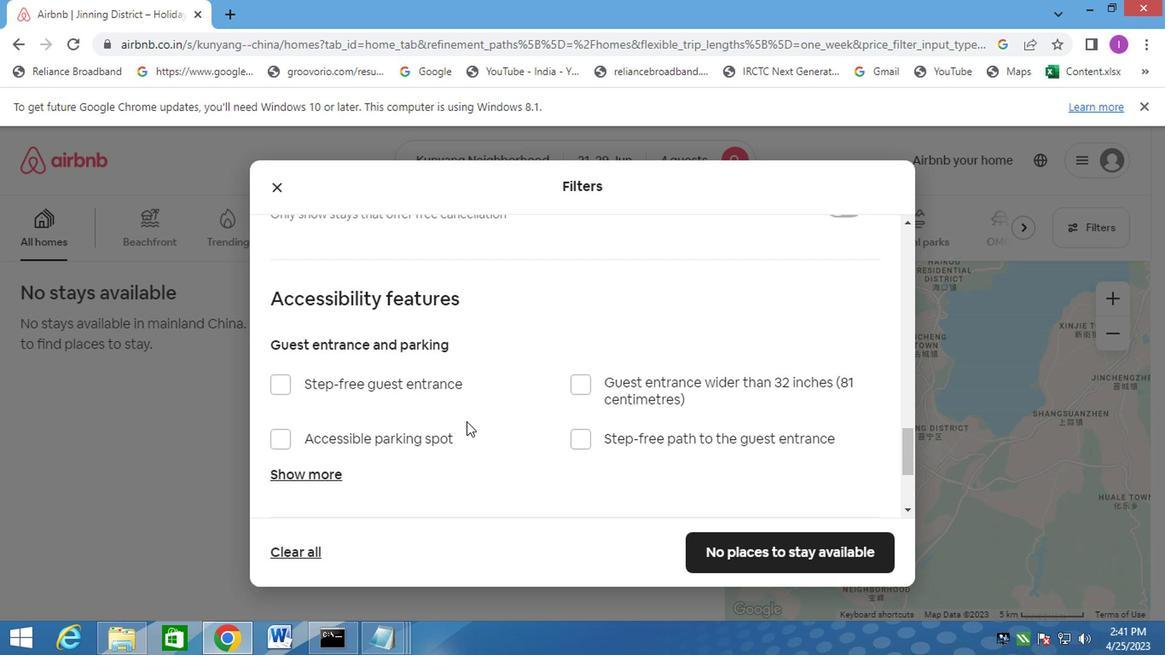 
Action: Mouse scrolled (462, 422) with delta (0, -1)
Screenshot: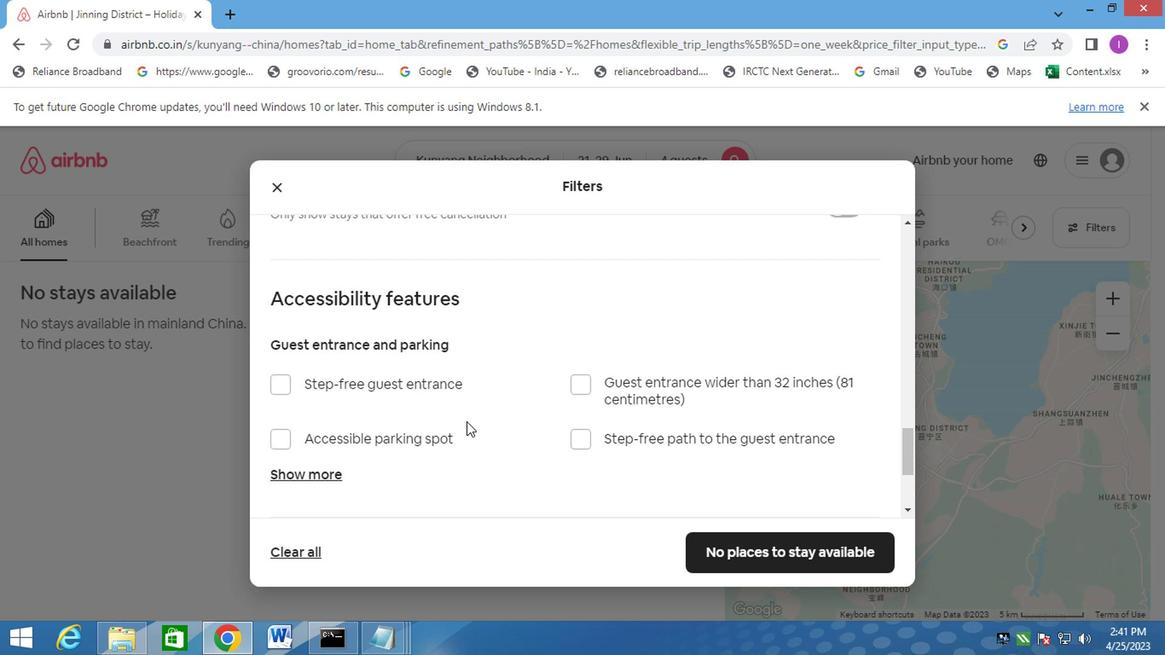 
Action: Mouse moved to (462, 422)
Screenshot: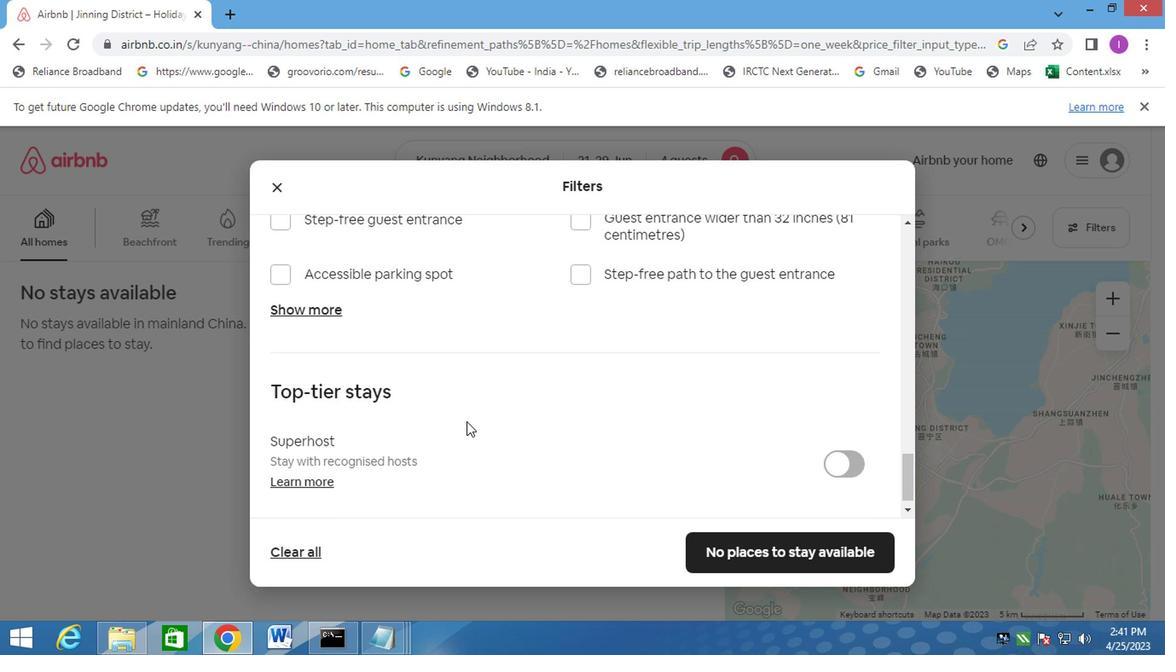 
Action: Mouse scrolled (462, 421) with delta (0, 0)
Screenshot: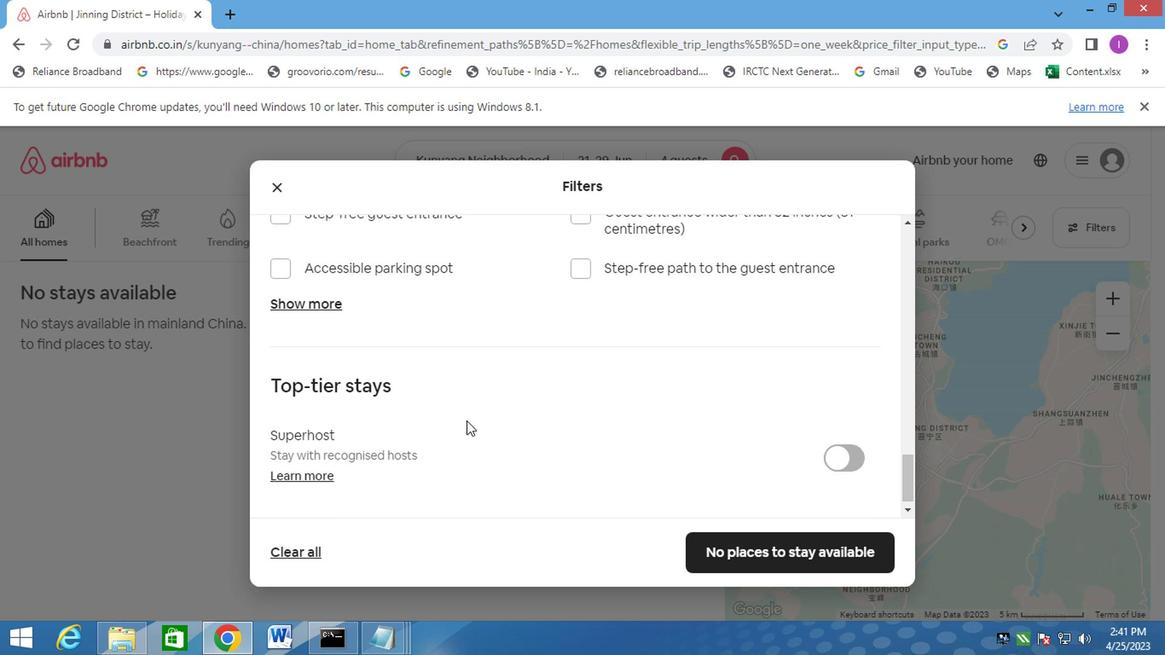 
Action: Mouse moved to (462, 422)
Screenshot: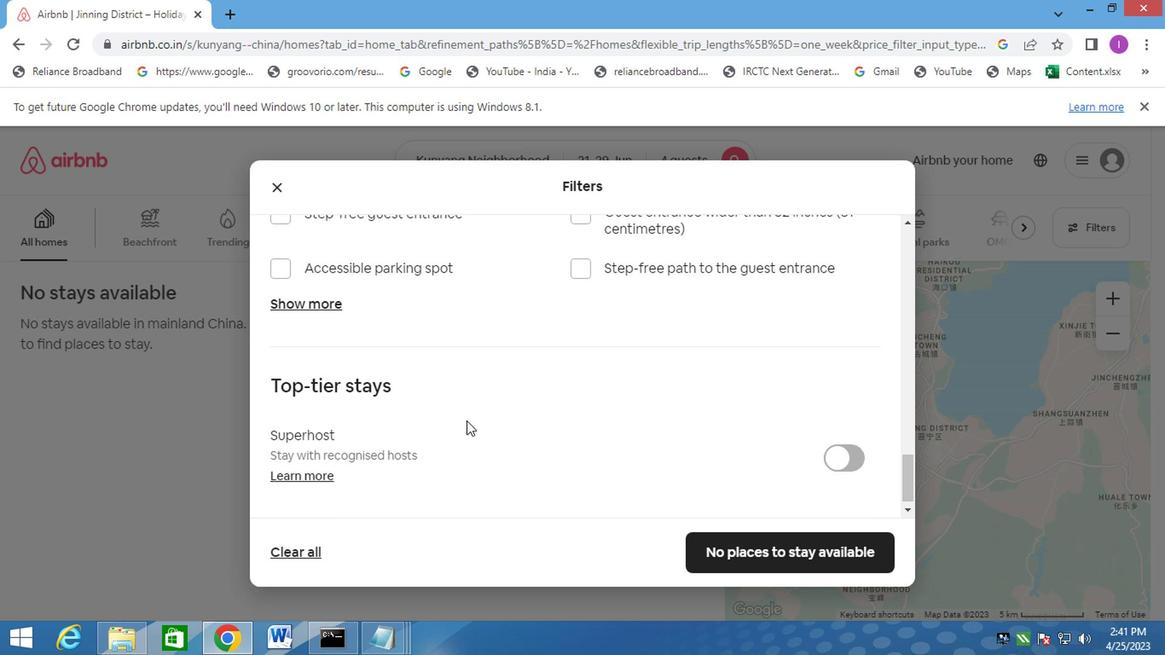 
Action: Mouse scrolled (462, 421) with delta (0, 0)
Screenshot: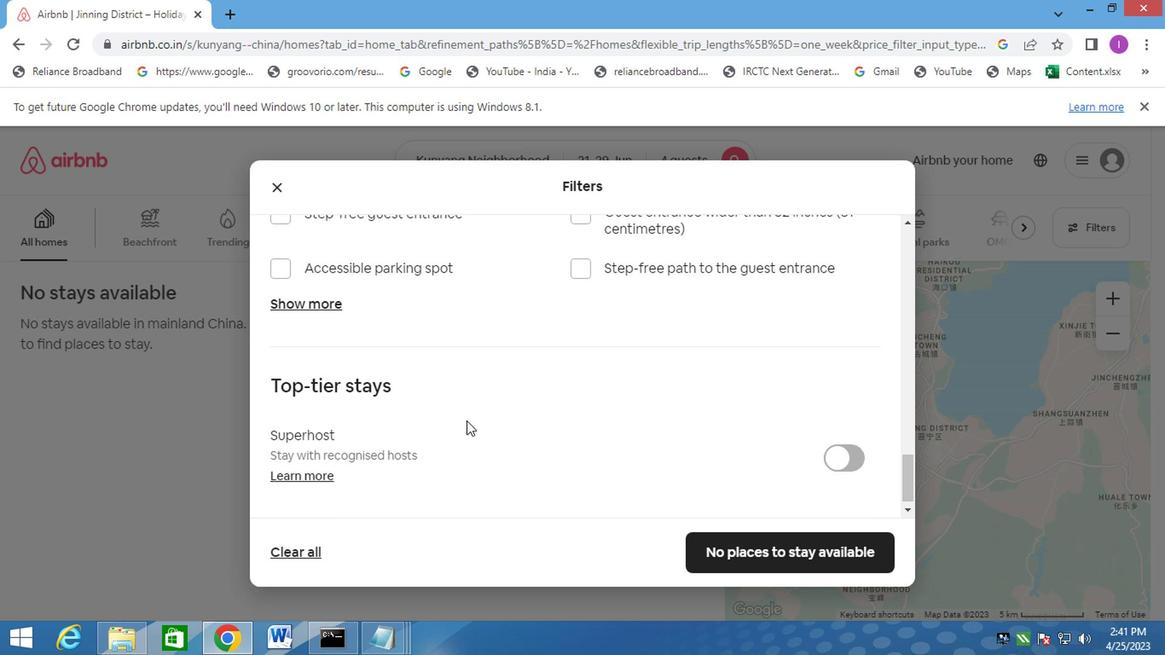 
Action: Mouse scrolled (462, 421) with delta (0, 0)
Screenshot: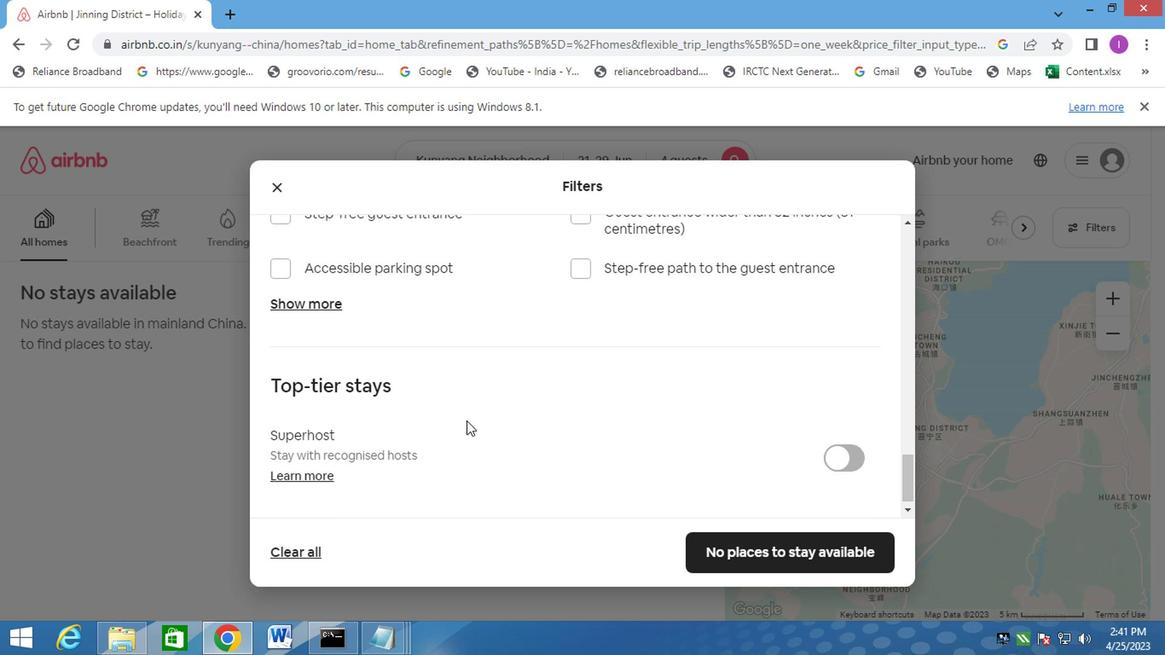 
Action: Mouse scrolled (462, 421) with delta (0, 0)
Screenshot: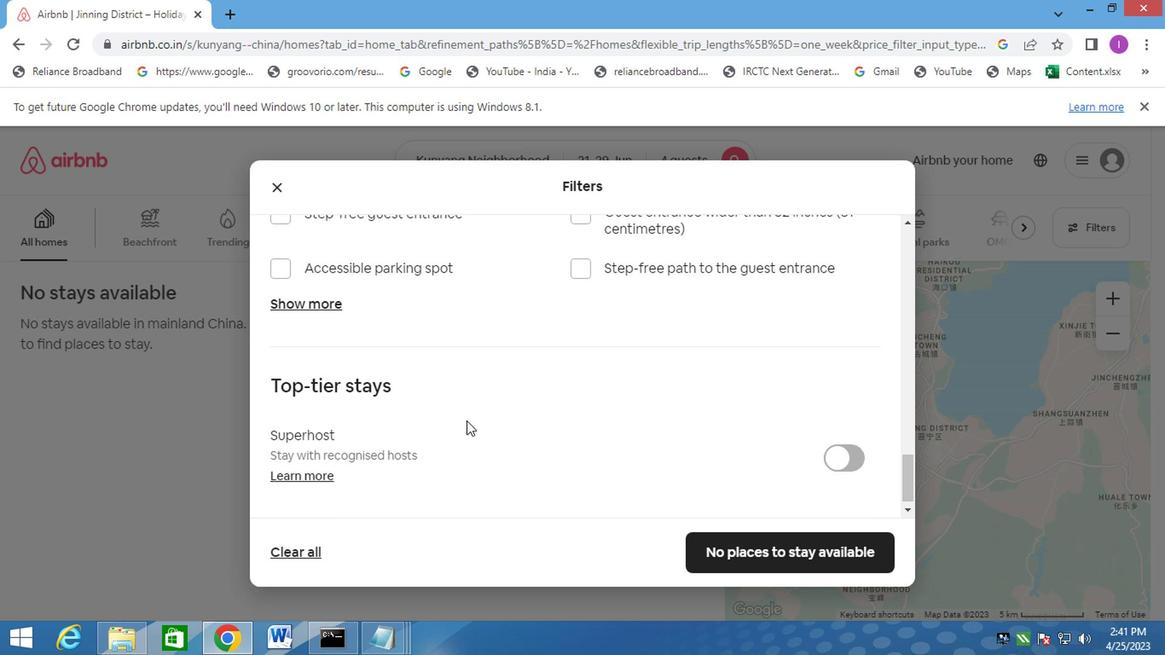 
Action: Mouse moved to (464, 419)
Screenshot: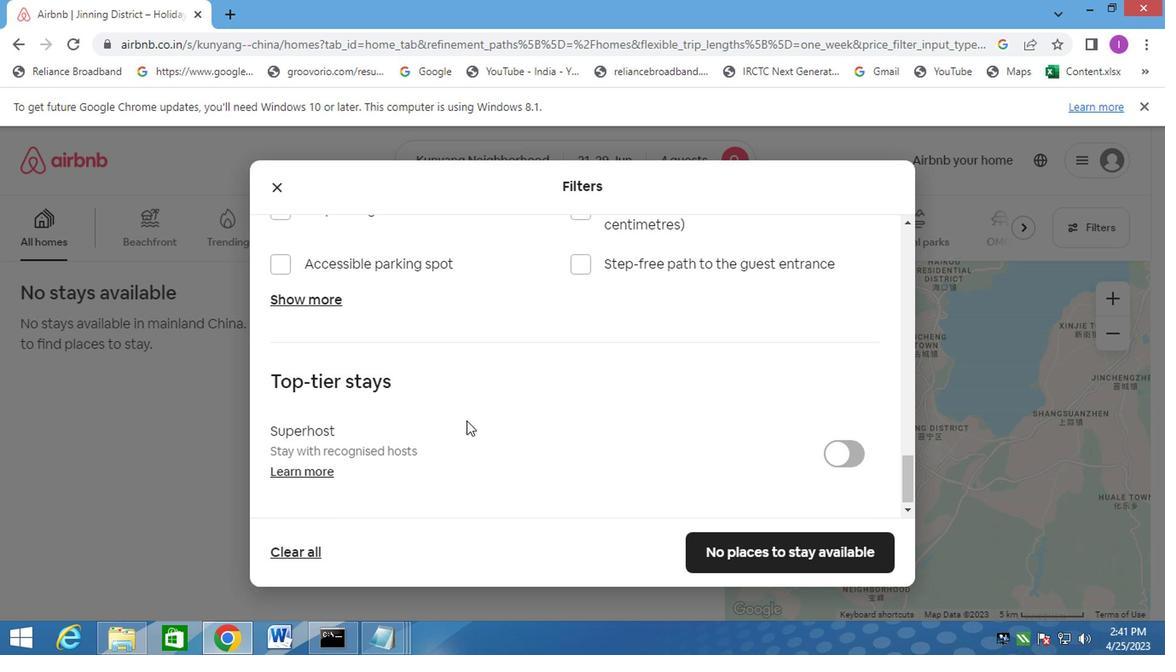
Action: Mouse scrolled (464, 418) with delta (0, -1)
Screenshot: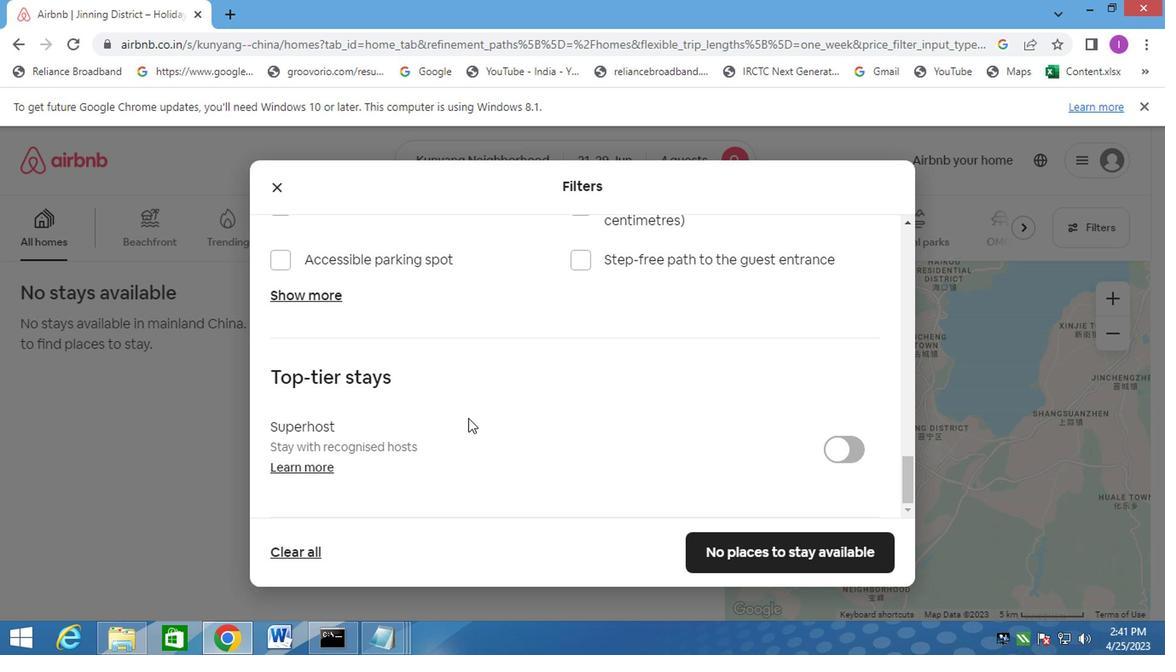 
Action: Mouse moved to (466, 418)
Screenshot: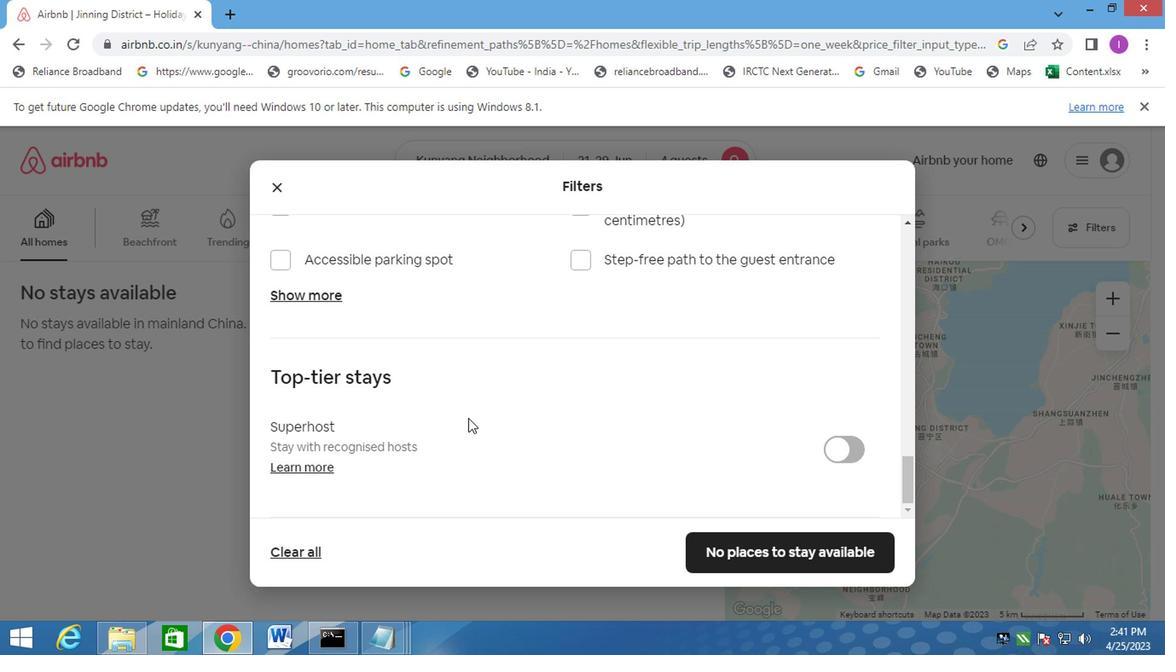 
Action: Mouse scrolled (466, 418) with delta (0, 0)
Screenshot: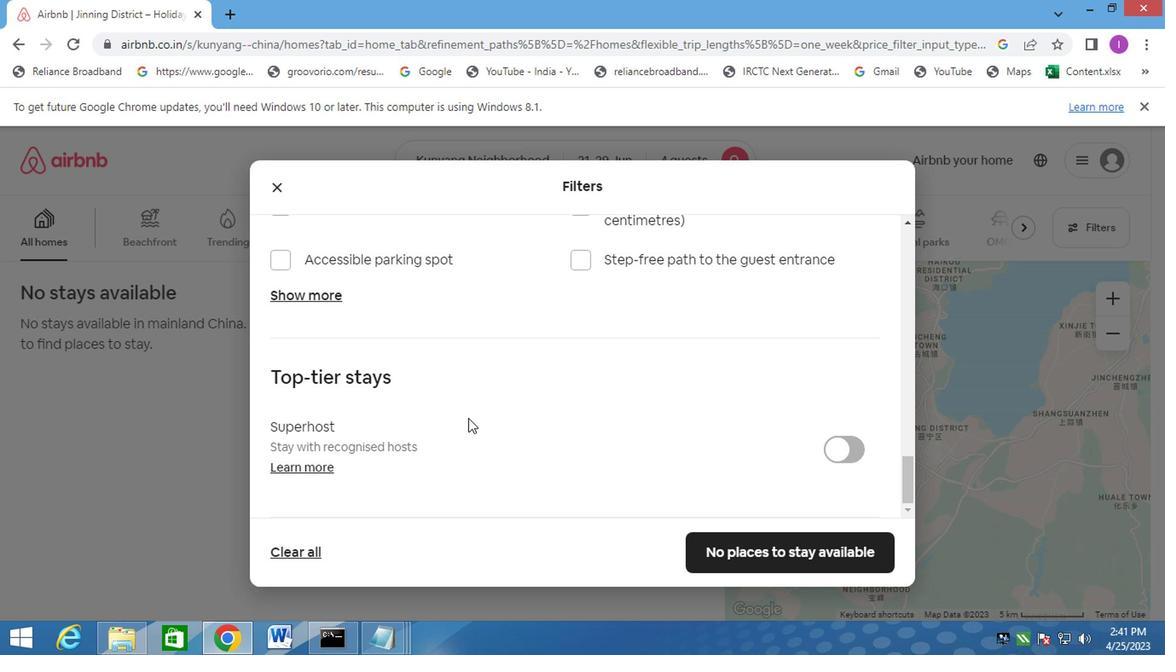 
Action: Mouse scrolled (466, 418) with delta (0, 0)
Screenshot: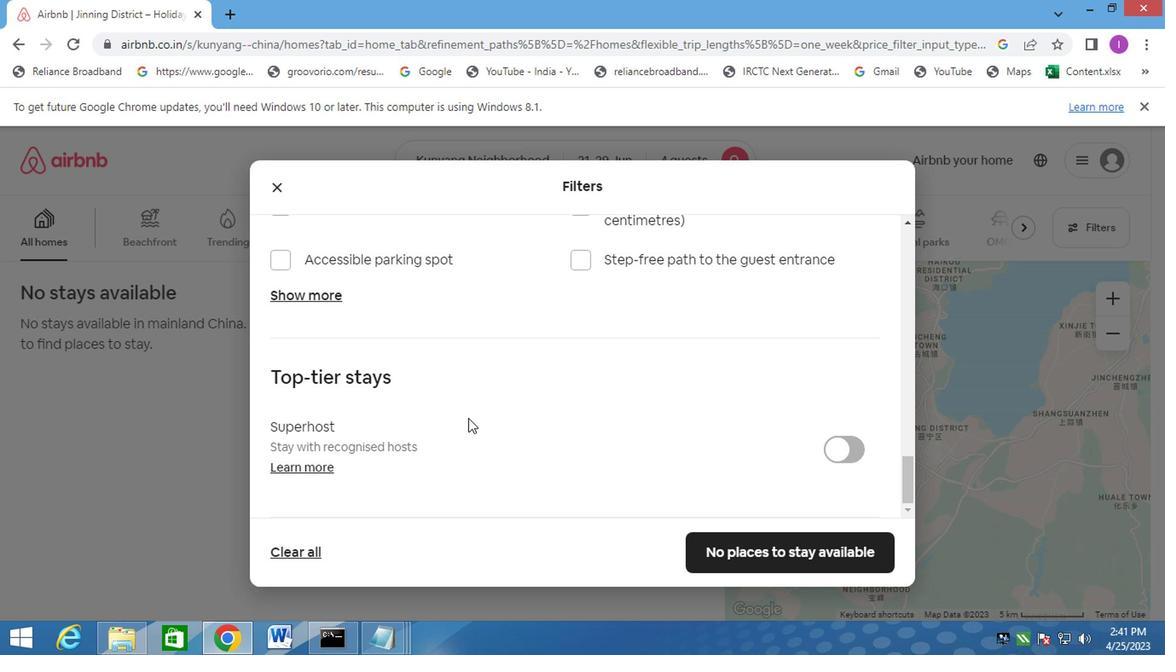
Action: Mouse moved to (466, 418)
Screenshot: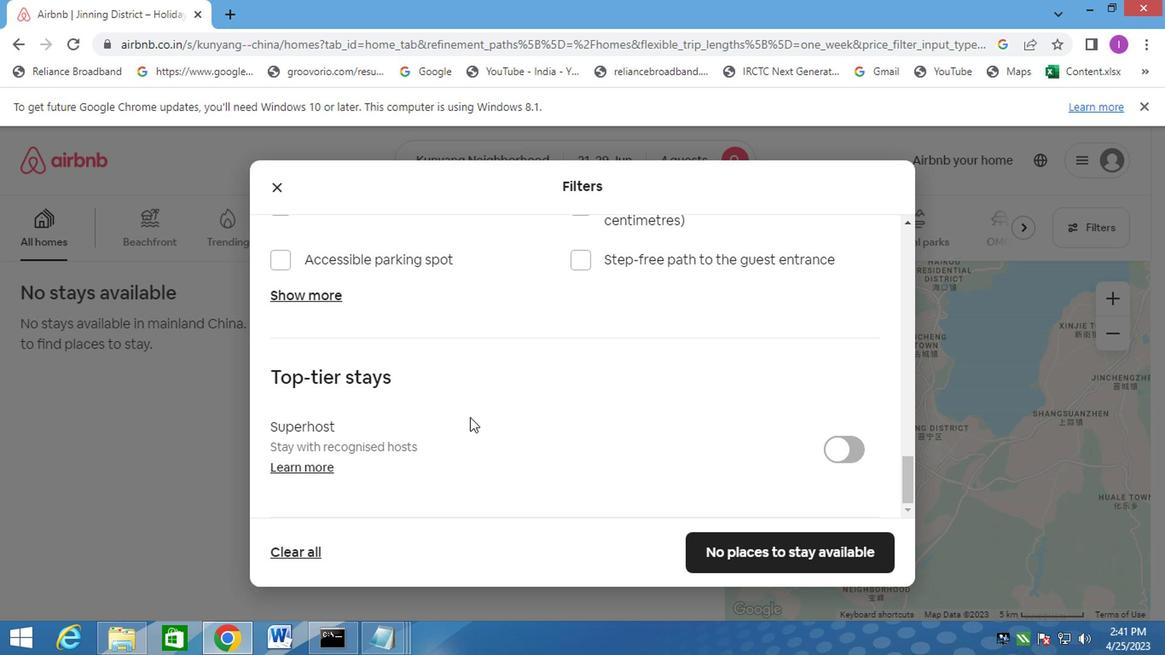 
Action: Mouse scrolled (466, 418) with delta (0, 0)
Screenshot: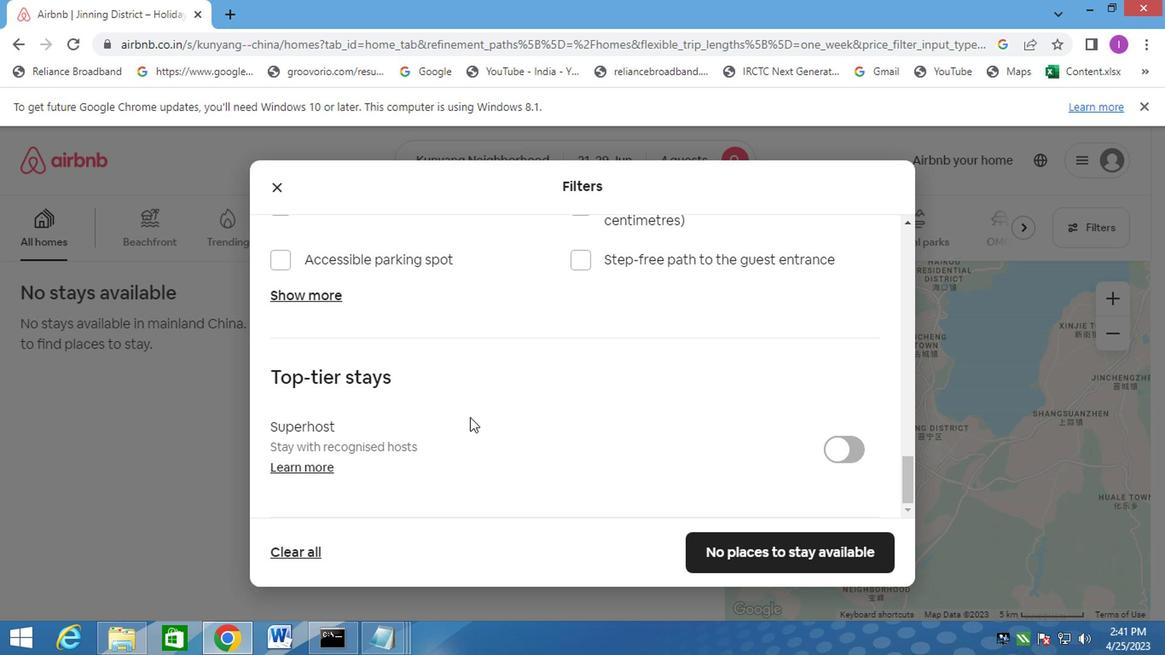
Action: Mouse scrolled (466, 418) with delta (0, 0)
Screenshot: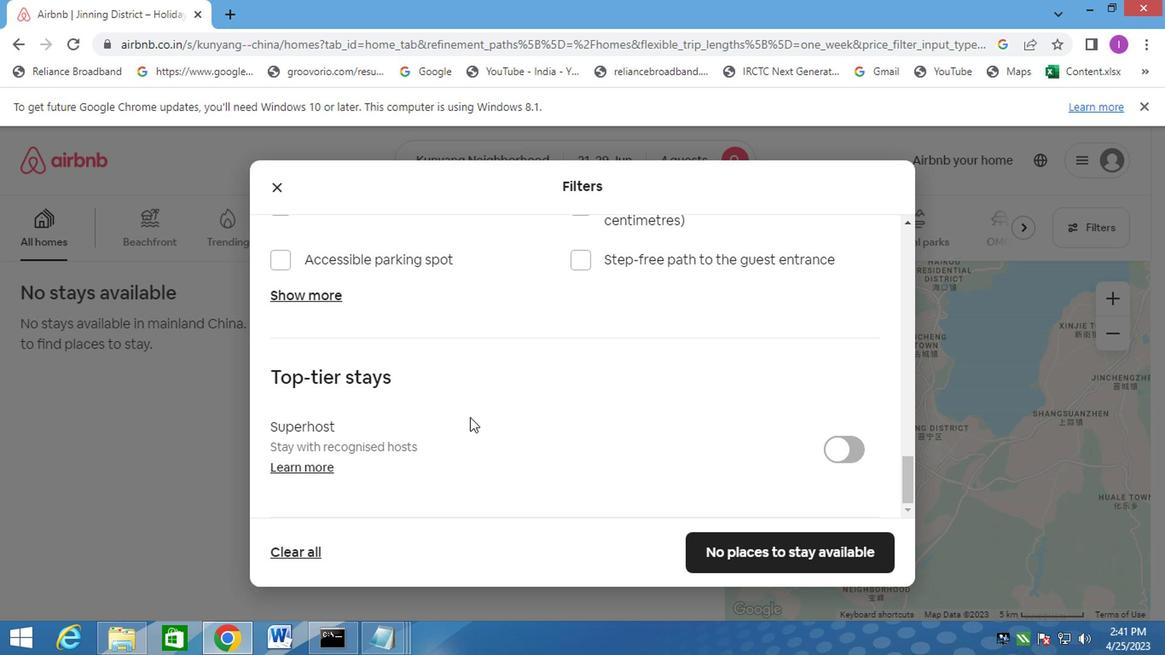 
Action: Mouse moved to (740, 549)
Screenshot: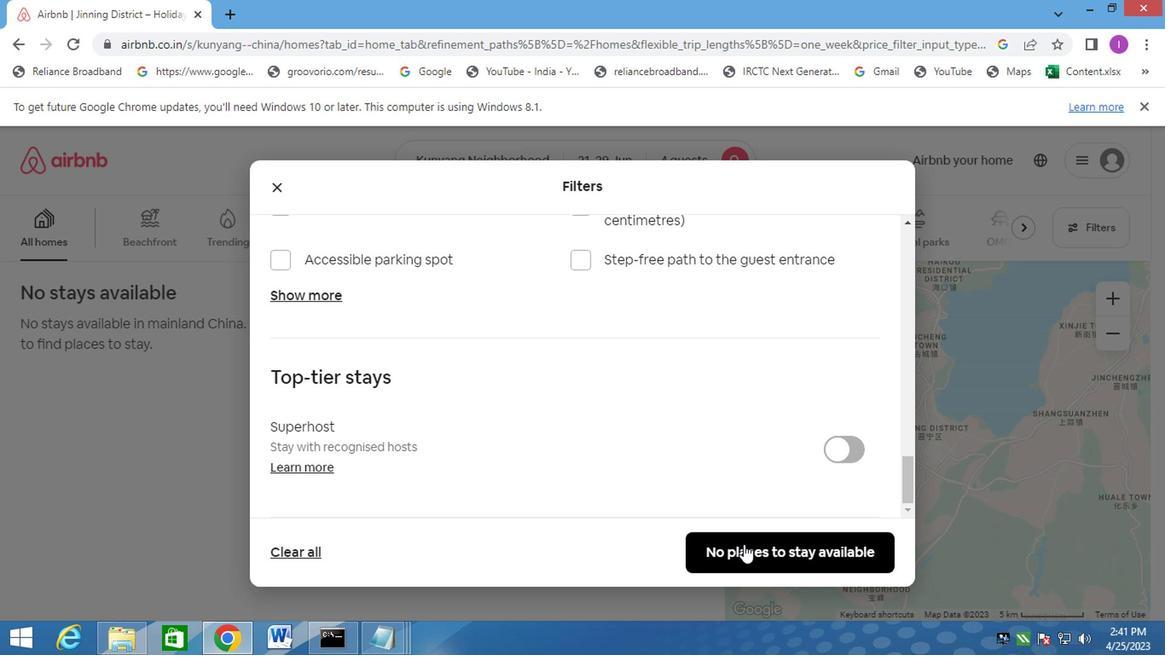 
Action: Mouse pressed left at (740, 549)
Screenshot: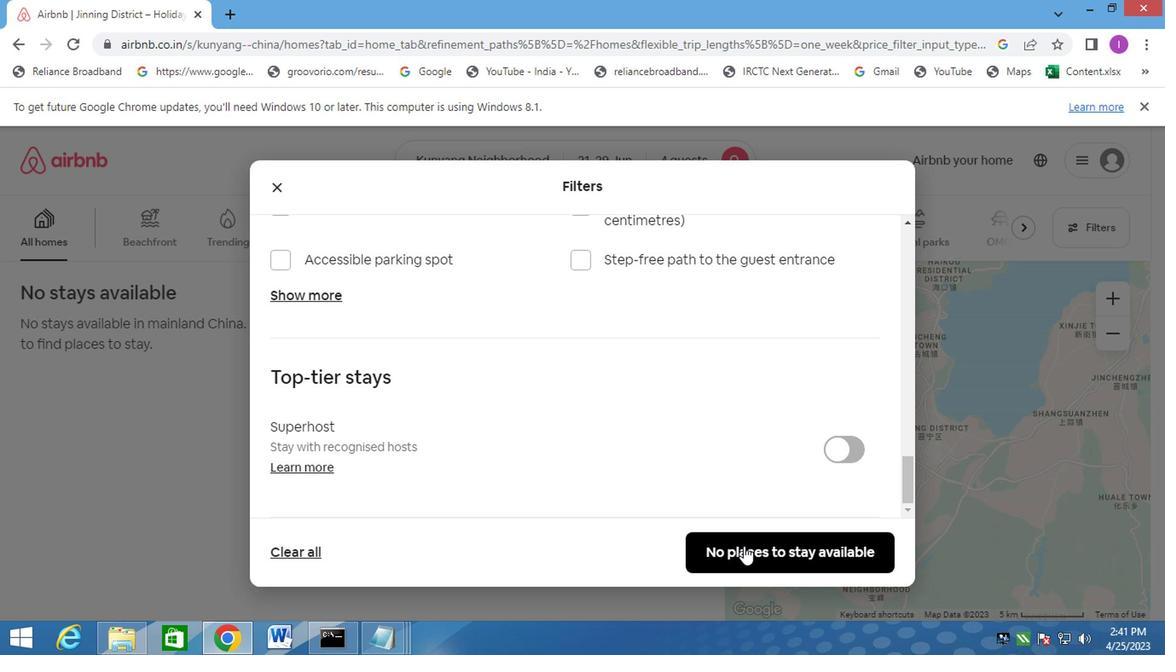 
Action: Mouse moved to (852, 477)
Screenshot: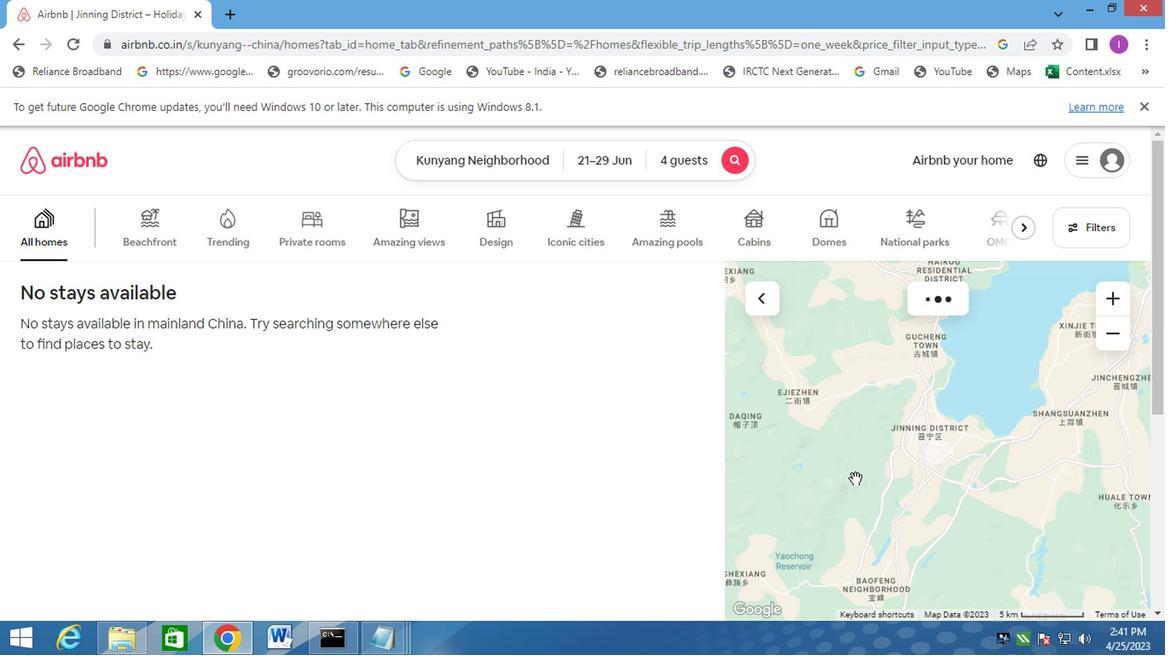 
